 Task: In the Contact  Riya.Simon@Yandex.com, Create email and send with subject: 'Step into the Future: Discover Our Cutting-Edge Solution', and with mail content 'Hello,_x000D_
Unlock your full potential with our game-changing solution. Embrace the possibilities and embark on a journey of growth and success in your industry._x000D_
Regards', attach the document: Terms_and_conditions.doc and insert image: visitingcard.jpg. Below Regards, write Instagram and insert the URL: 'www.instagram.com'. Mark checkbox to create task to follow up : Tomorrow. Logged in from softage.3@softage.net
Action: Mouse moved to (85, 85)
Screenshot: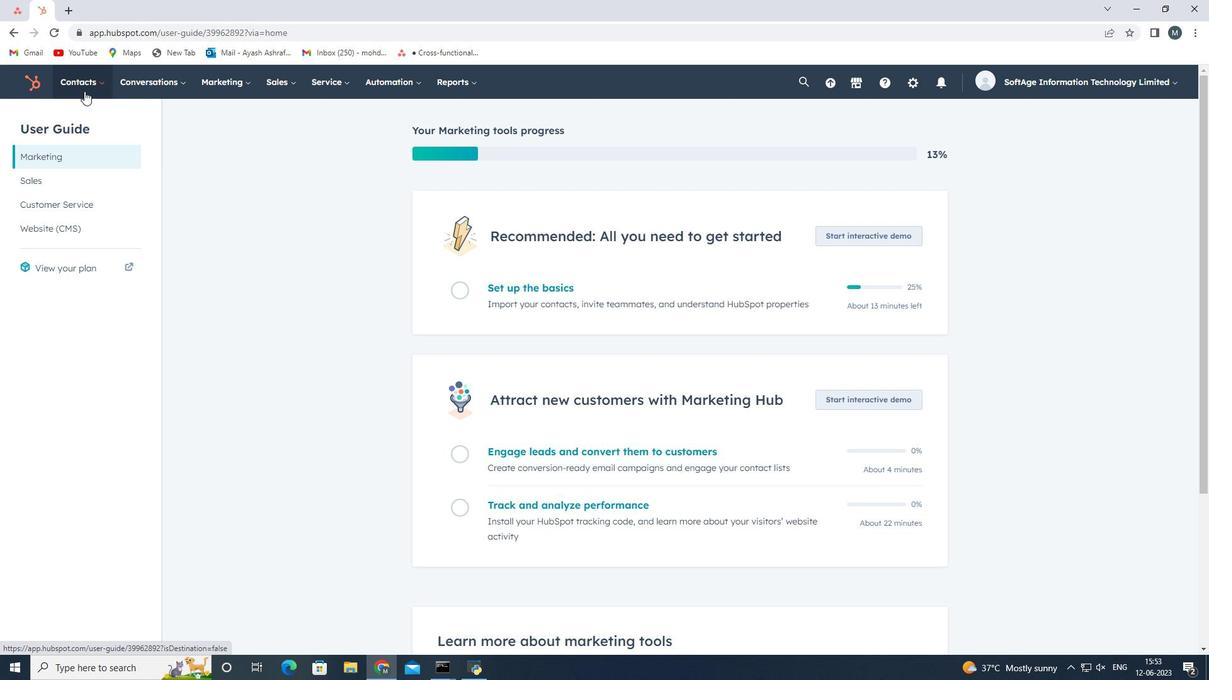 
Action: Mouse pressed left at (85, 85)
Screenshot: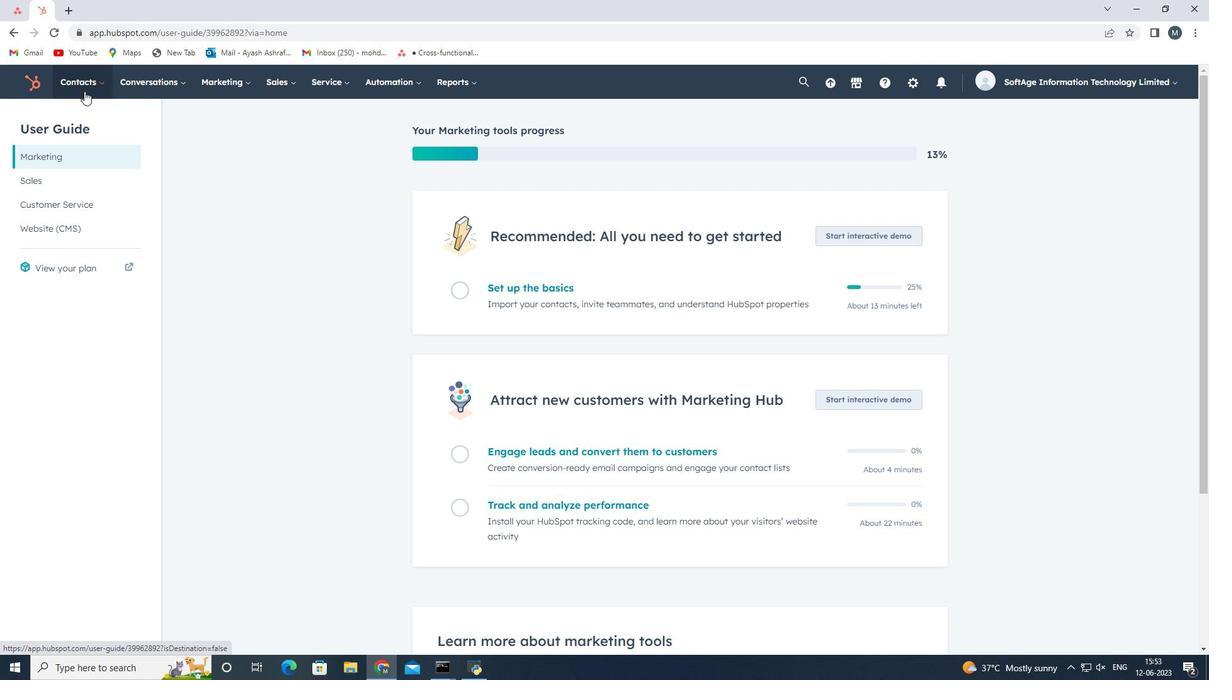 
Action: Mouse moved to (104, 123)
Screenshot: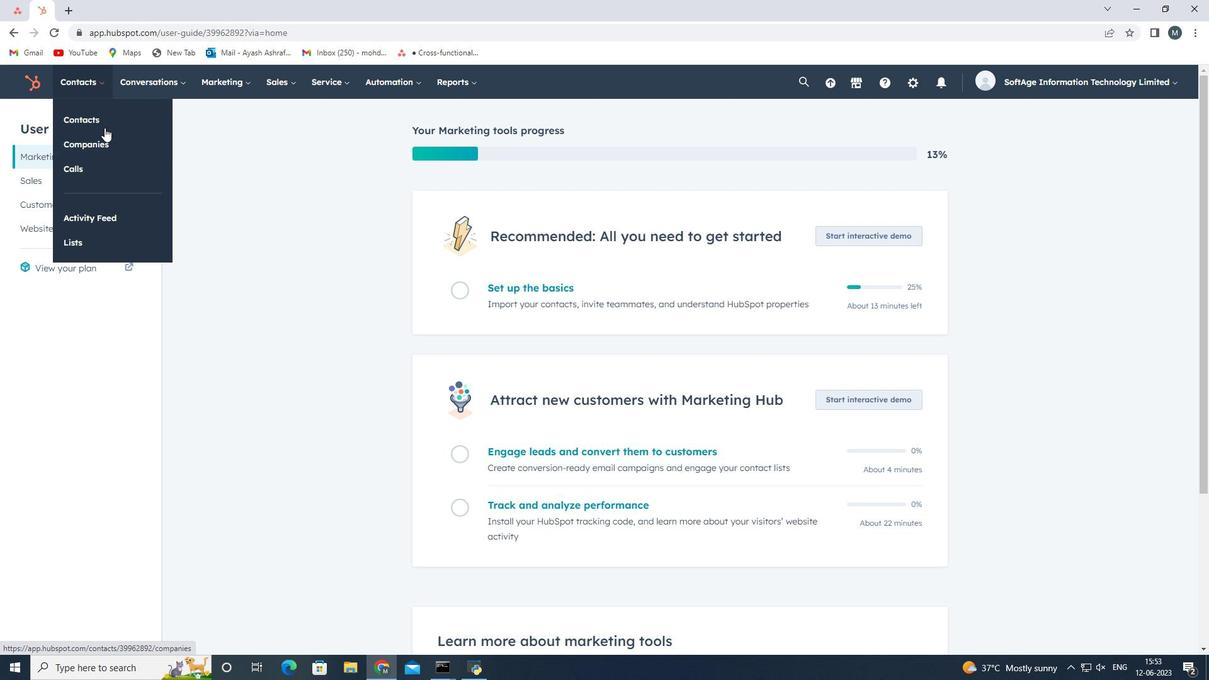 
Action: Mouse pressed left at (104, 123)
Screenshot: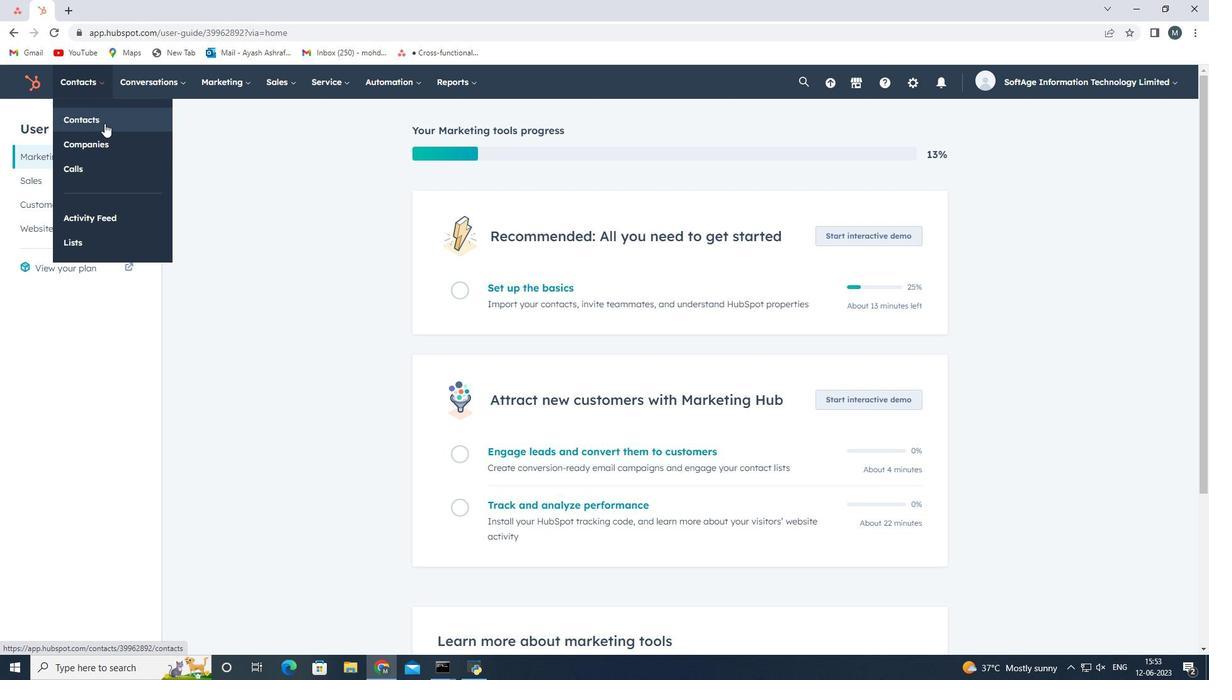 
Action: Mouse moved to (127, 221)
Screenshot: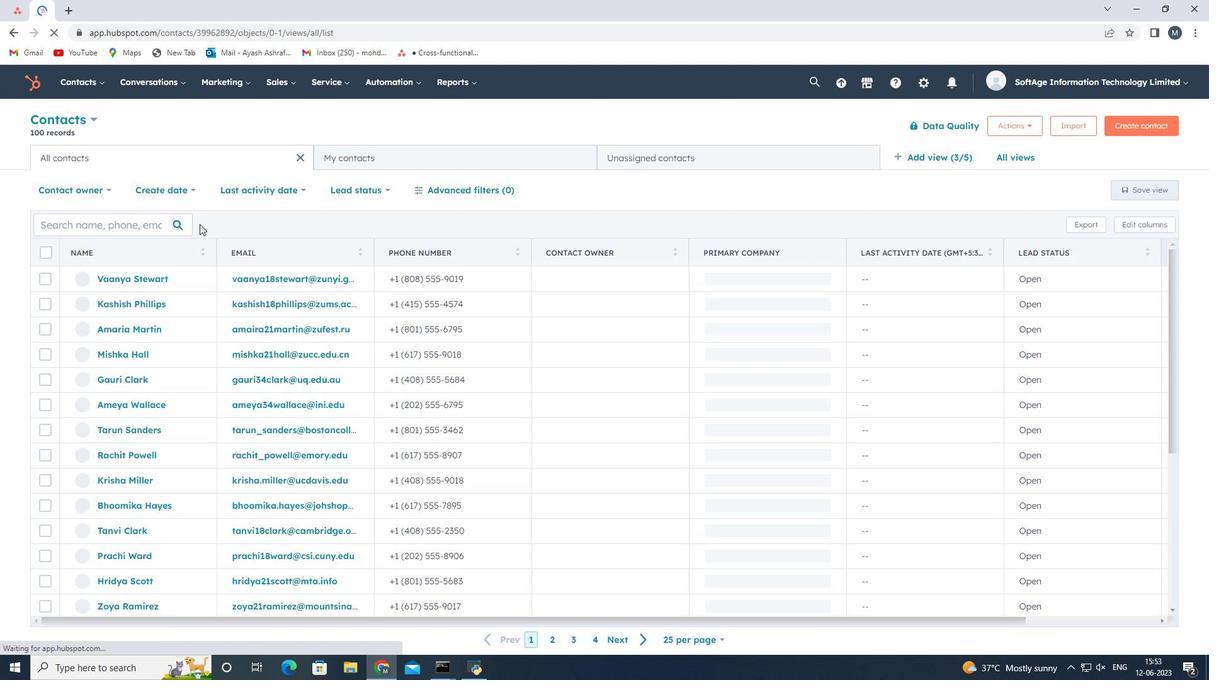 
Action: Mouse pressed left at (127, 221)
Screenshot: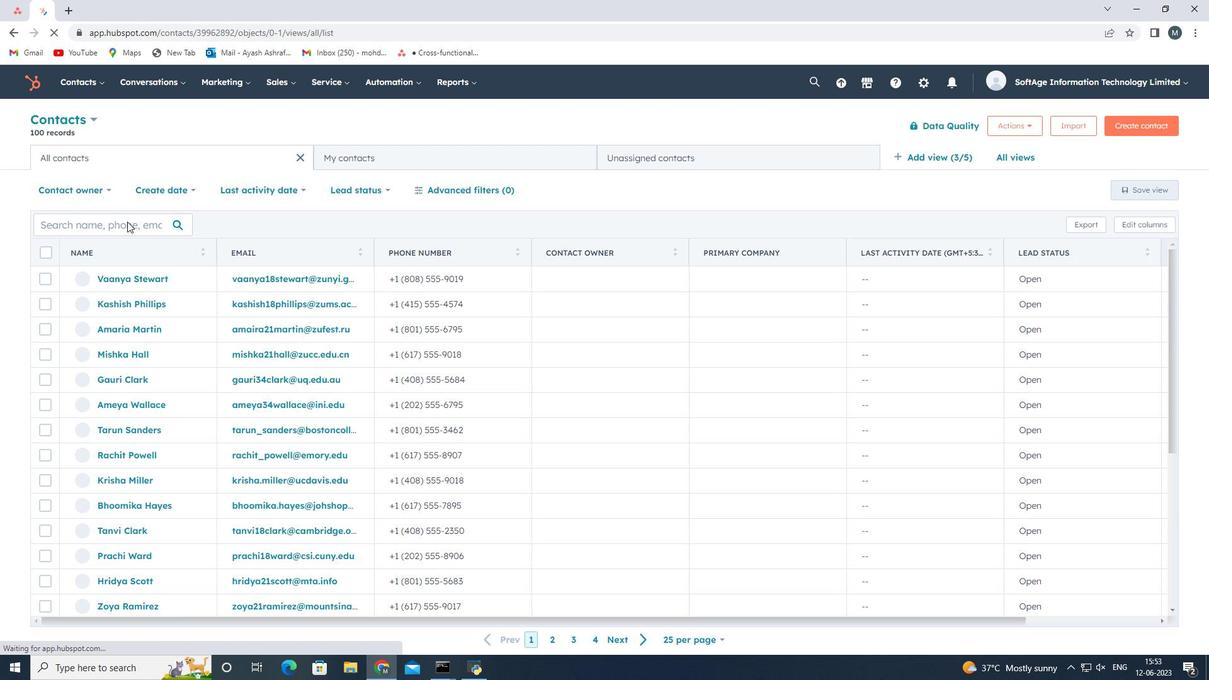 
Action: Key pressed <Key.shift>Riya.<Key.shift>Simon<Key.shift>@<Key.shift>Yandex.com
Screenshot: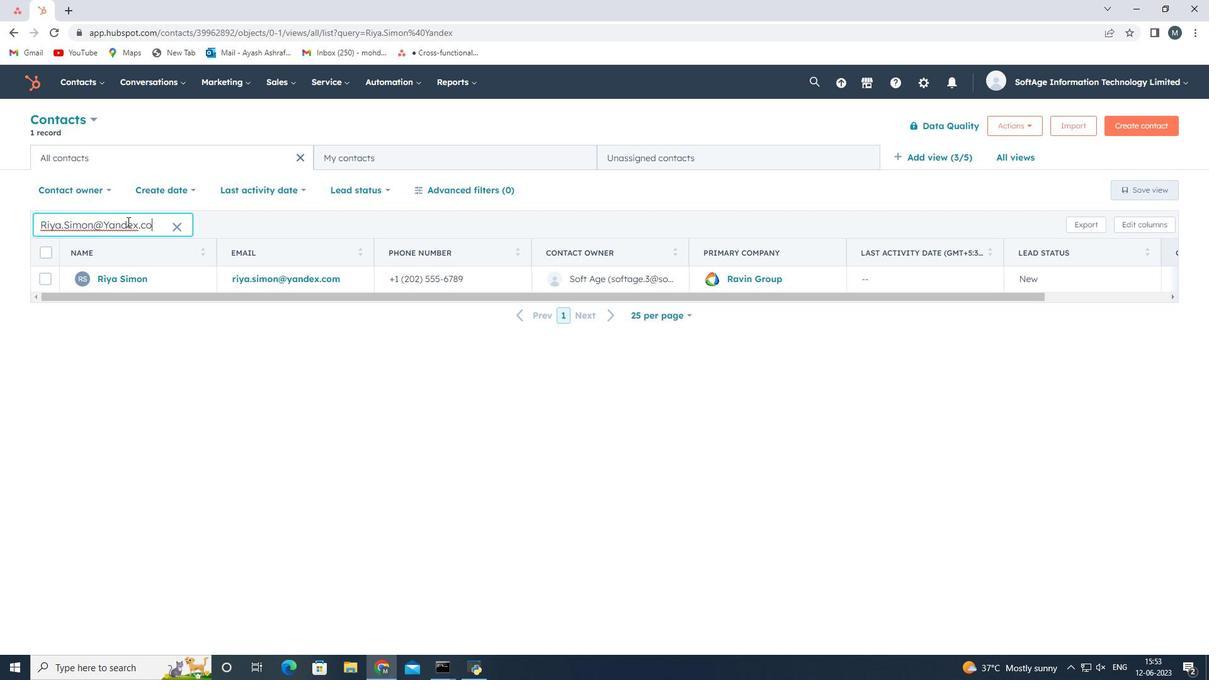 
Action: Mouse moved to (129, 275)
Screenshot: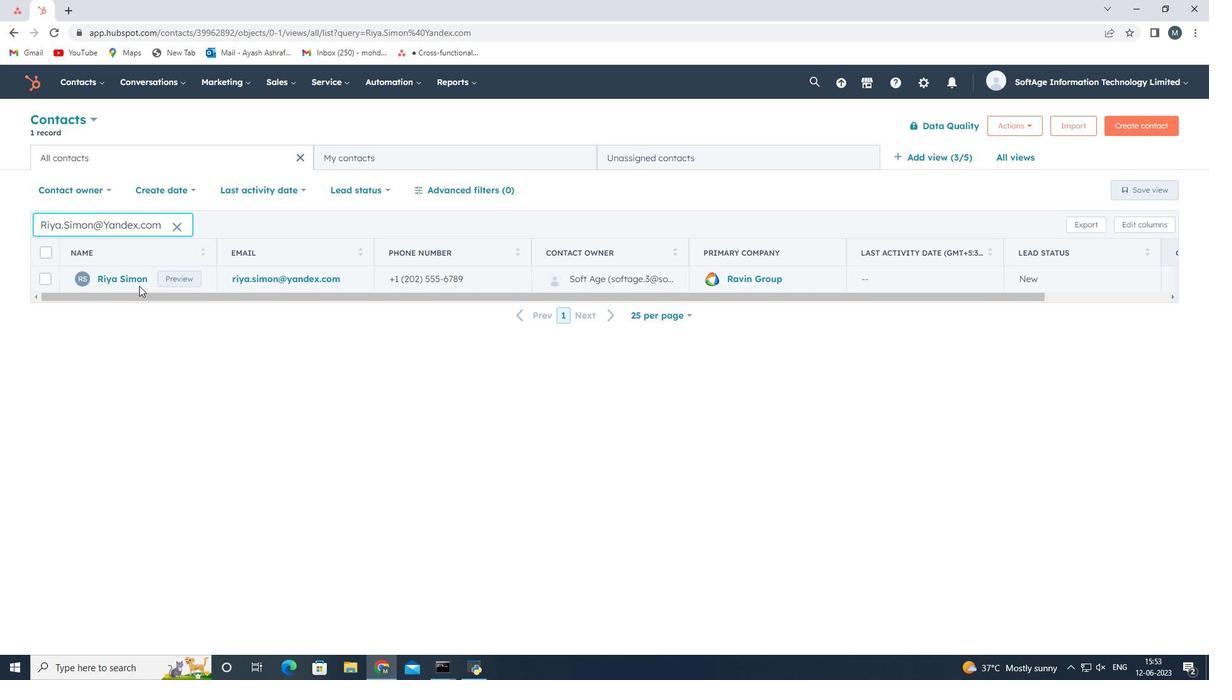 
Action: Mouse pressed left at (129, 275)
Screenshot: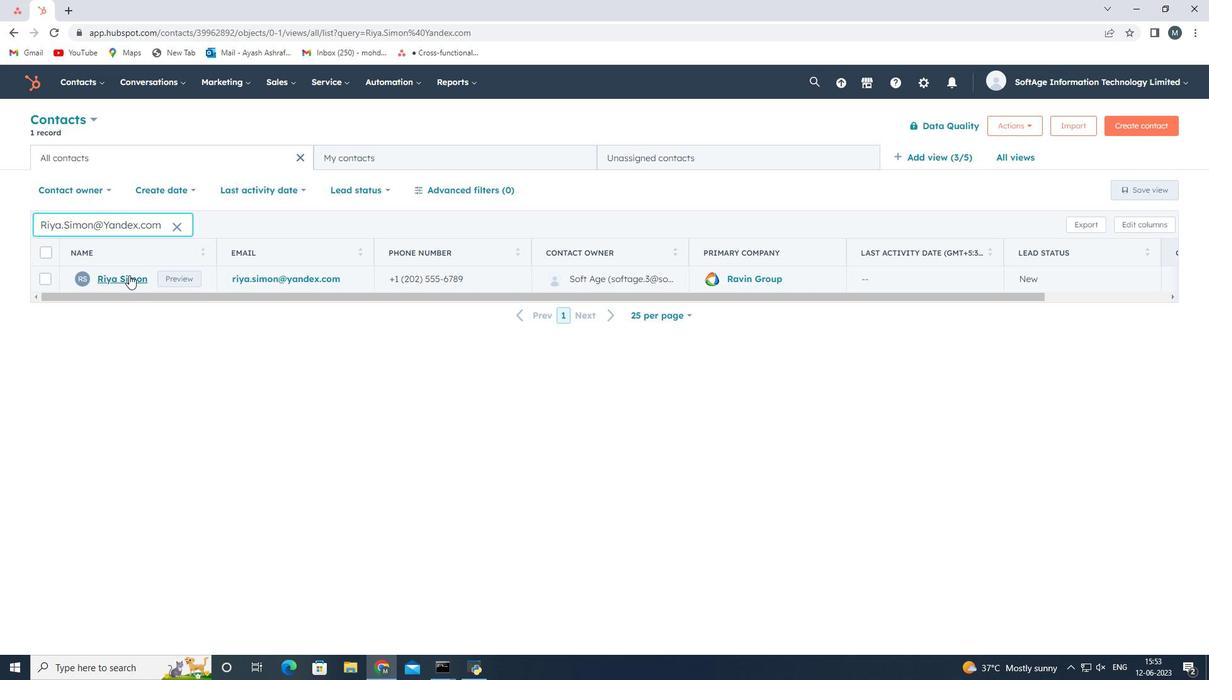 
Action: Mouse pressed left at (129, 275)
Screenshot: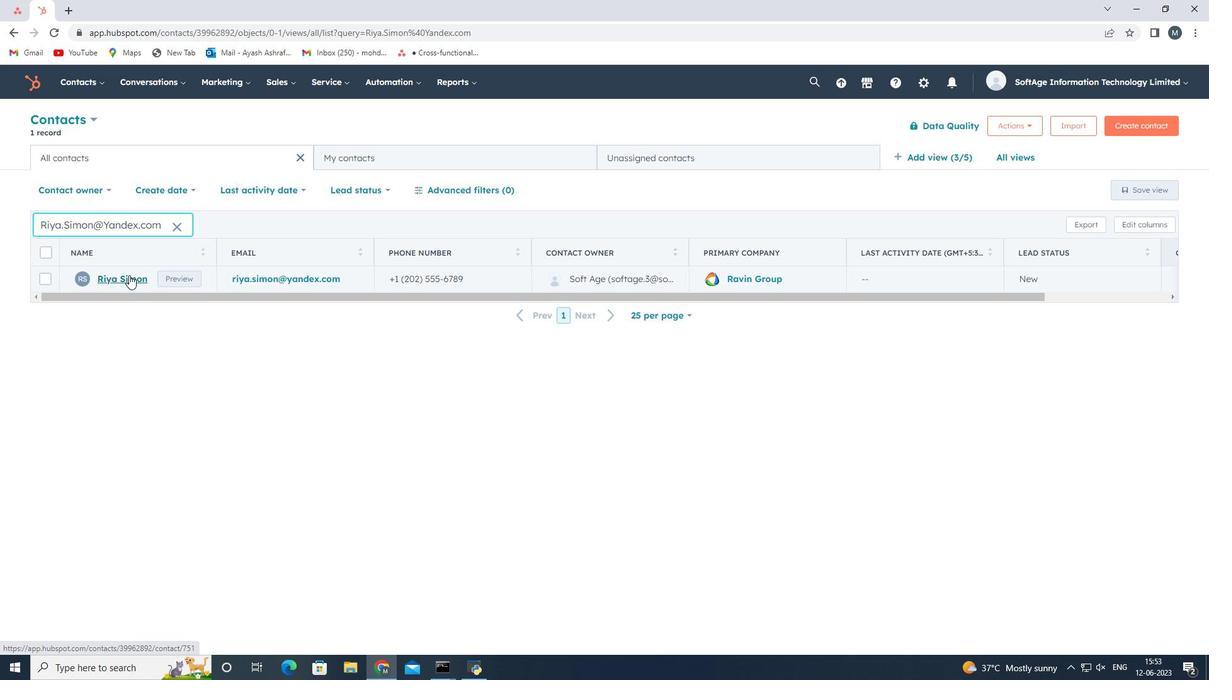 
Action: Mouse moved to (83, 226)
Screenshot: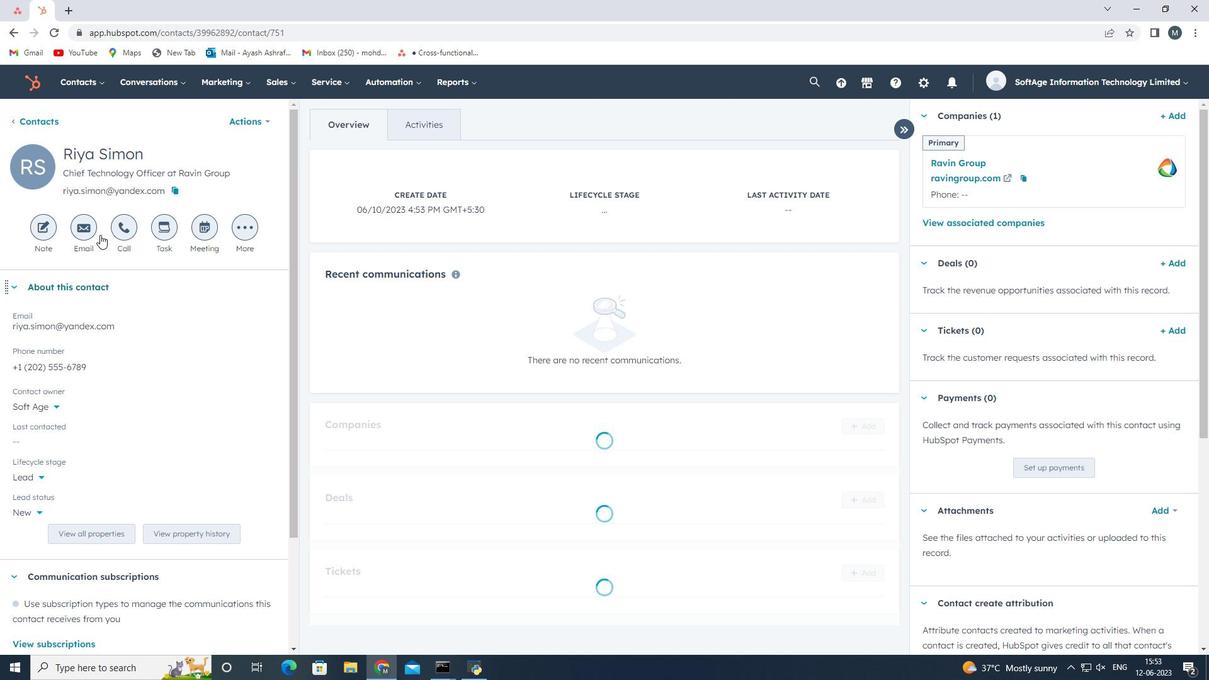
Action: Mouse pressed left at (83, 226)
Screenshot: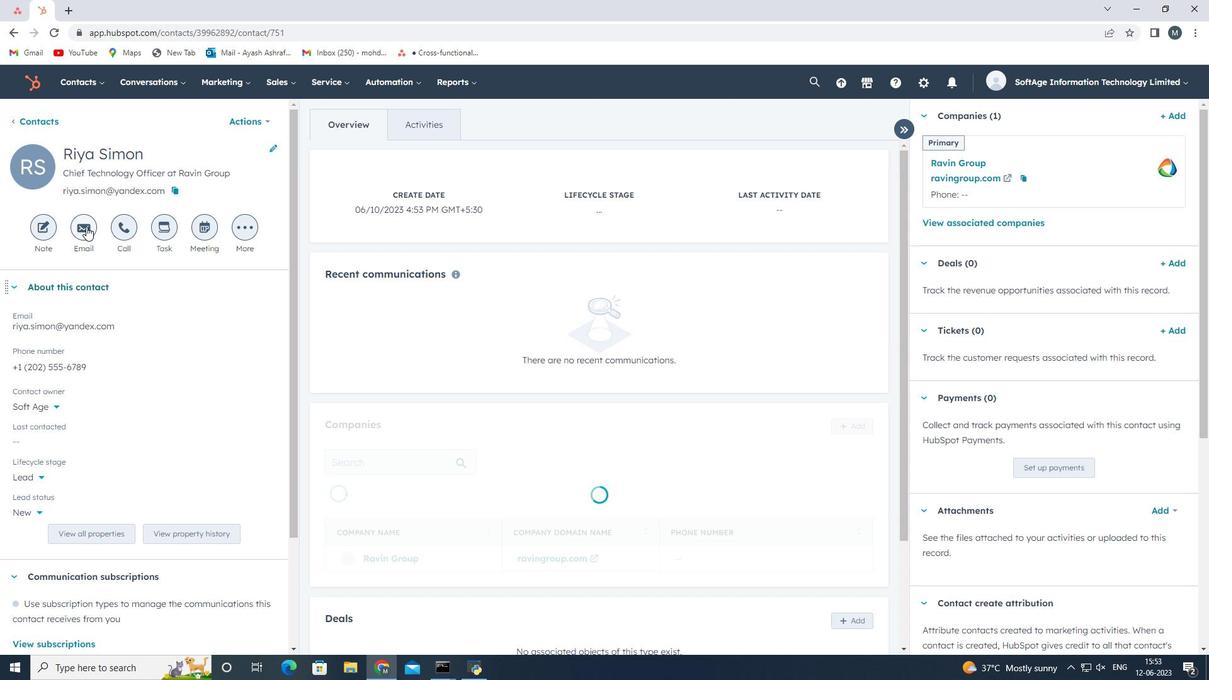 
Action: Mouse moved to (792, 442)
Screenshot: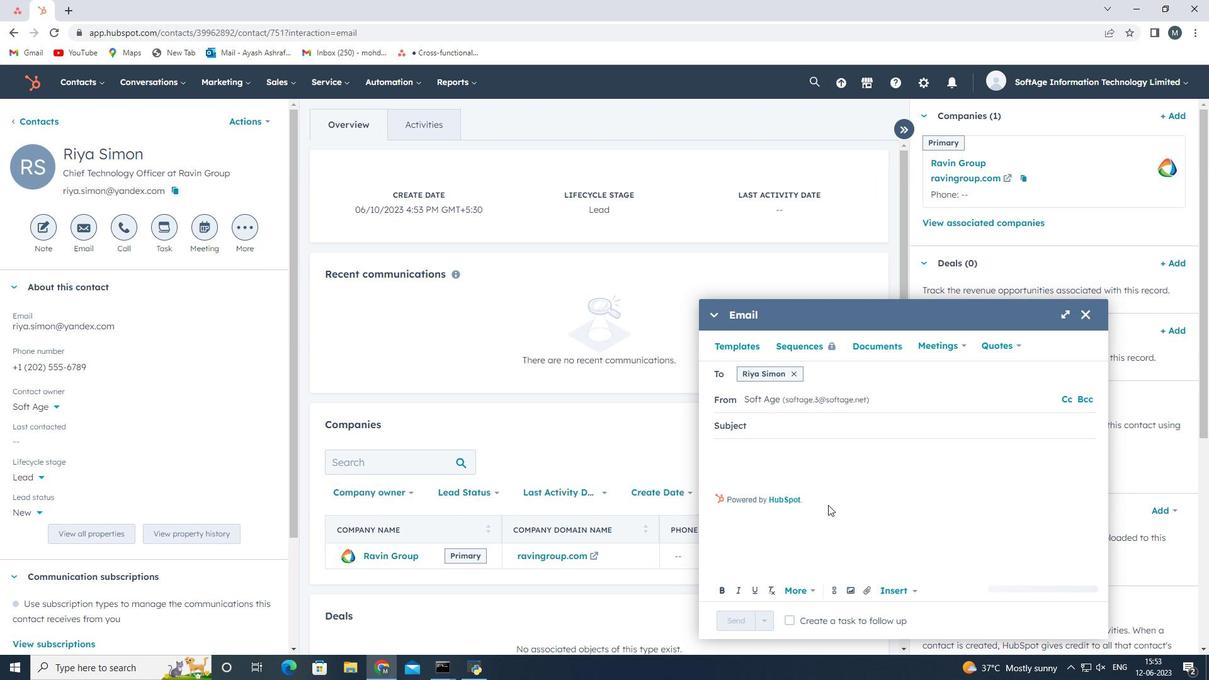 
Action: Key pressed <Key.shift>Step<Key.space>into<Key.space>the<Key.space><Key.shift>Future<Key.shift>:<Key.space><Key.shift>Discover<Key.space><Key.shift>Our<Key.space><Key.shift>Cutting<Key.space>-<Key.shift>Edge<Key.space><Key.shift>Solution
Screenshot: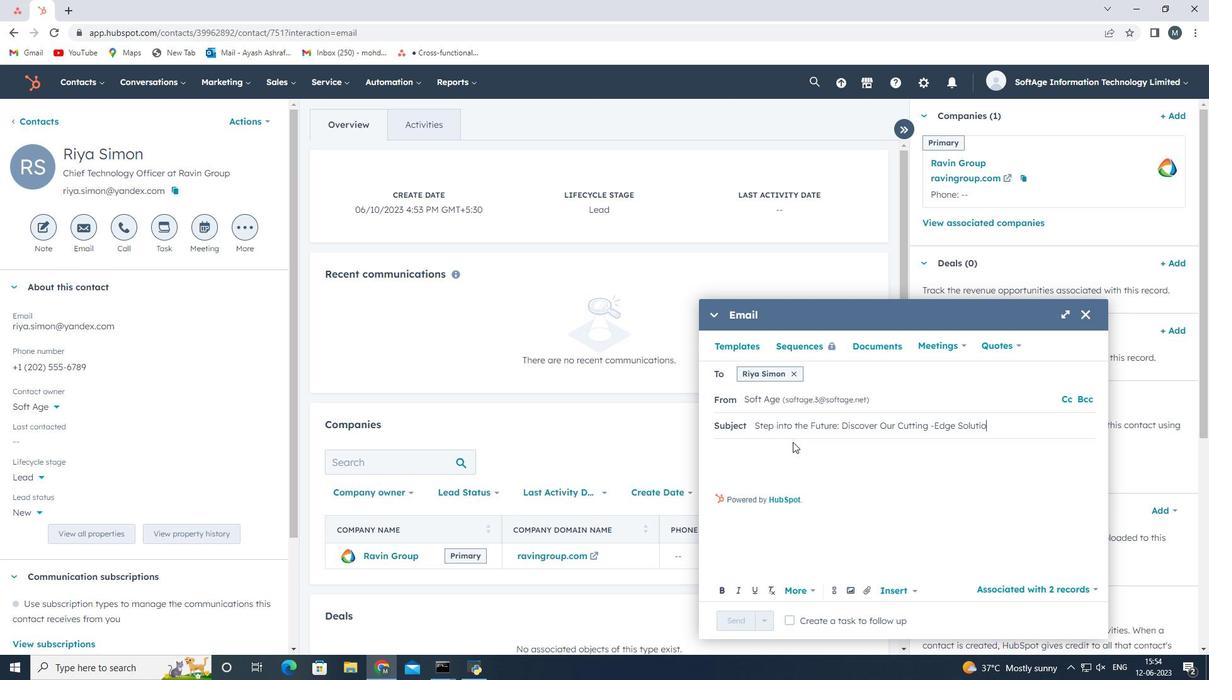 
Action: Mouse moved to (756, 453)
Screenshot: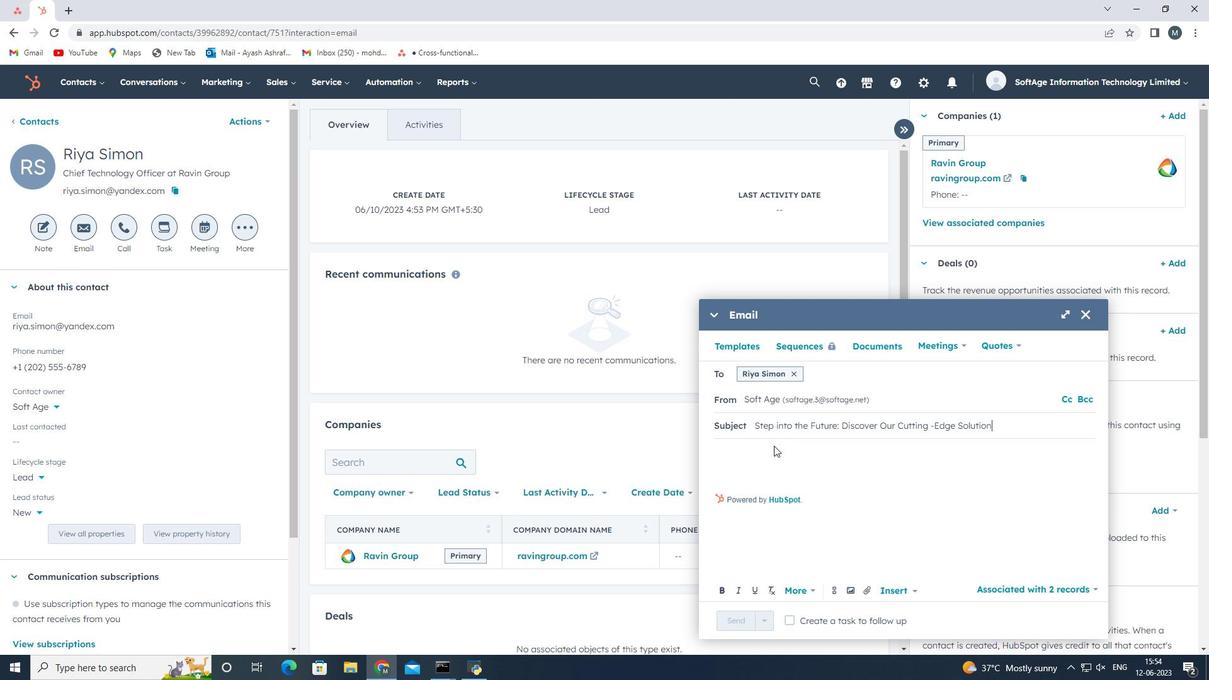 
Action: Mouse pressed left at (756, 453)
Screenshot: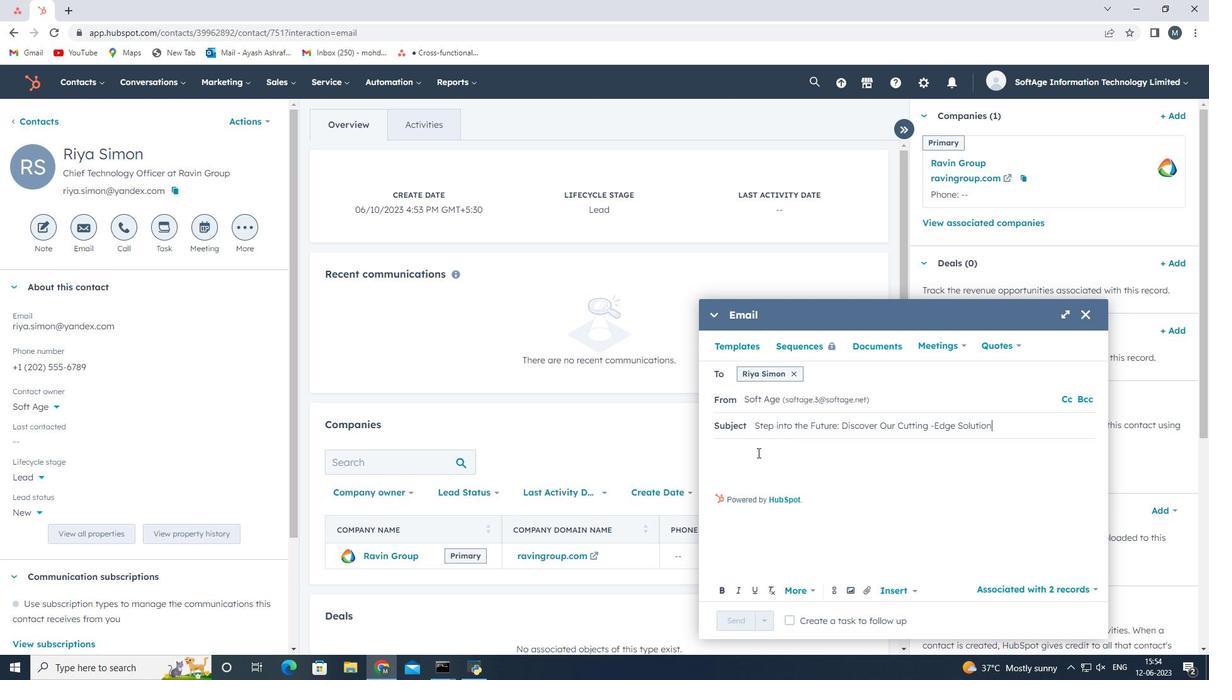 
Action: Key pressed <Key.shift><Key.shift><Key.shift><Key.shift><Key.shift><Key.shift><Key.shift><Key.shift><Key.shift><Key.shift><Key.shift><Key.shift><Key.shift><Key.shift><Key.shift>Hello,<Key.enter><Key.shift><Key.shift><Key.shift><Key.shift><Key.shift><Key.shift><Key.shift><Key.shift><Key.shift><Key.shift><Key.shift><Key.shift><Key.shift><Key.shift><Key.shift><Key.shift><Key.shift><Key.shift><Key.shift><Key.shift><Key.shift><Key.shift><Key.shift><Key.shift>unlock<Key.space>your<Key.space>full<Key.space>potential<Key.space>with<Key.space>our<Key.space>game-changing<Key.space>solution.<Key.space><Key.shift>Embrance<Key.space>the<Key.space>possibilities<Key.space>
Screenshot: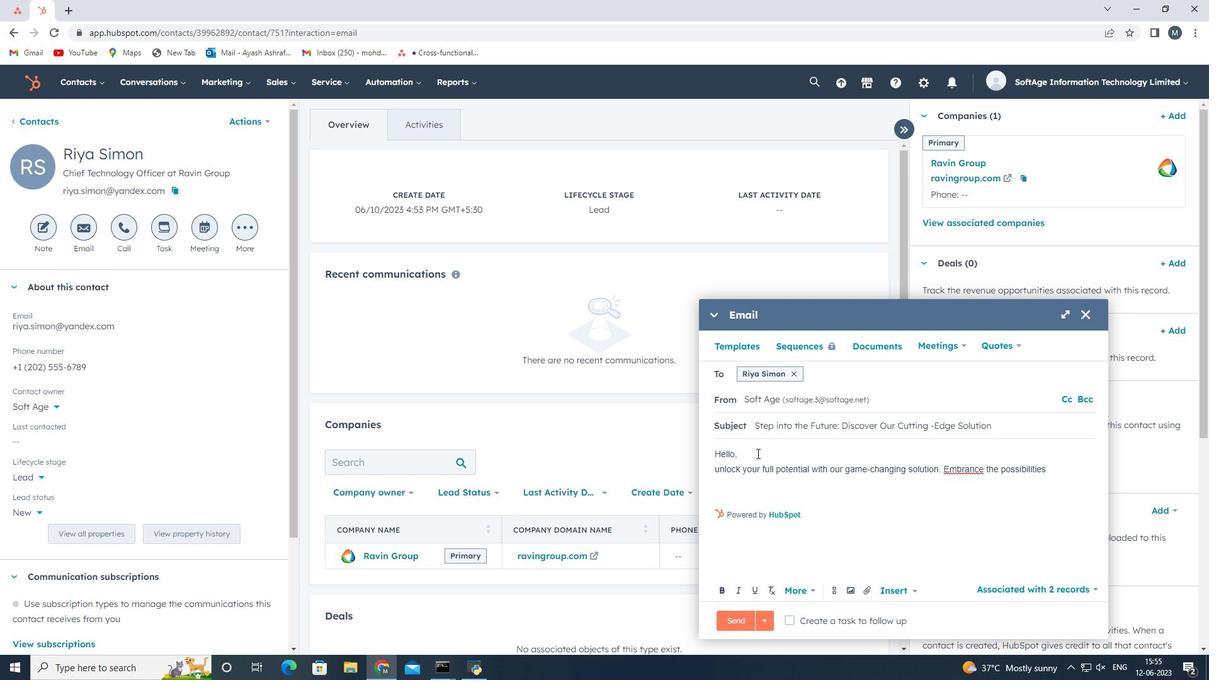 
Action: Mouse moved to (974, 466)
Screenshot: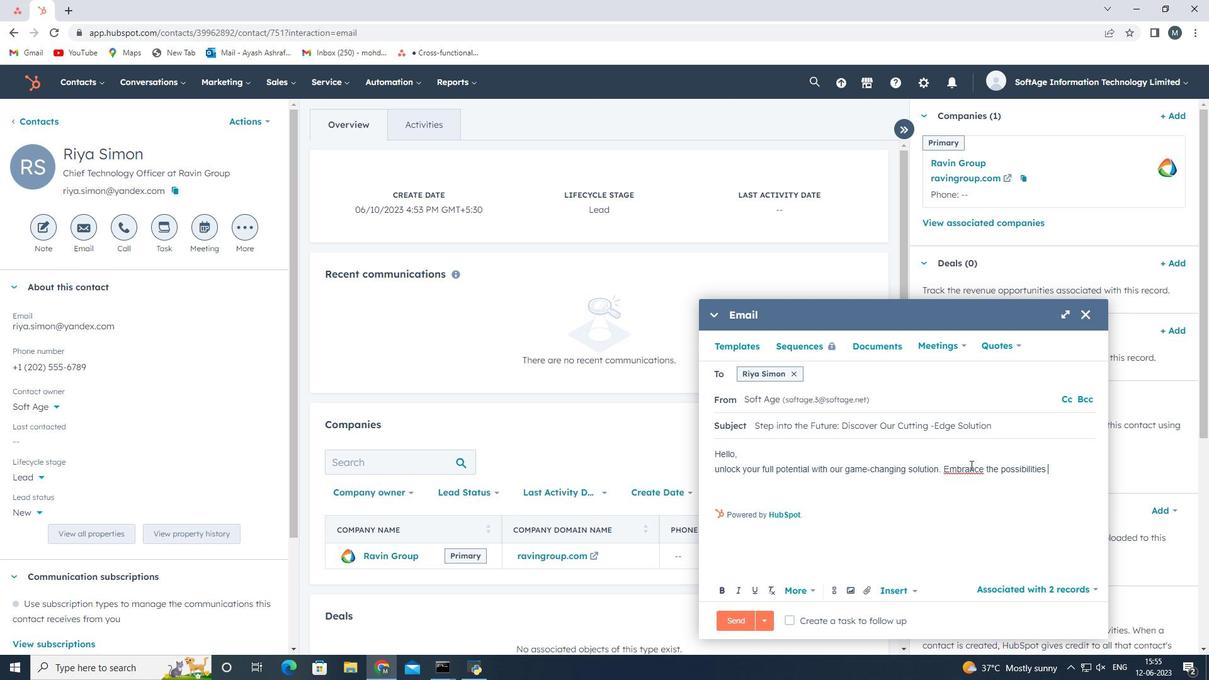 
Action: Mouse pressed left at (974, 466)
Screenshot: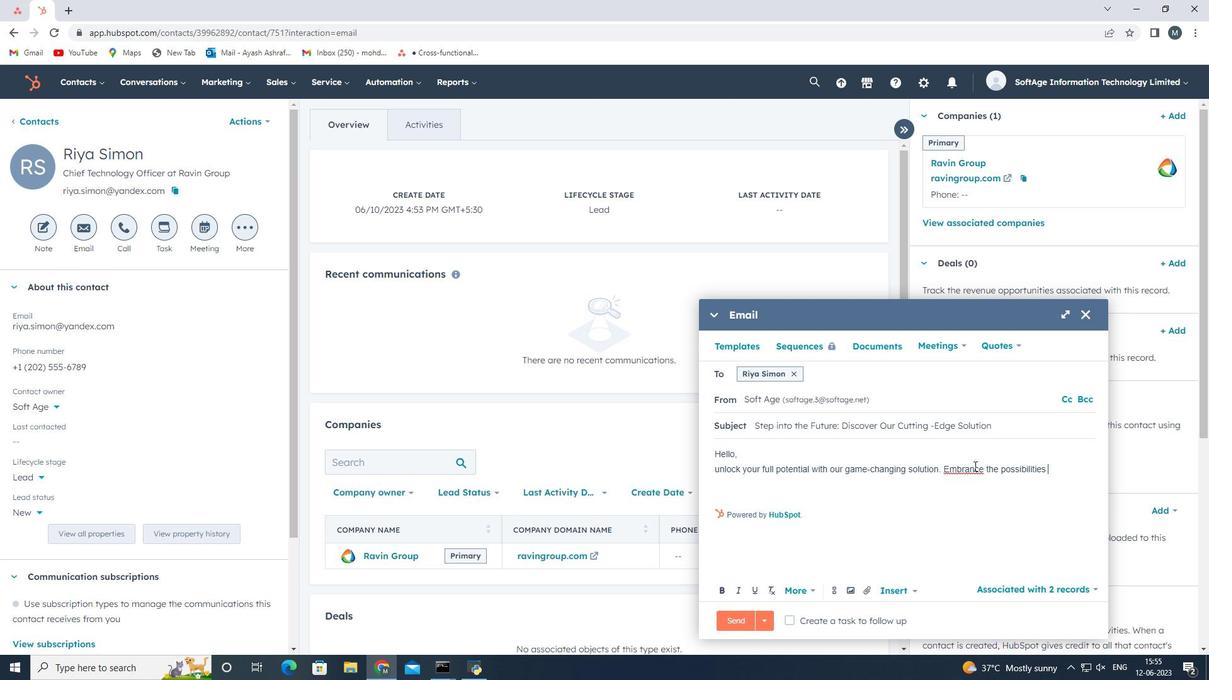 
Action: Mouse moved to (981, 483)
Screenshot: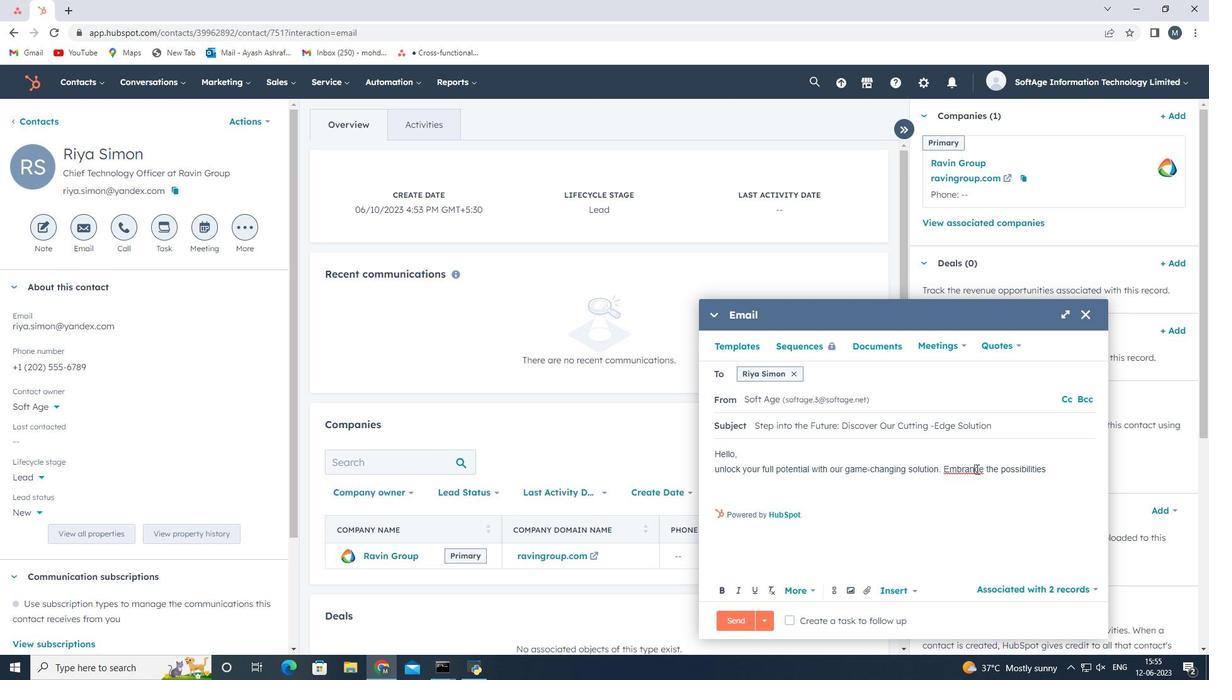 
Action: Key pressed <Key.backspace>
Screenshot: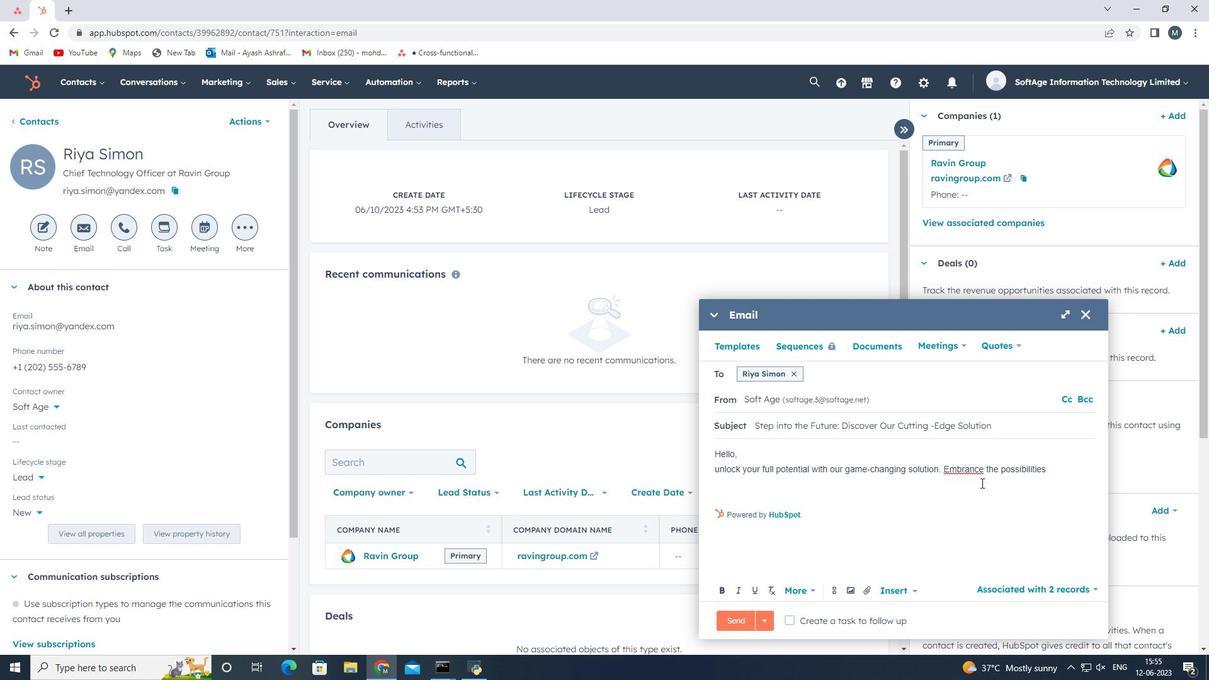 
Action: Mouse moved to (1059, 467)
Screenshot: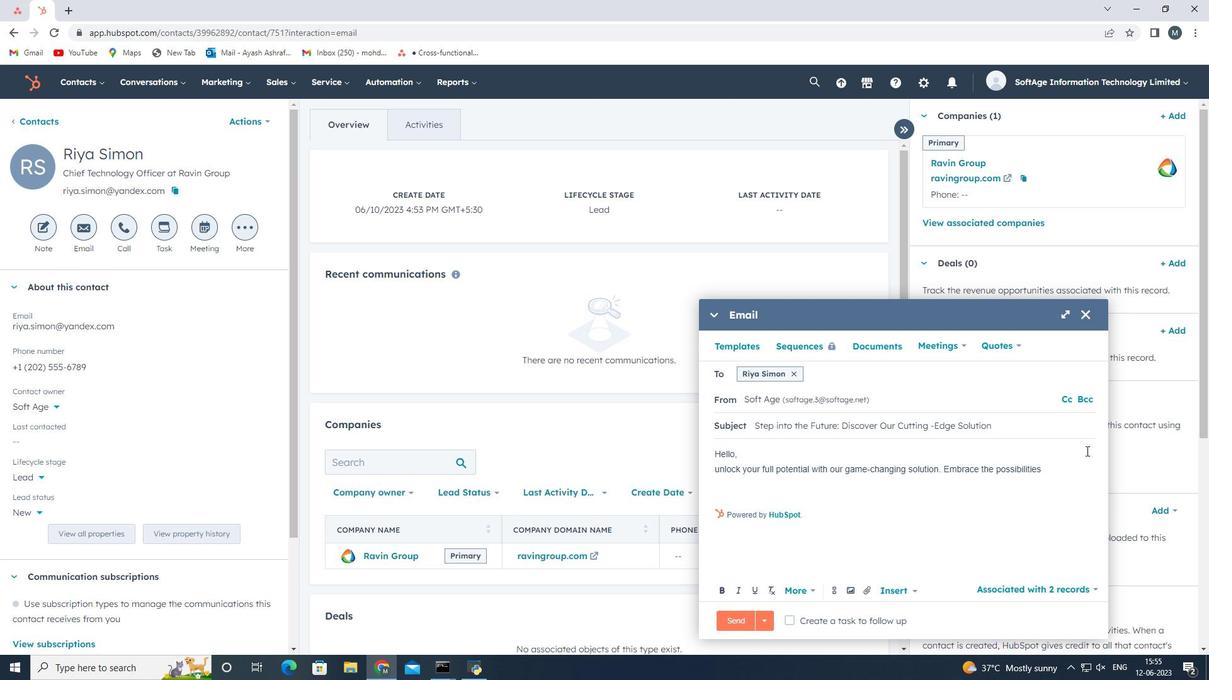 
Action: Mouse pressed left at (1059, 467)
Screenshot: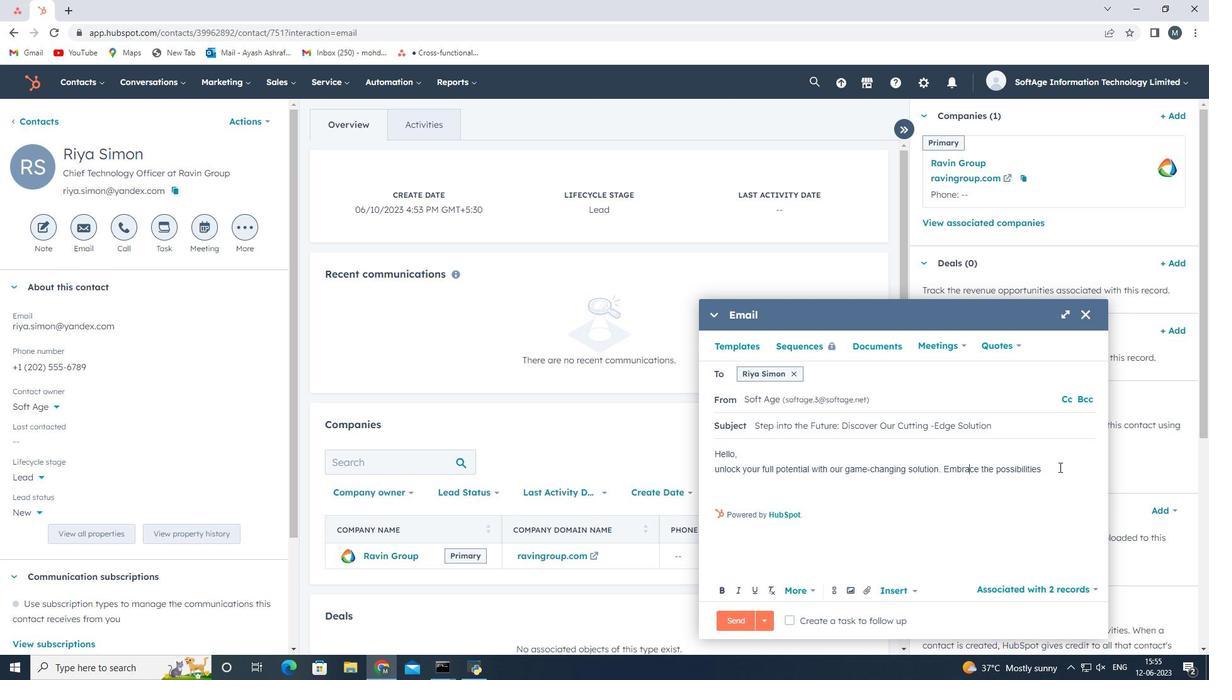 
Action: Key pressed <Key.space><Key.backspace>and<Key.space>embark<Key.space>on<Key.space>ajourney<Key.space>of<Key.space>growth<Key.space>and<Key.space>success<Key.space>in<Key.space>your<Key.space>industry.
Screenshot: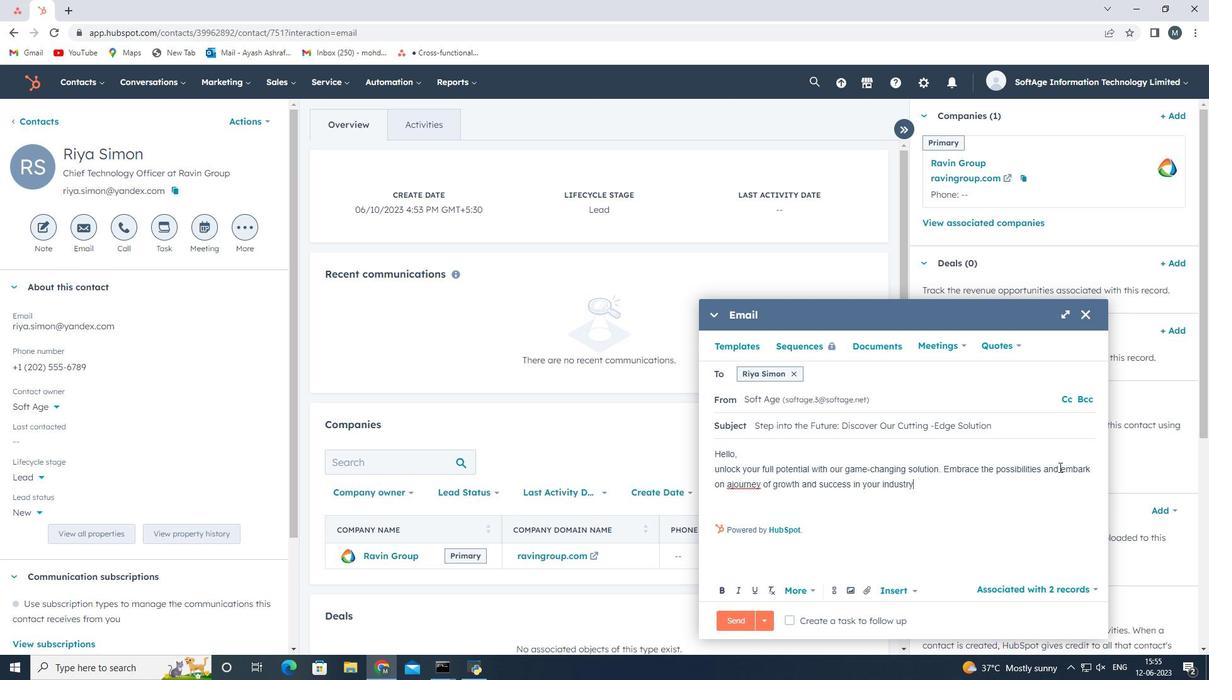 
Action: Mouse moved to (729, 483)
Screenshot: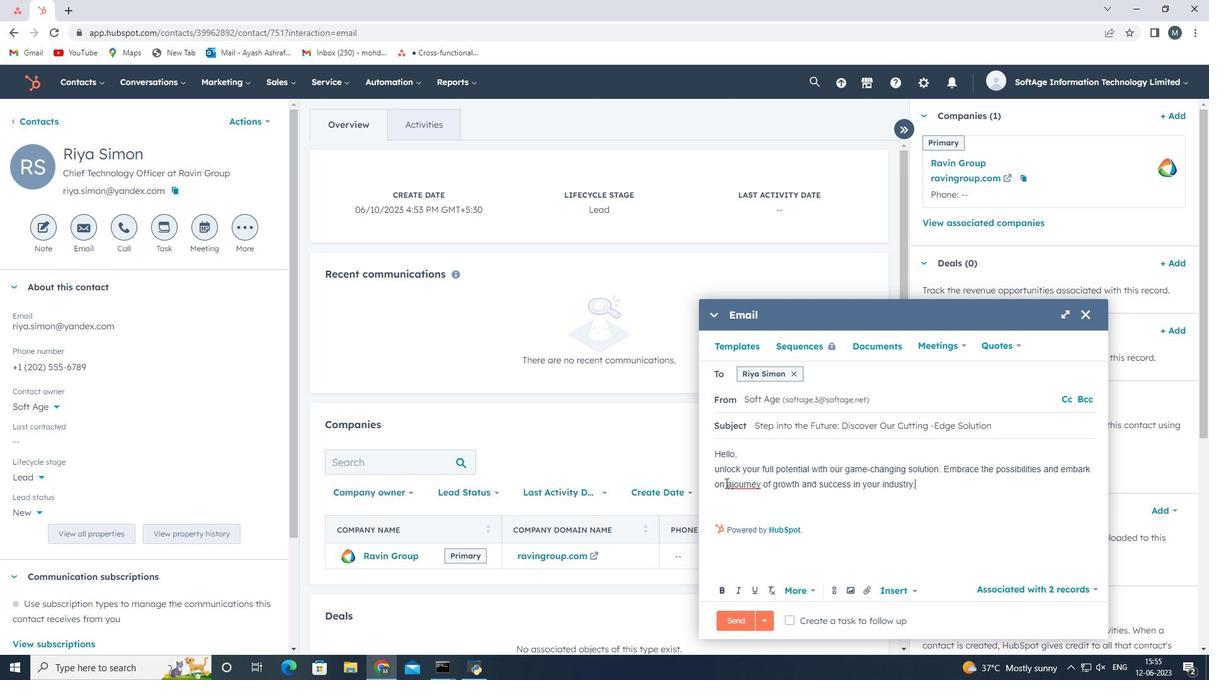 
Action: Mouse pressed left at (729, 483)
Screenshot: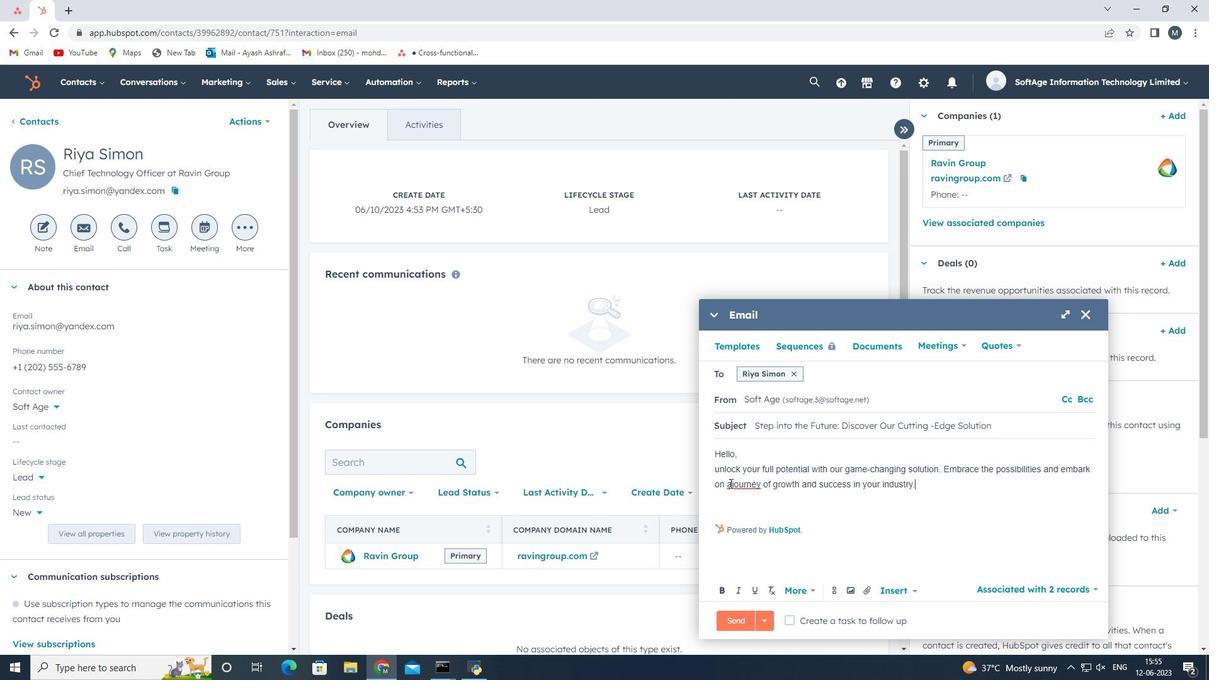 
Action: Mouse moved to (729, 483)
Screenshot: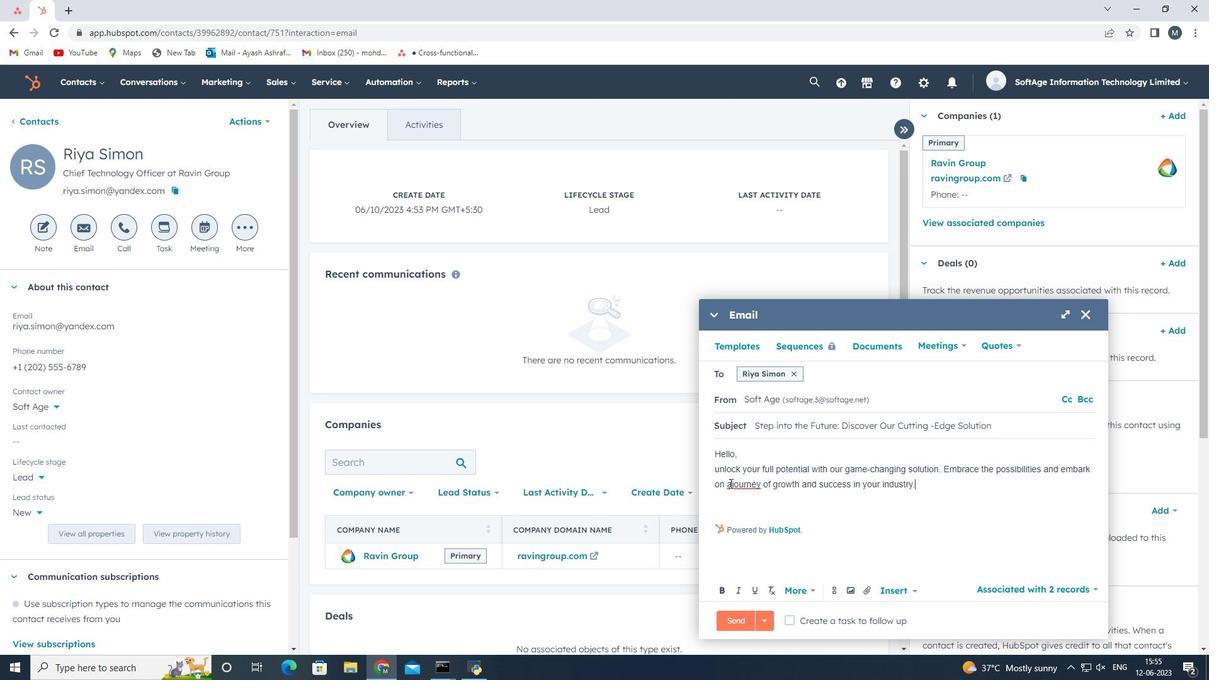 
Action: Key pressed <Key.space>
Screenshot: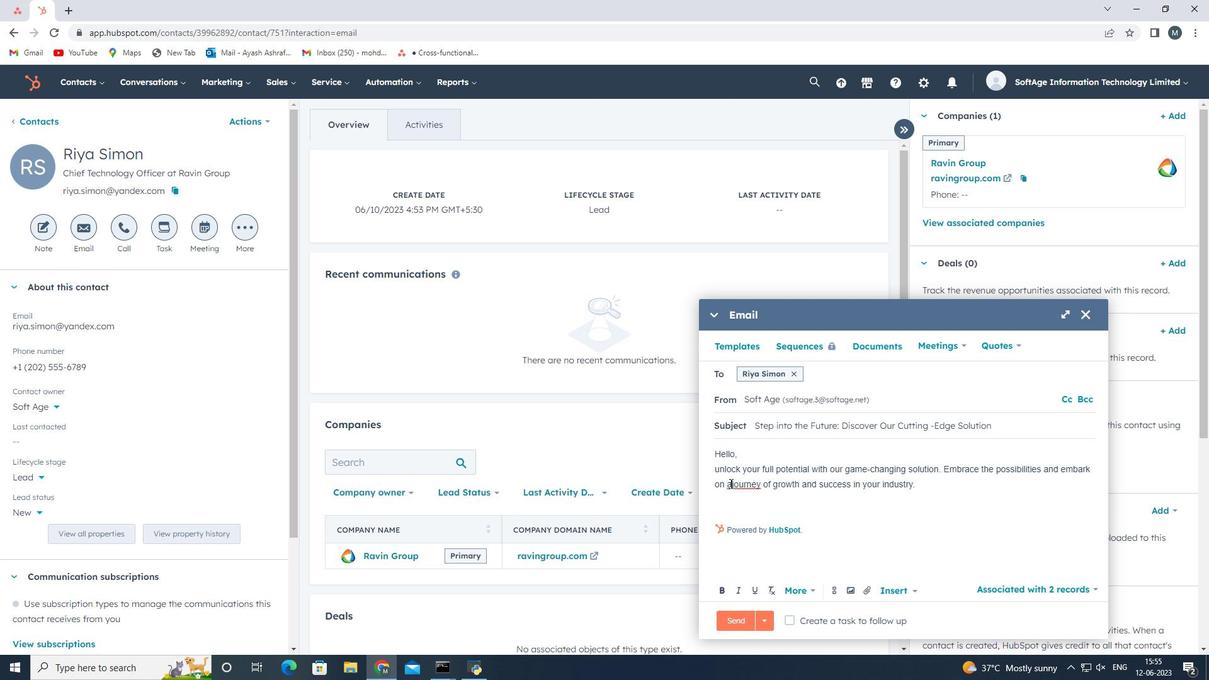 
Action: Mouse moved to (933, 485)
Screenshot: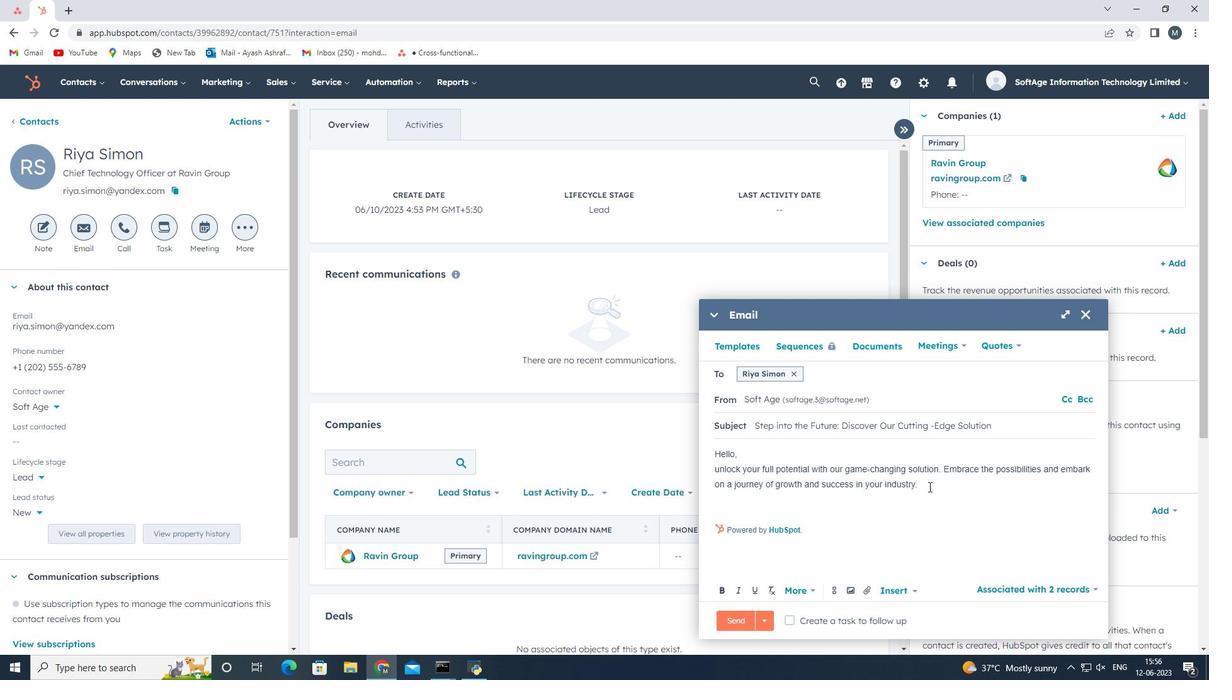 
Action: Mouse pressed left at (933, 485)
Screenshot: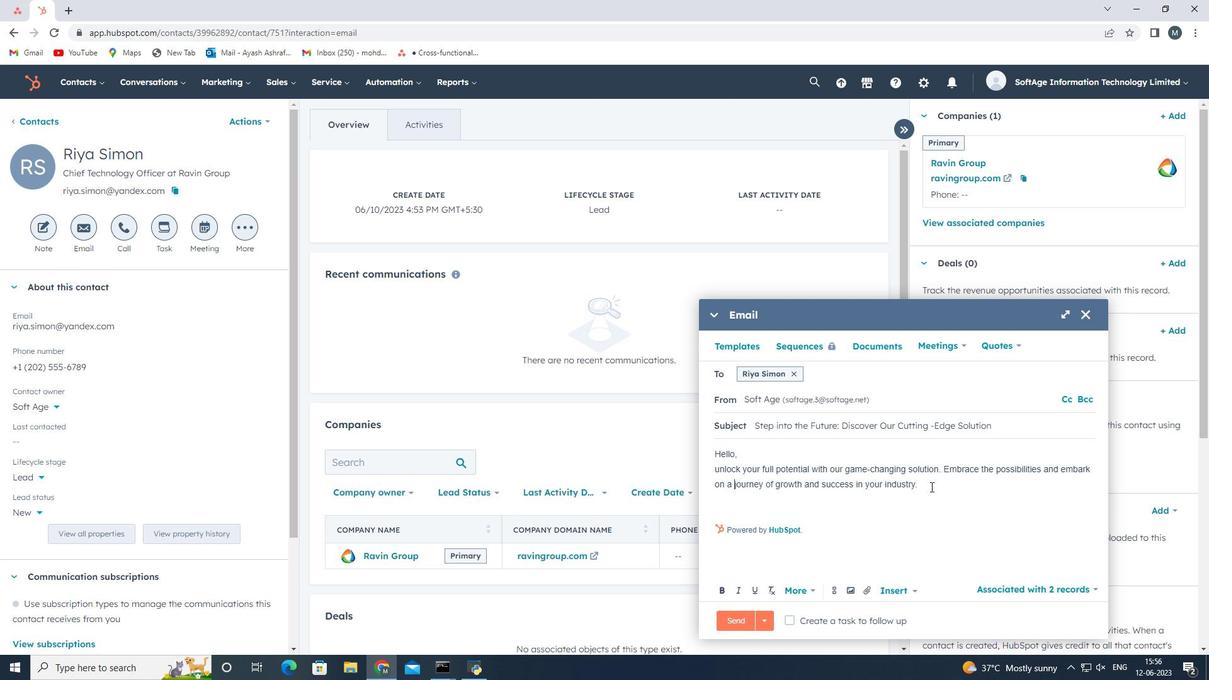 
Action: Key pressed <Key.enter><Key.shift><Key.shift><Key.shift><Key.shift><Key.shift><Key.shift><Key.shift><Key.shift><Key.shift><Key.shift><Key.shift><Key.shift><Key.shift><Key.shift><Key.shift><Key.shift><Key.shift>regards<Key.enter>
Screenshot: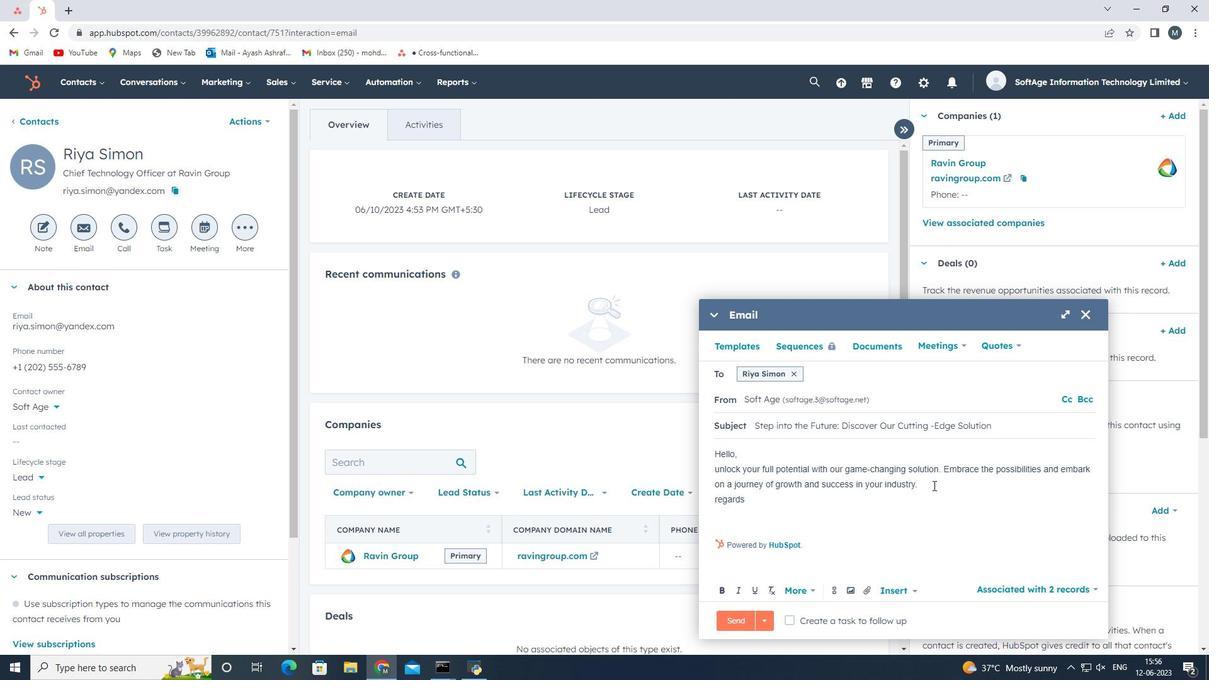 
Action: Mouse moved to (719, 490)
Screenshot: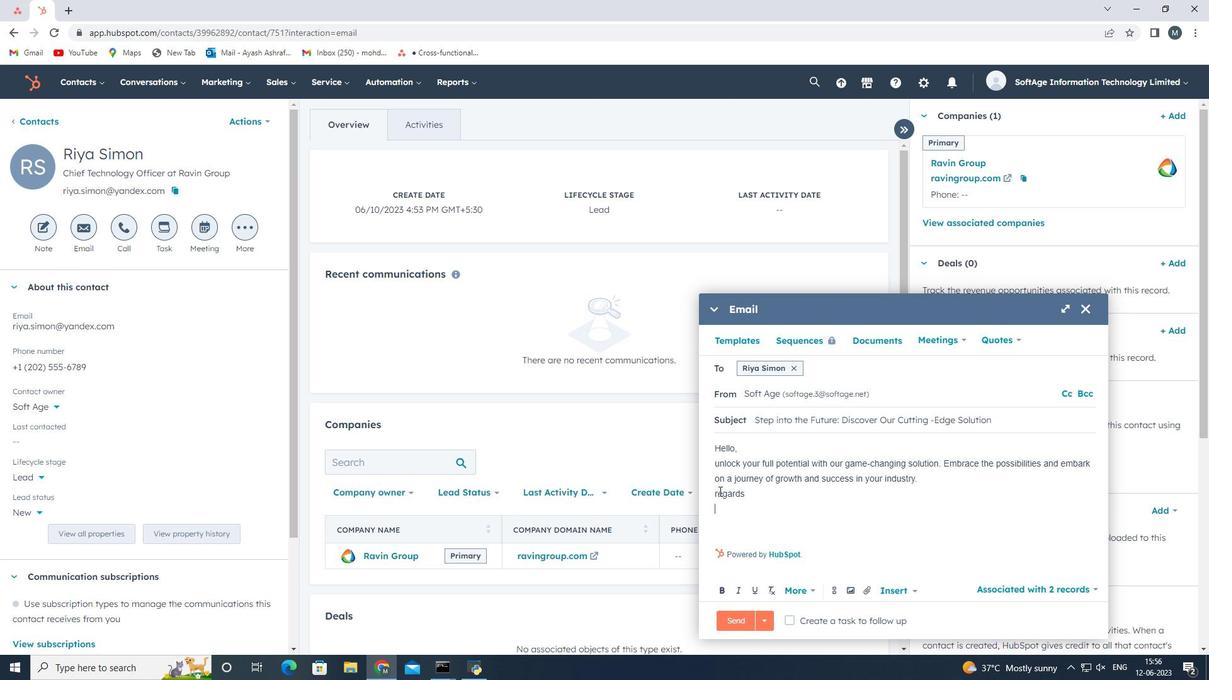 
Action: Mouse pressed left at (719, 490)
Screenshot: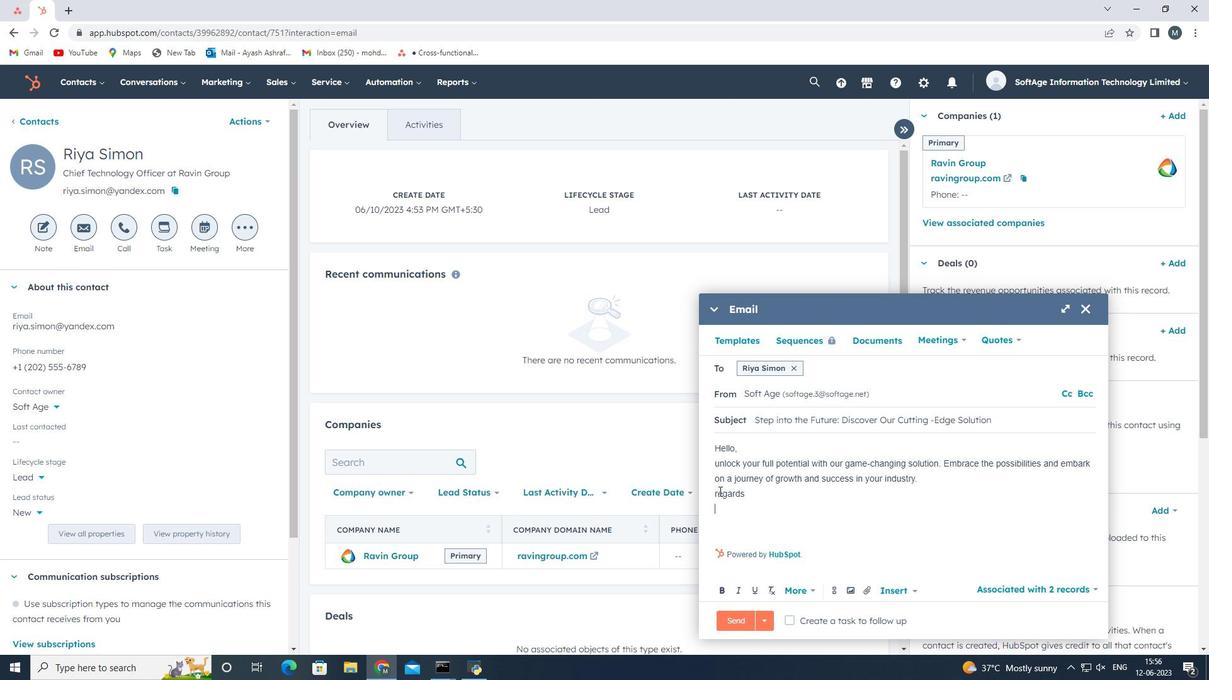 
Action: Key pressed <Key.backspace><Key.shift>R
Screenshot: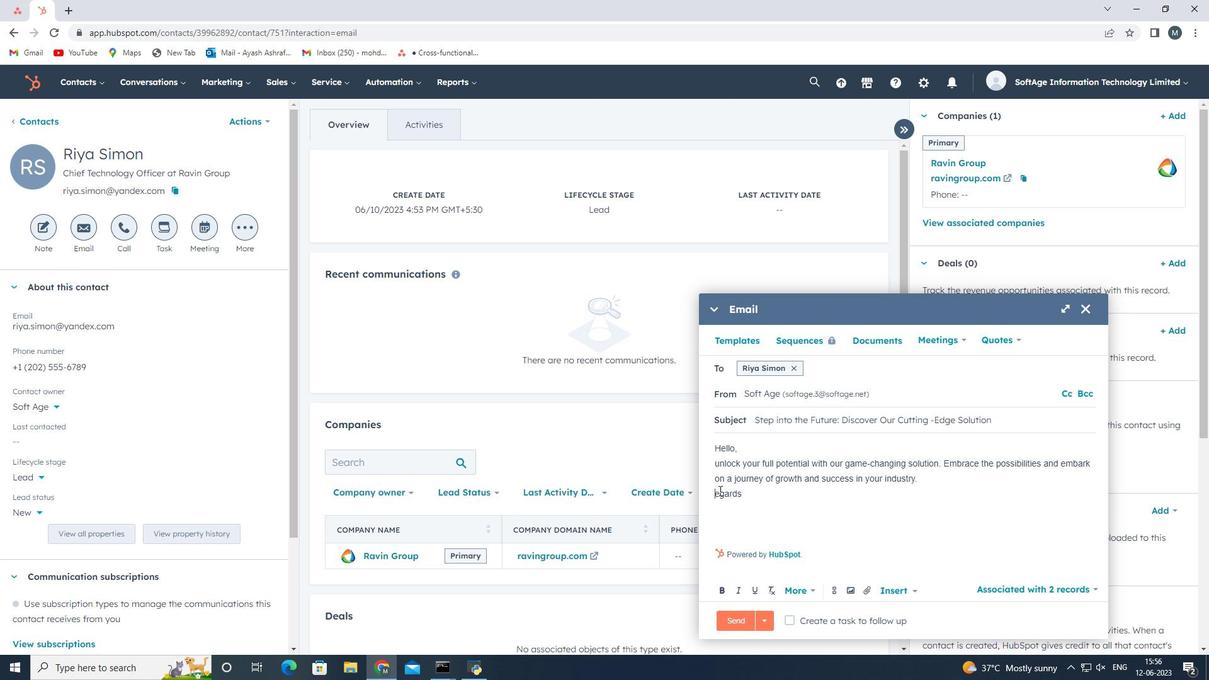 
Action: Mouse moved to (868, 587)
Screenshot: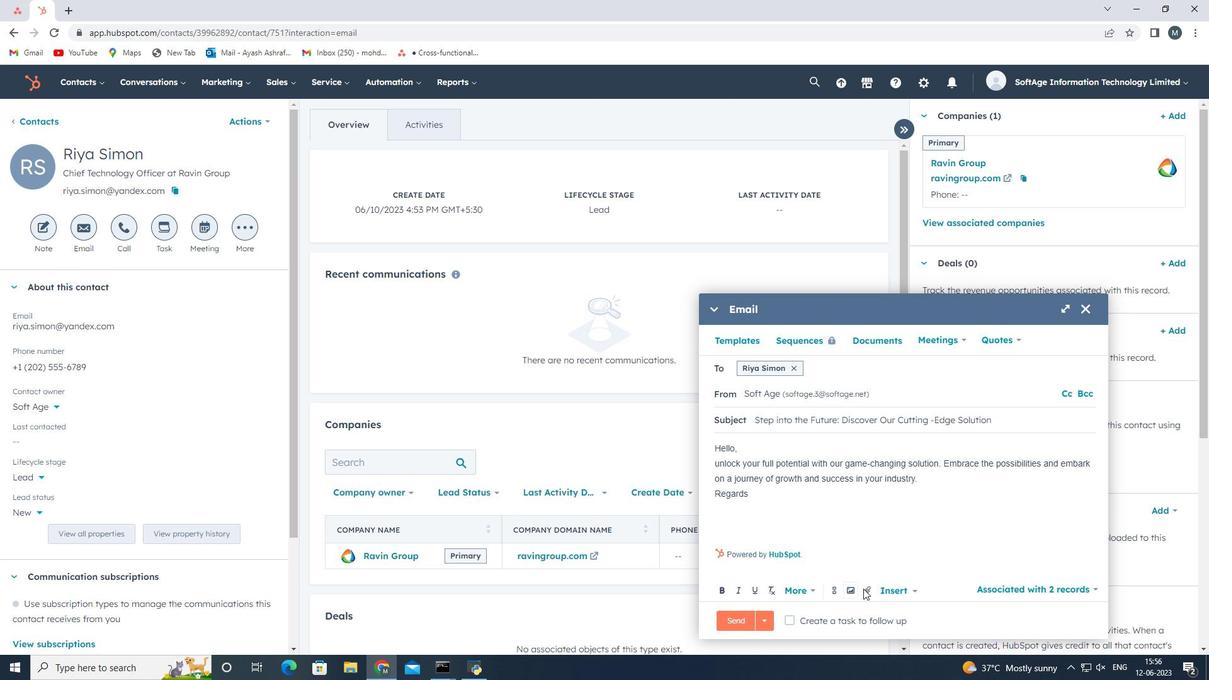 
Action: Mouse pressed left at (868, 587)
Screenshot: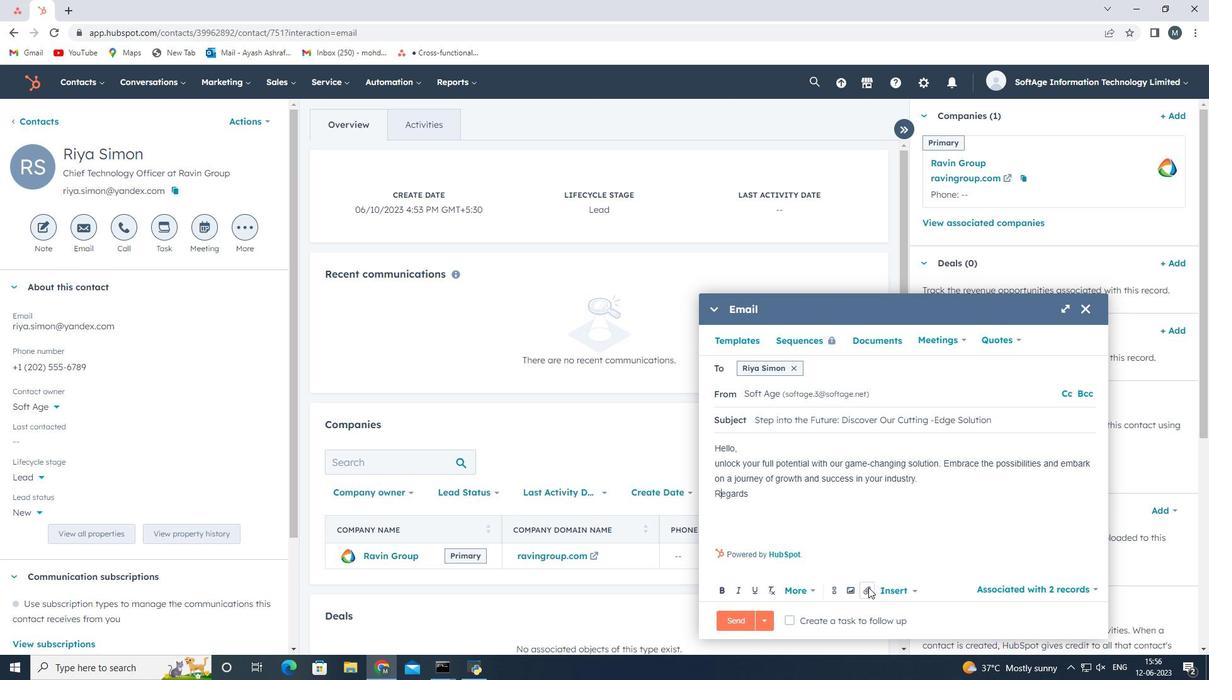 
Action: Mouse moved to (877, 552)
Screenshot: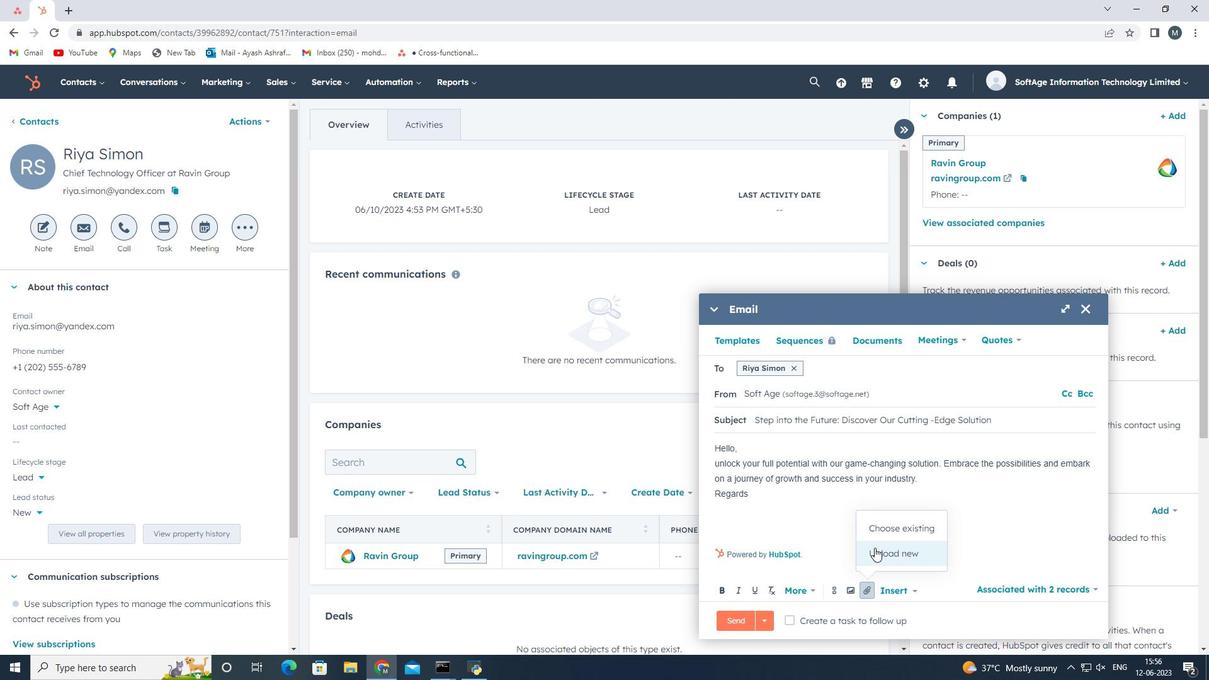 
Action: Mouse pressed left at (877, 552)
Screenshot: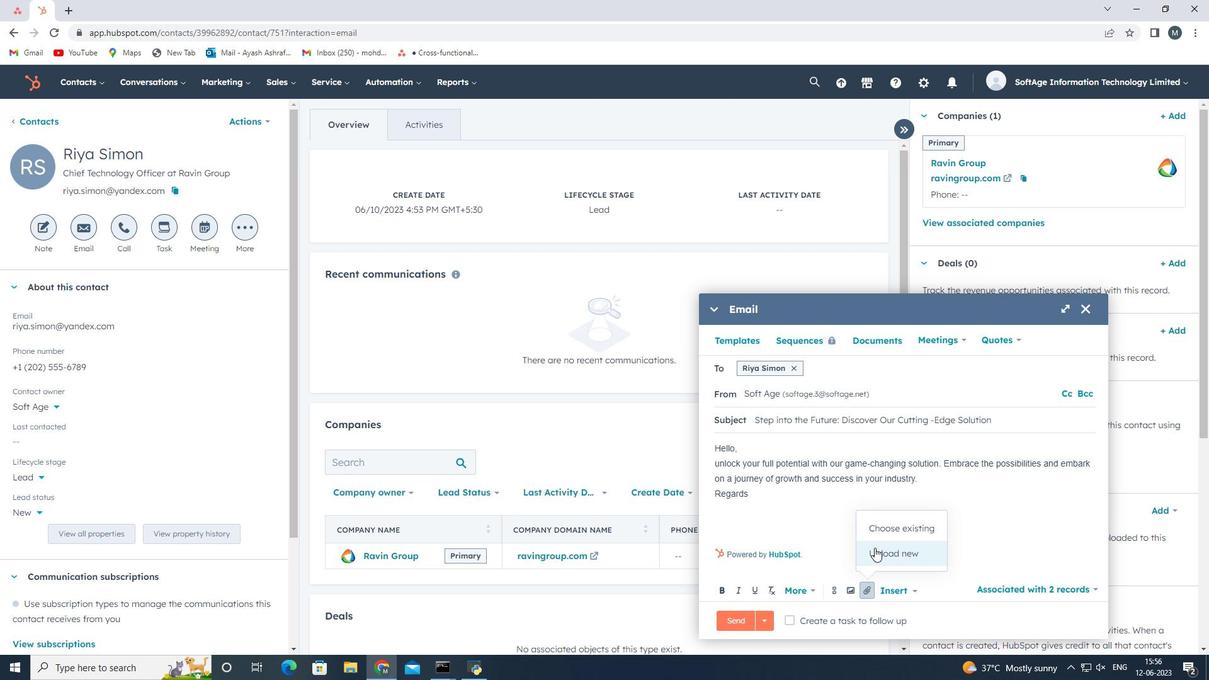 
Action: Mouse moved to (219, 140)
Screenshot: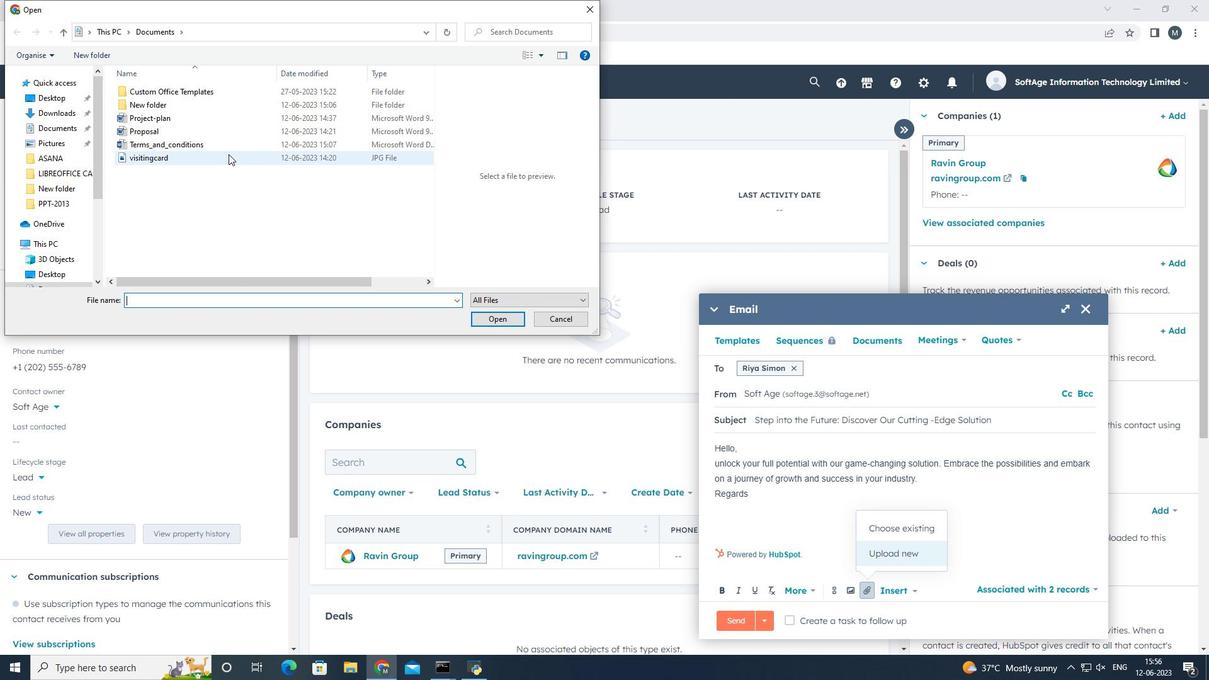 
Action: Mouse pressed left at (219, 140)
Screenshot: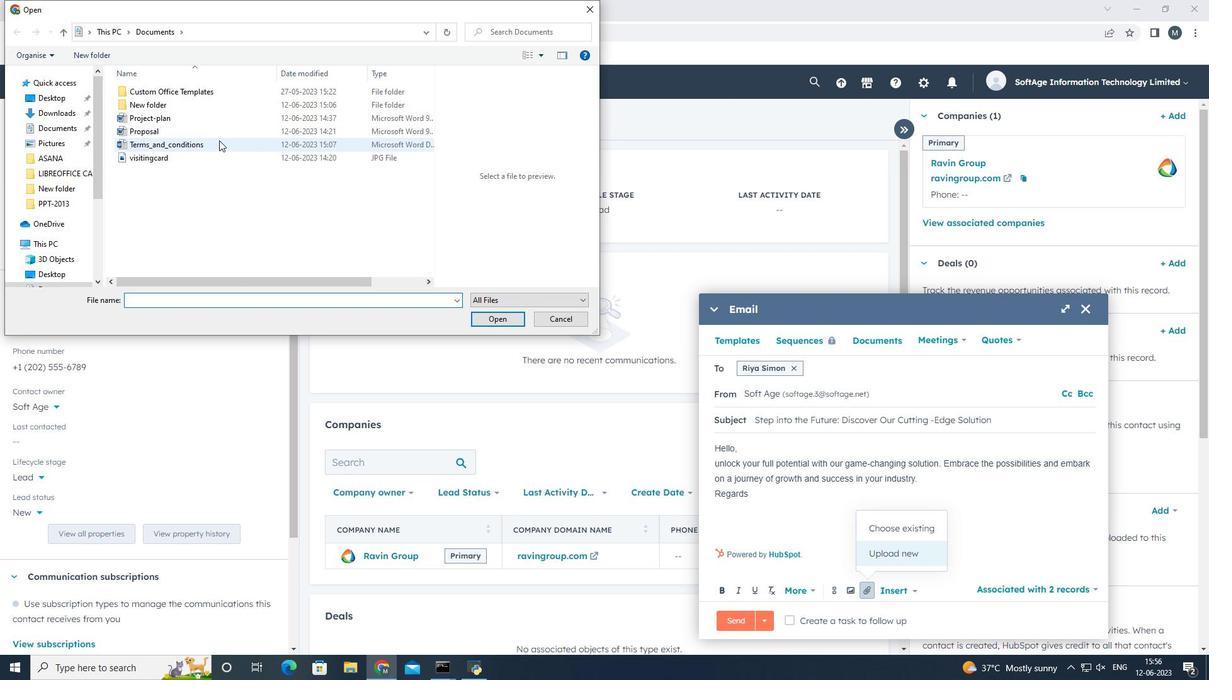 
Action: Mouse moved to (487, 315)
Screenshot: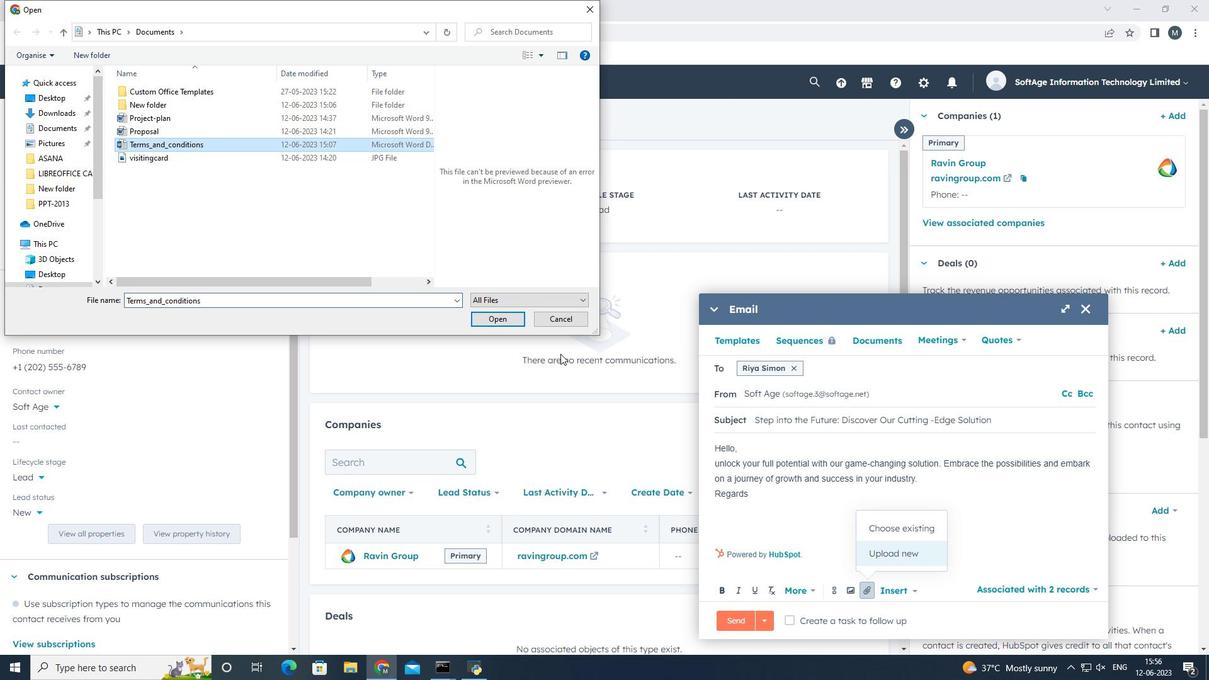 
Action: Mouse pressed left at (487, 315)
Screenshot: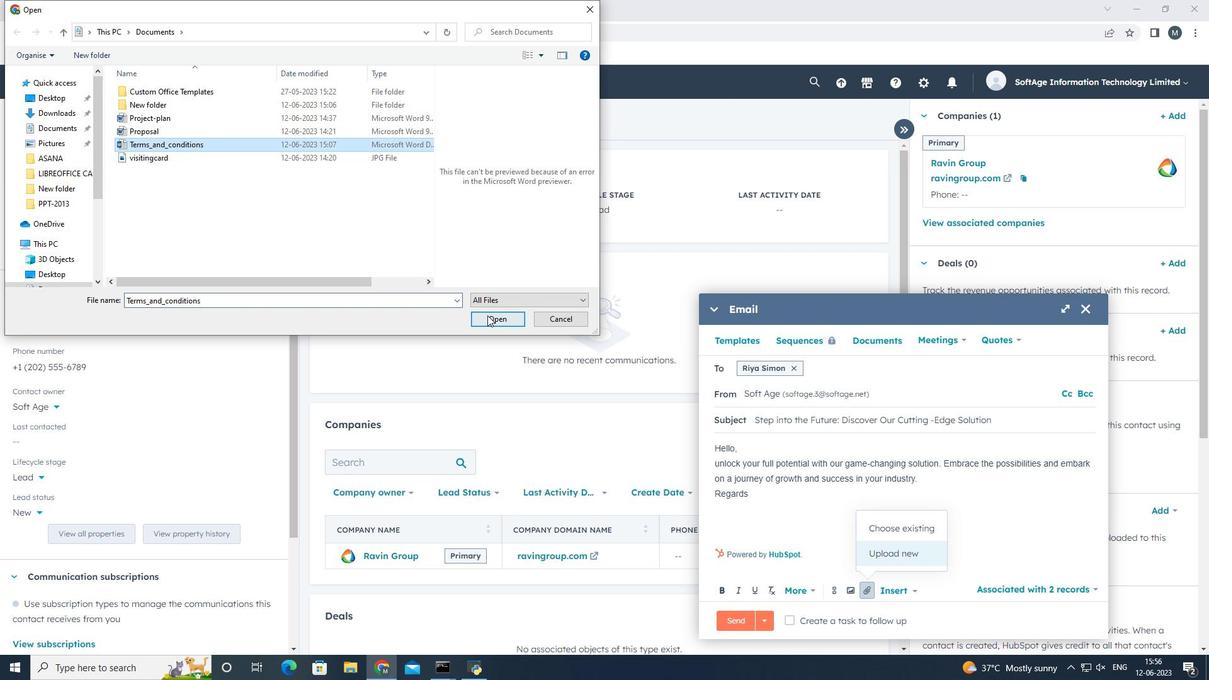 
Action: Mouse moved to (850, 554)
Screenshot: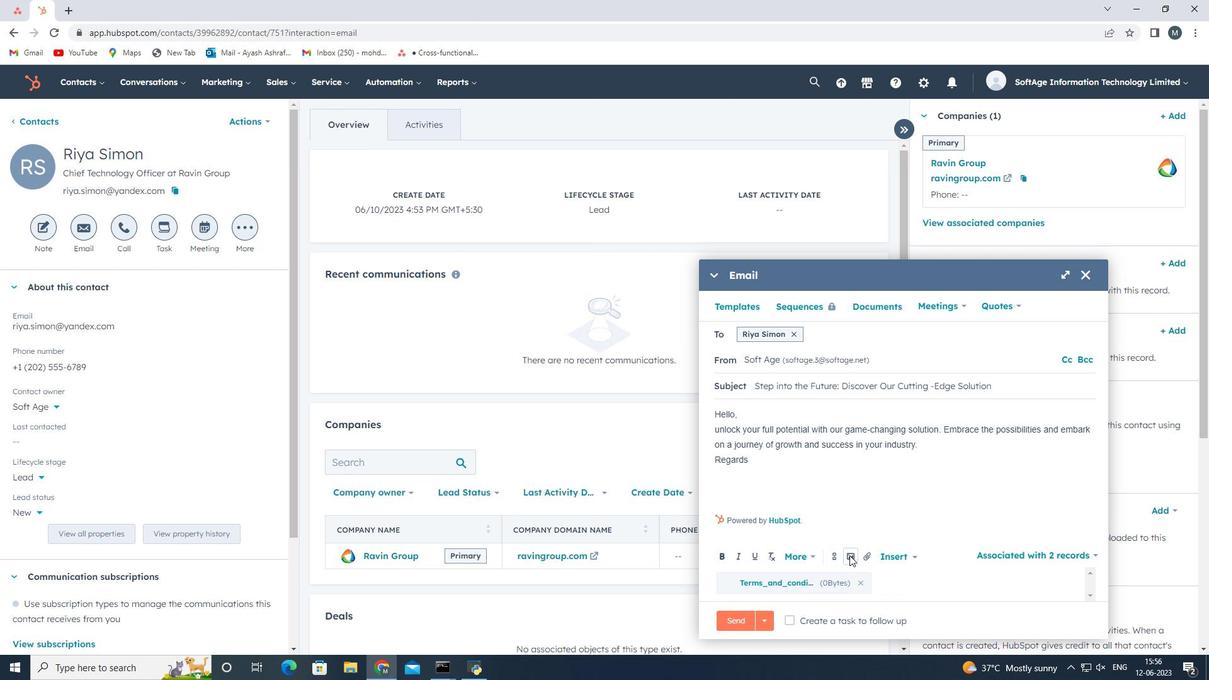 
Action: Mouse pressed left at (850, 554)
Screenshot: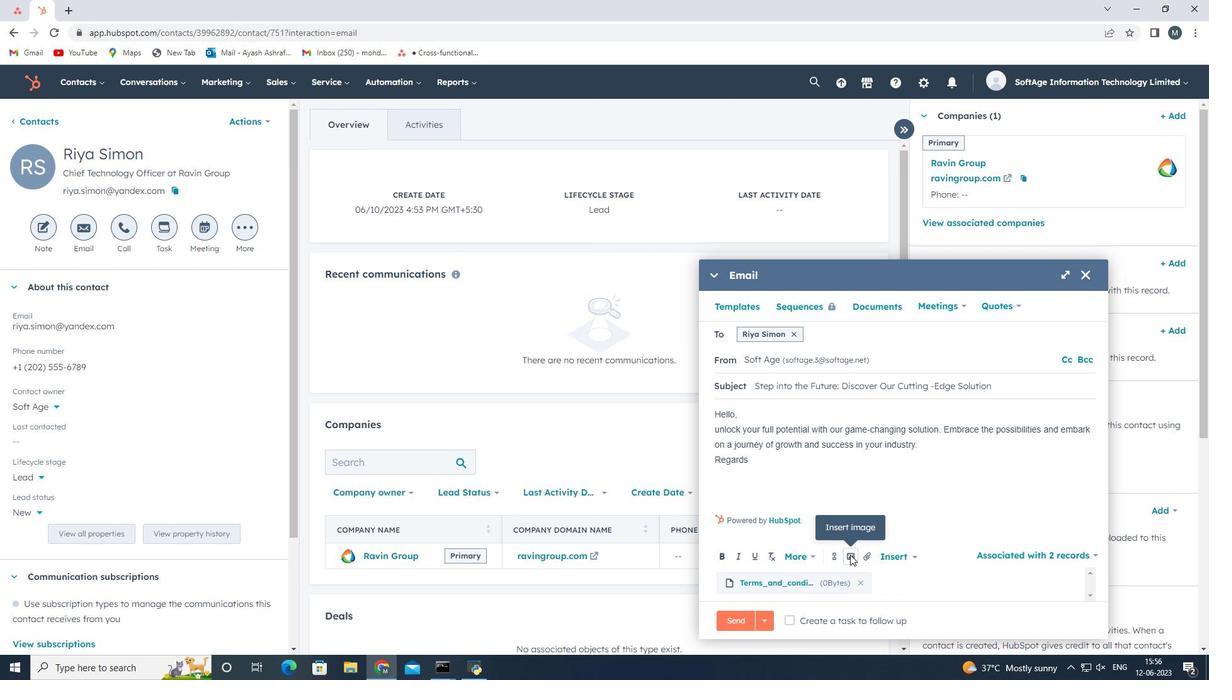 
Action: Mouse moved to (842, 519)
Screenshot: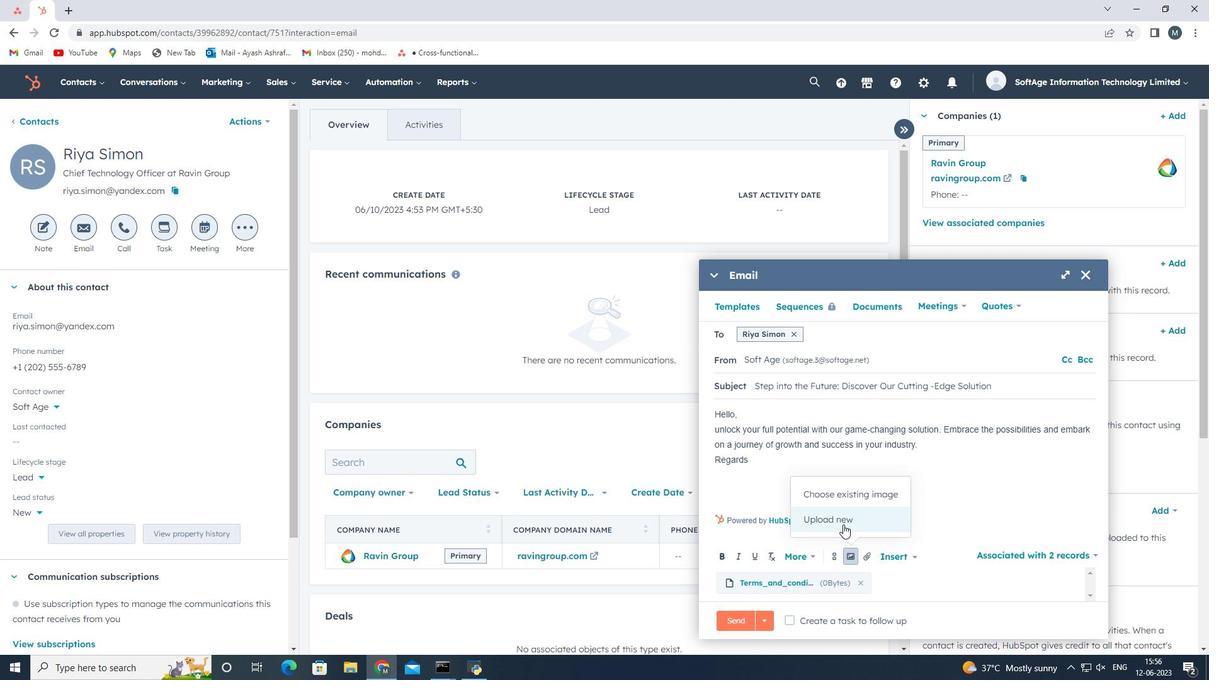 
Action: Mouse pressed left at (842, 519)
Screenshot: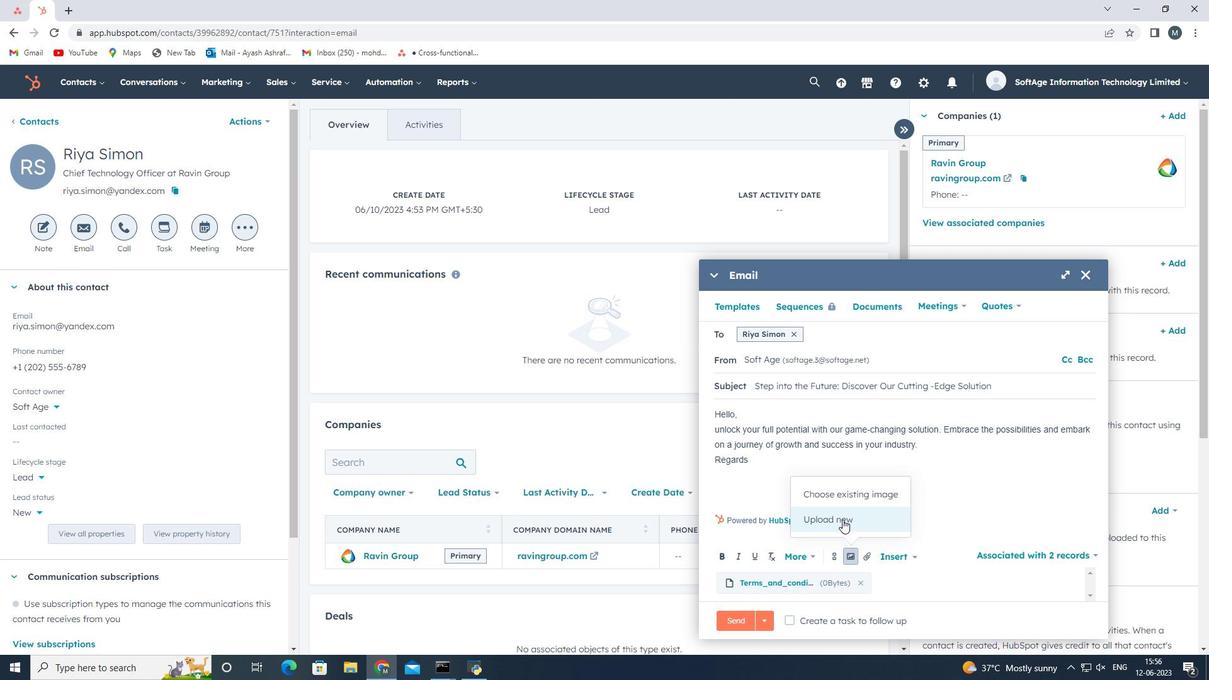 
Action: Mouse moved to (153, 113)
Screenshot: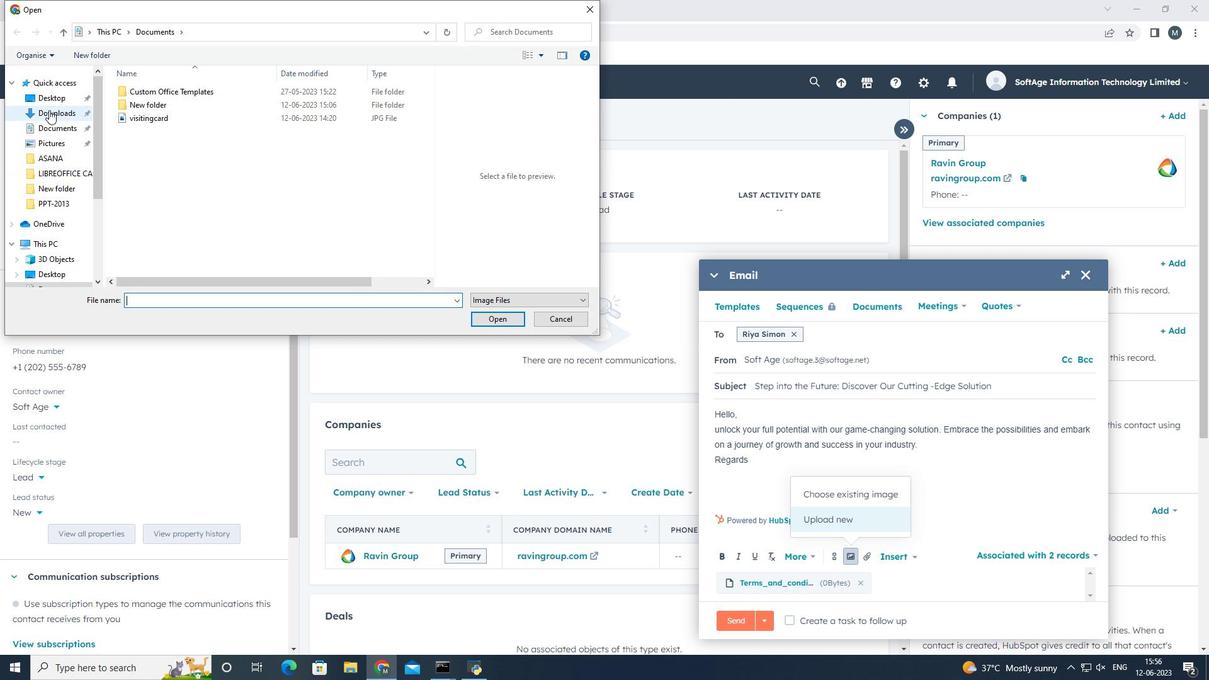 
Action: Mouse pressed left at (153, 113)
Screenshot: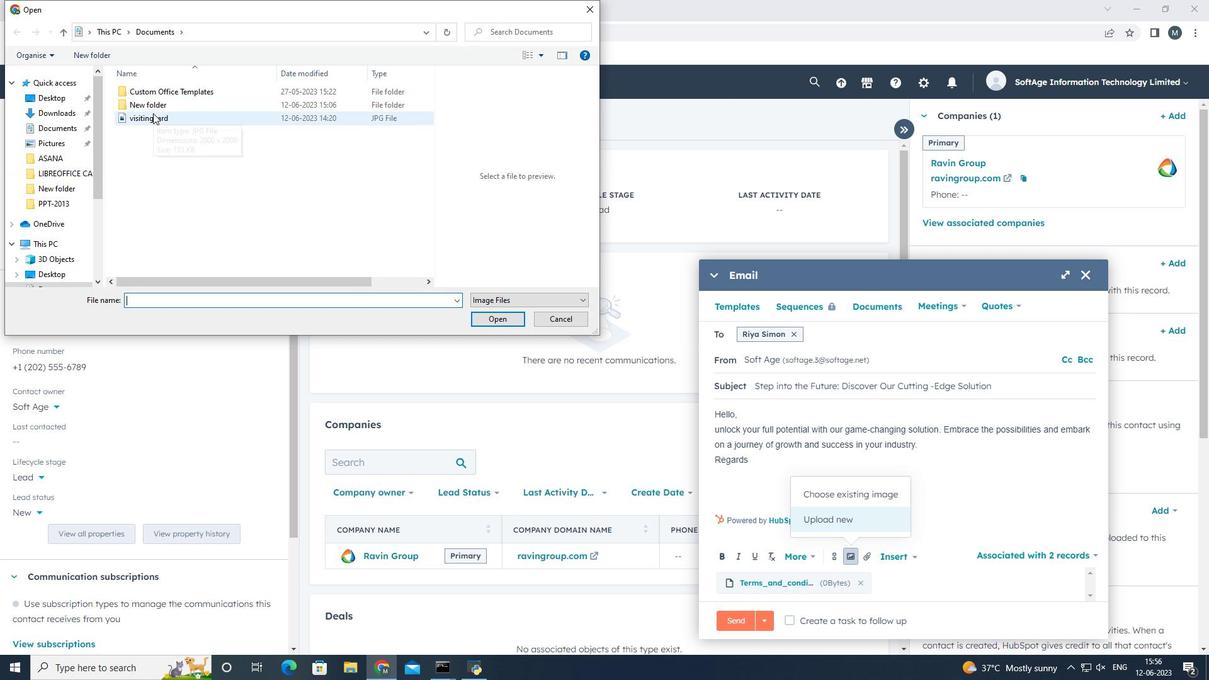 
Action: Mouse moved to (506, 318)
Screenshot: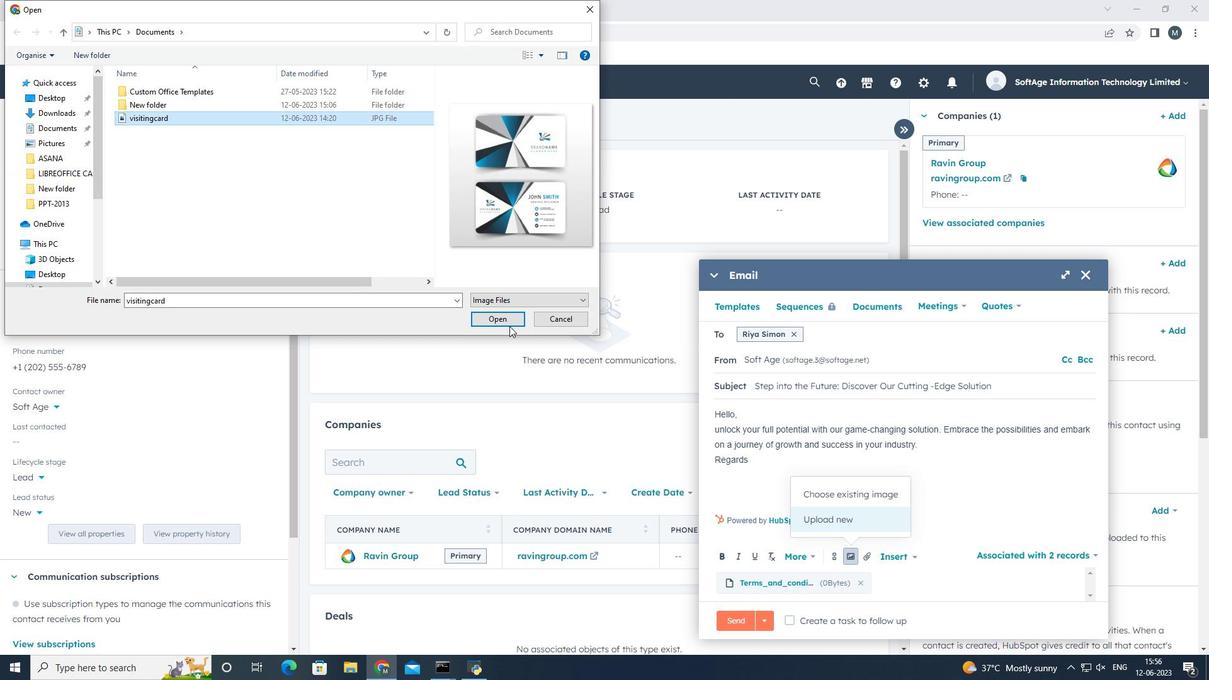 
Action: Mouse pressed left at (506, 318)
Screenshot: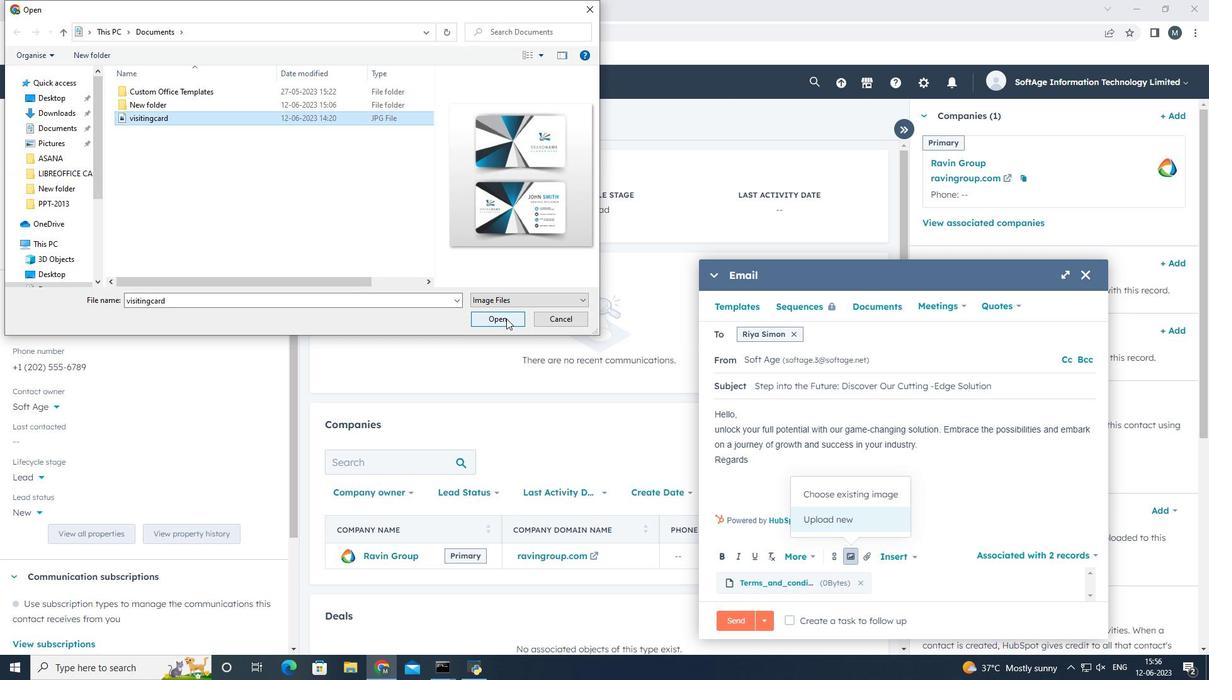 
Action: Mouse moved to (831, 553)
Screenshot: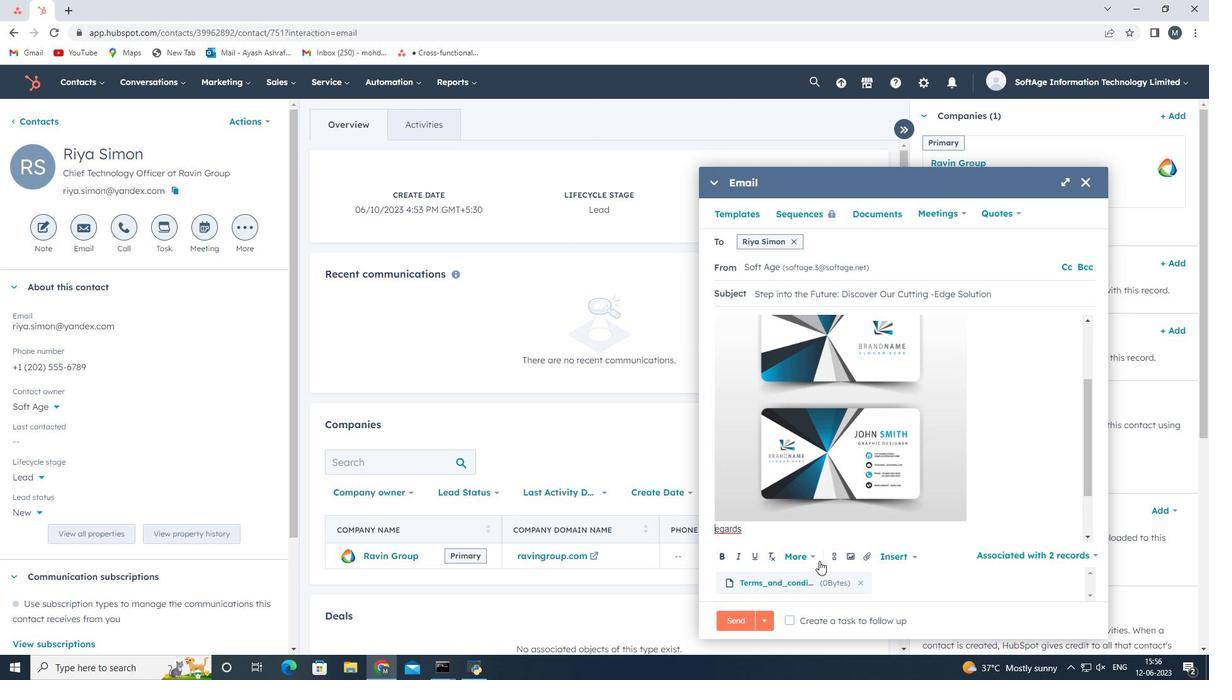 
Action: Mouse pressed left at (831, 553)
Screenshot: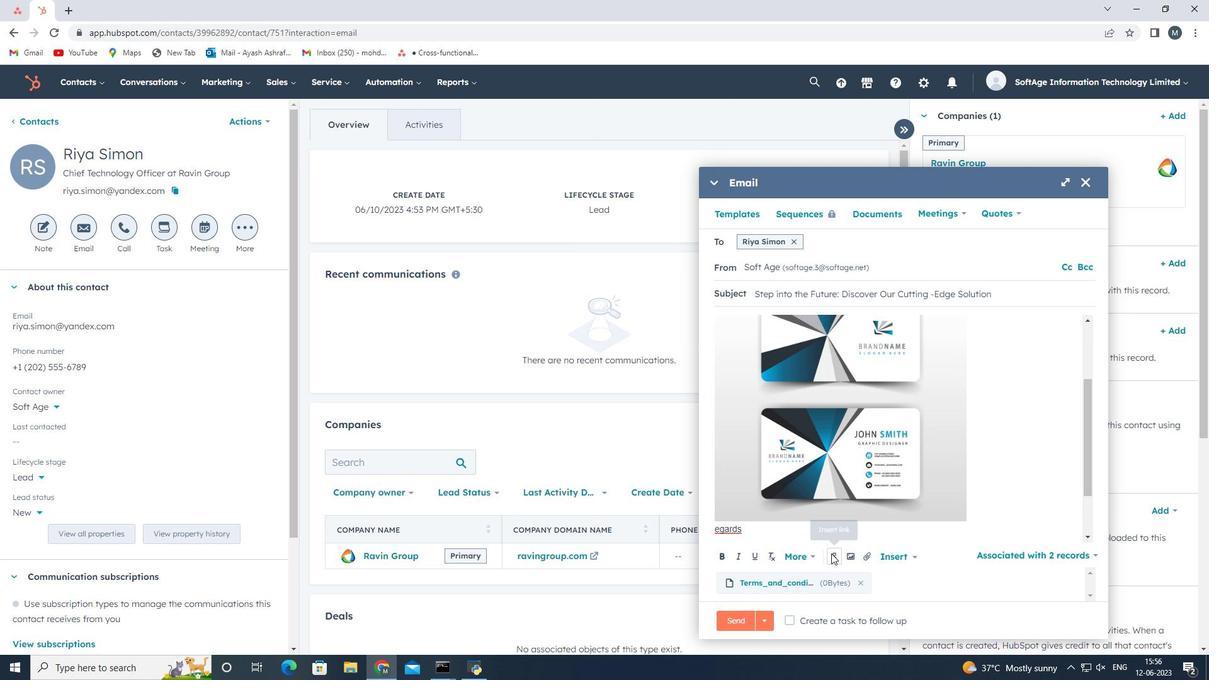 
Action: Mouse moved to (854, 421)
Screenshot: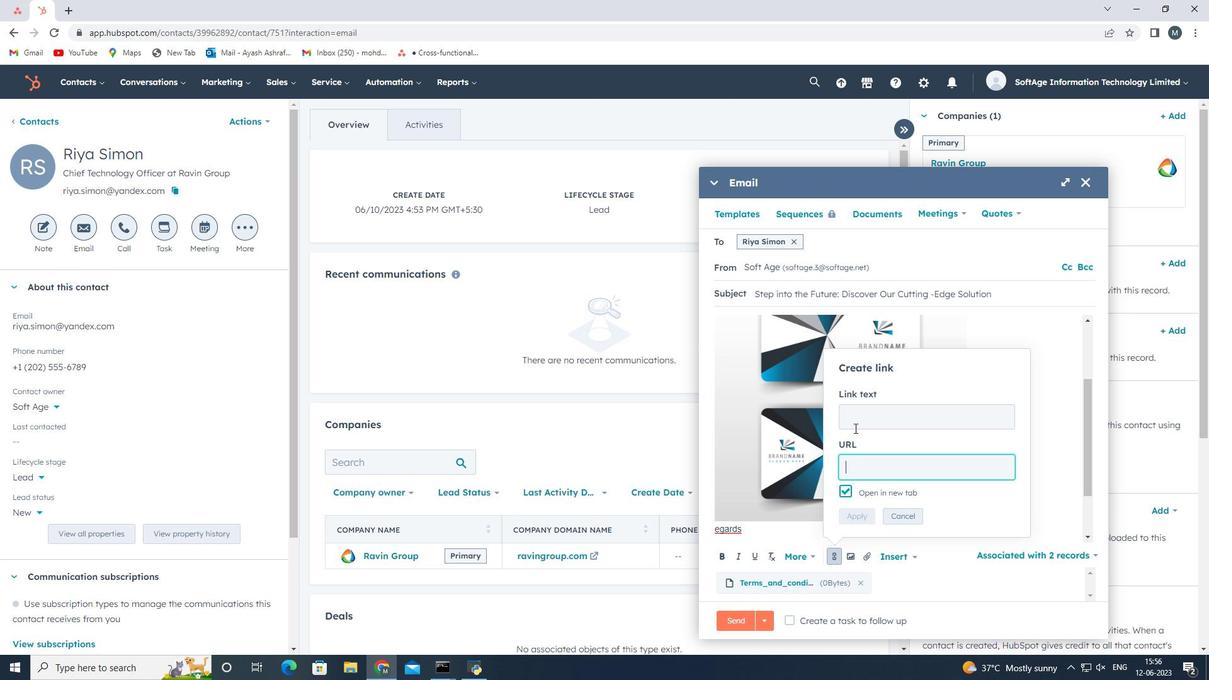 
Action: Mouse pressed left at (854, 421)
Screenshot: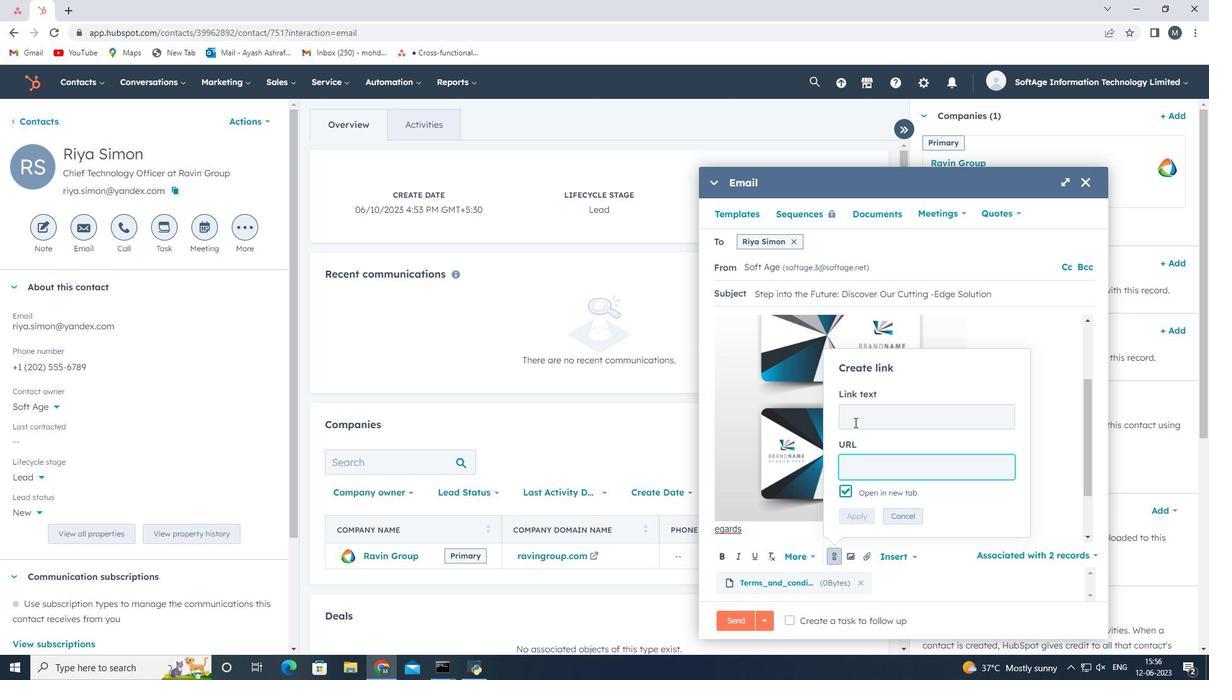 
Action: Key pressed <Key.shift>i<Key.backspace>Instagram
Screenshot: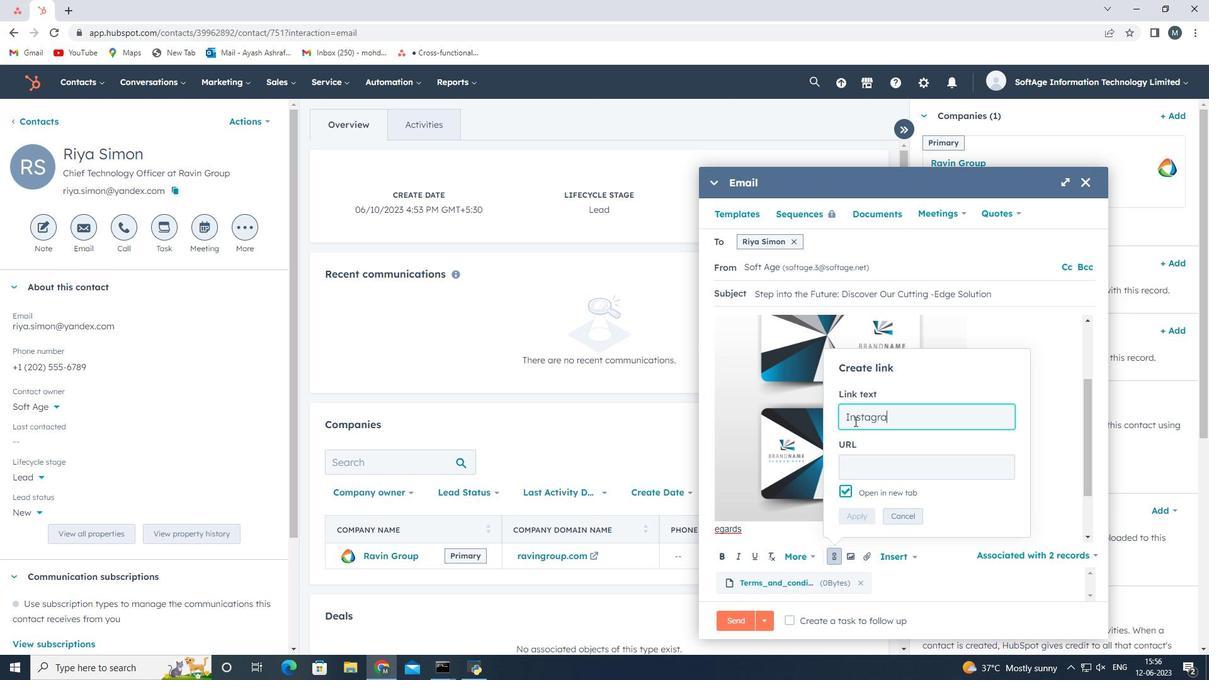 
Action: Mouse moved to (856, 466)
Screenshot: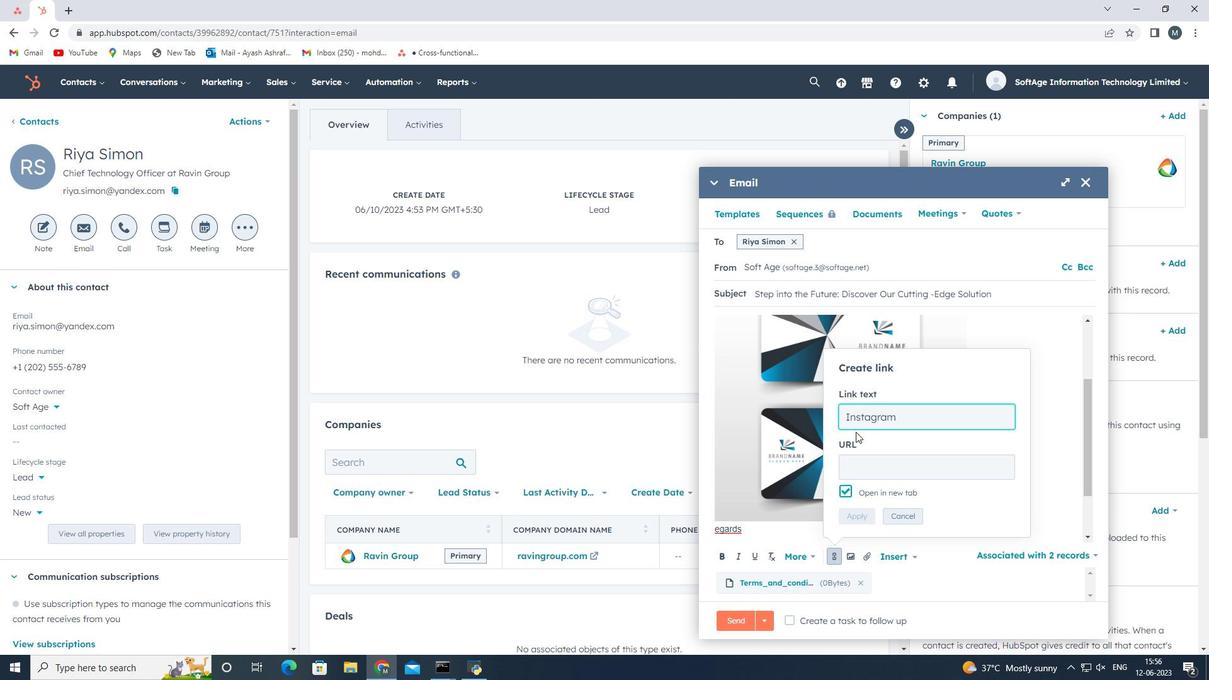 
Action: Mouse pressed left at (856, 466)
Screenshot: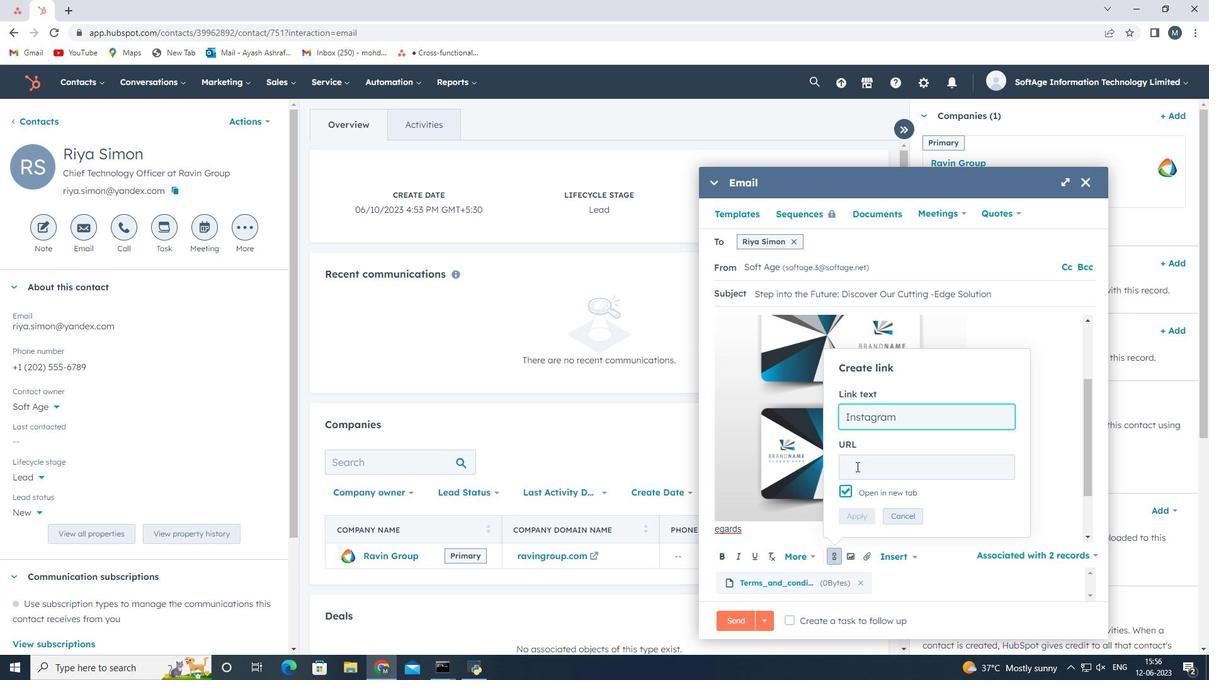 
Action: Key pressed www.insagram.com
Screenshot: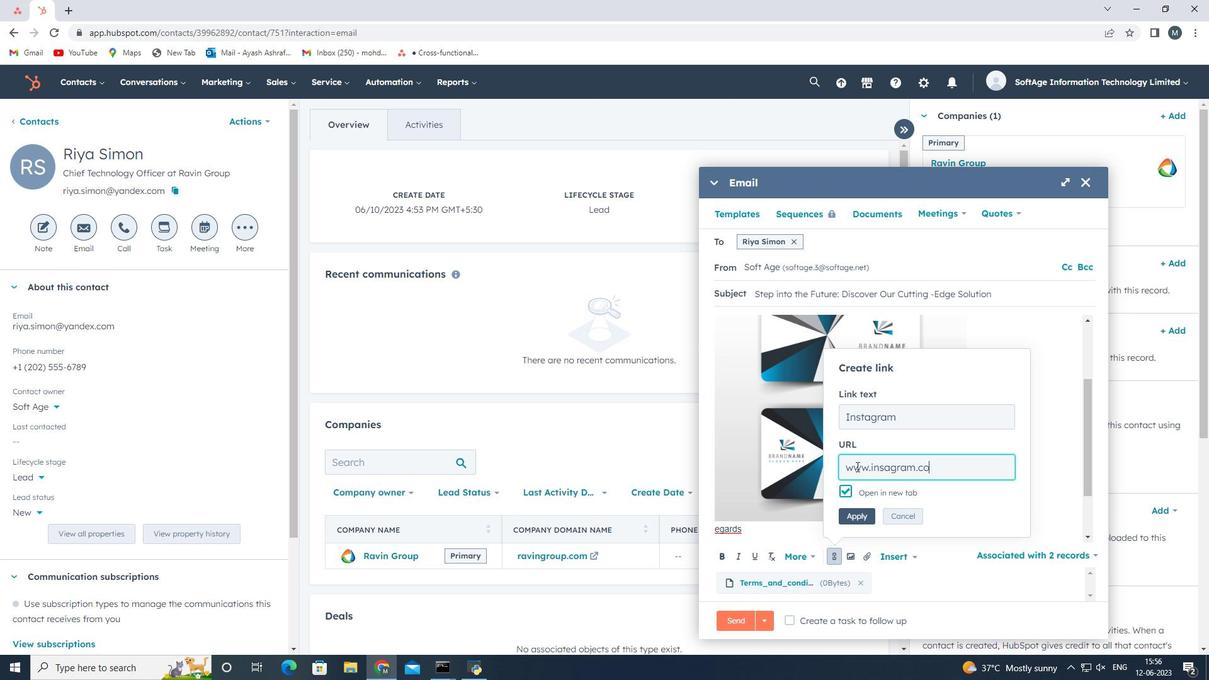 
Action: Mouse moved to (777, 535)
Screenshot: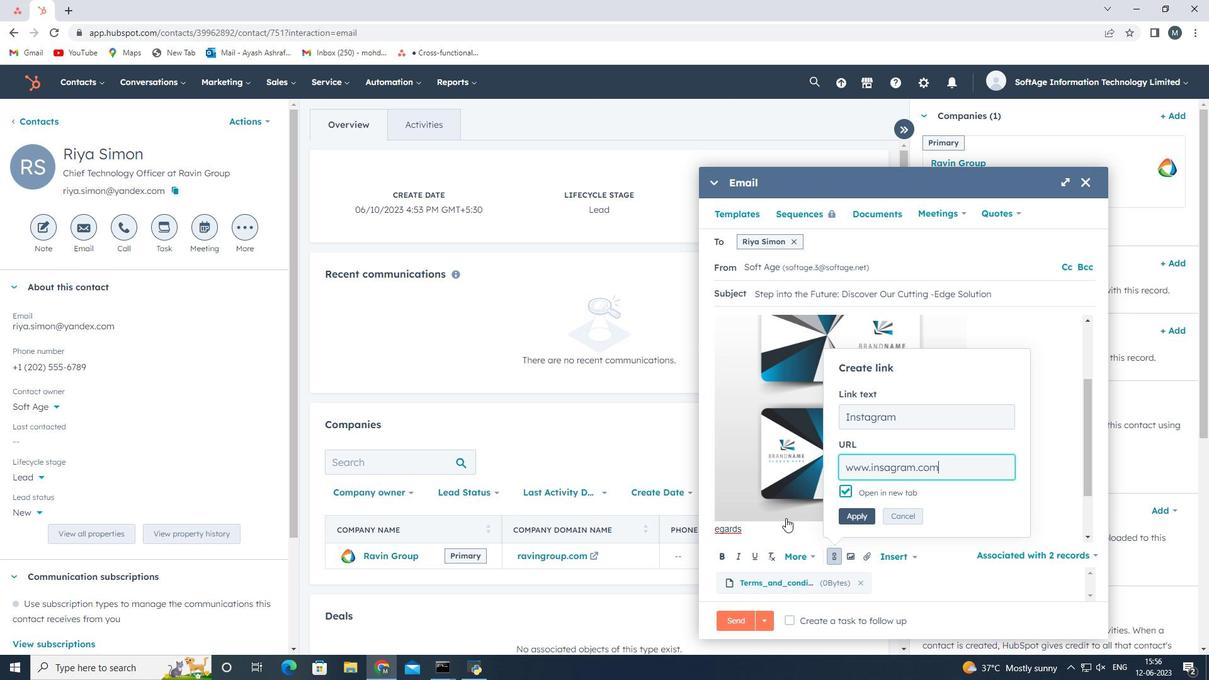 
Action: Mouse pressed left at (777, 535)
Screenshot: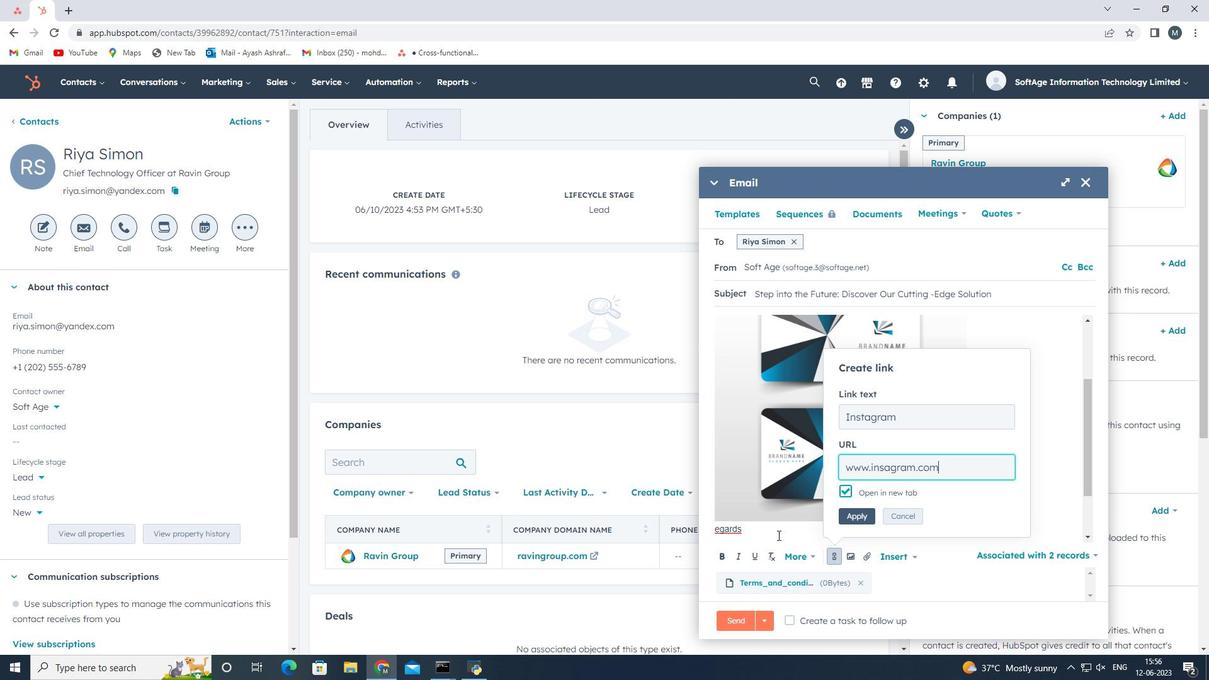 
Action: Mouse moved to (777, 539)
Screenshot: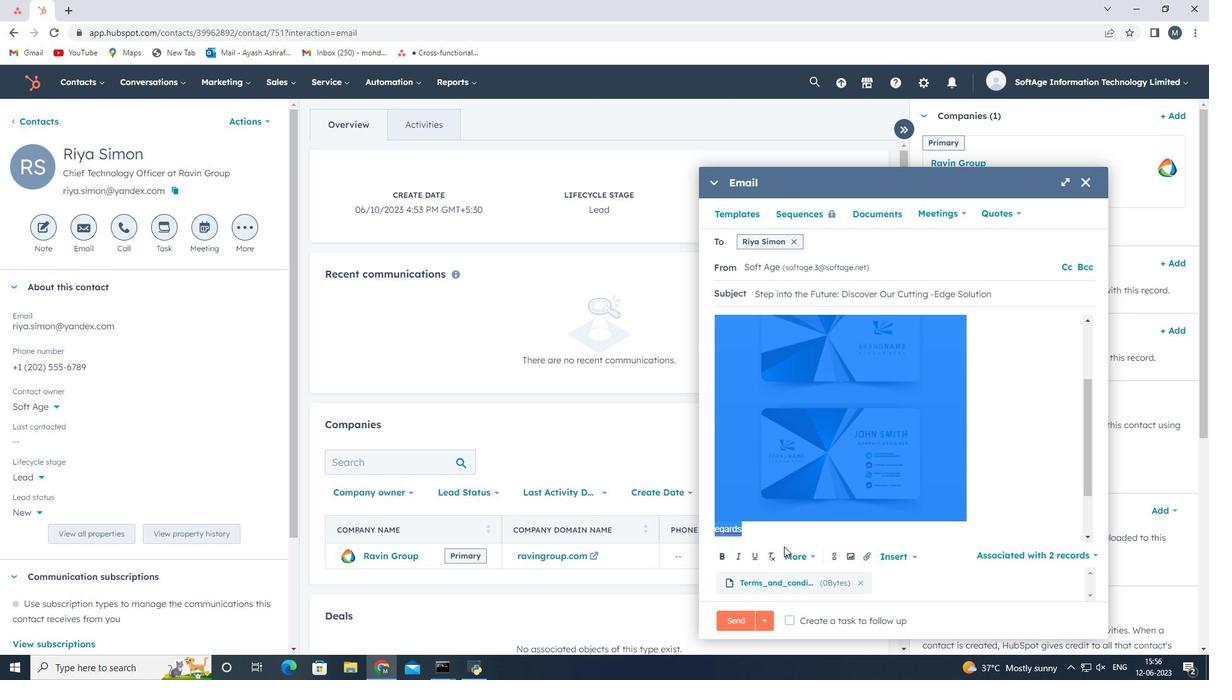 
Action: Mouse pressed left at (777, 539)
Screenshot: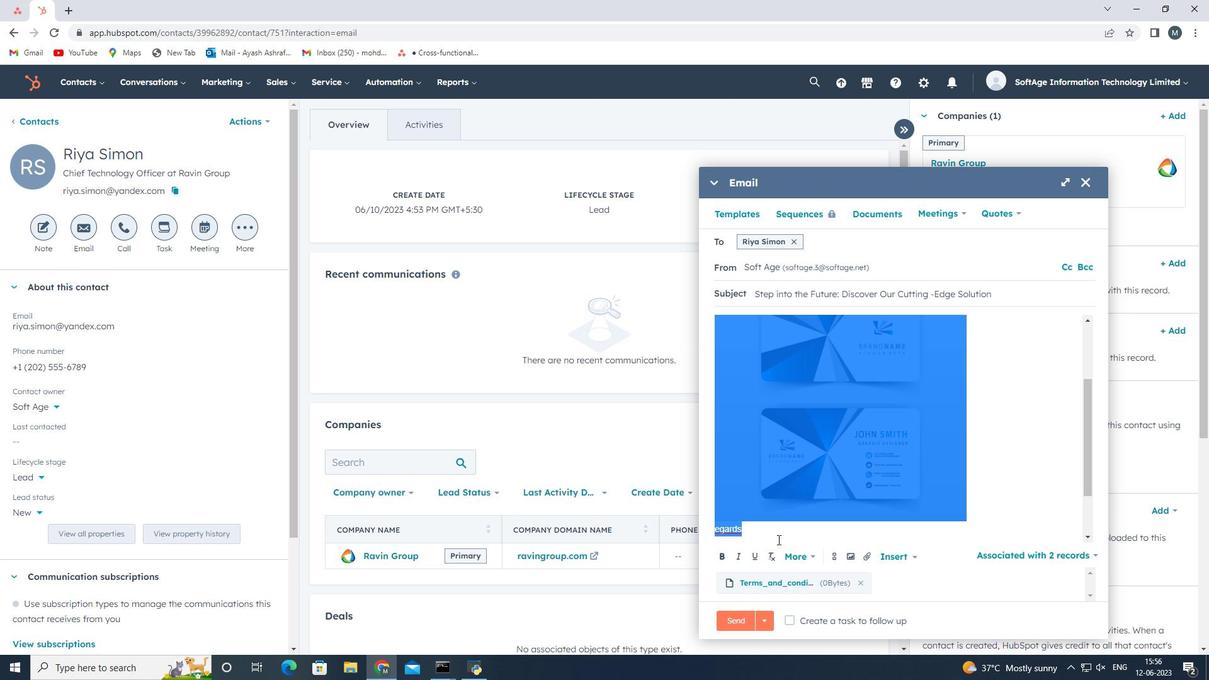 
Action: Mouse moved to (754, 534)
Screenshot: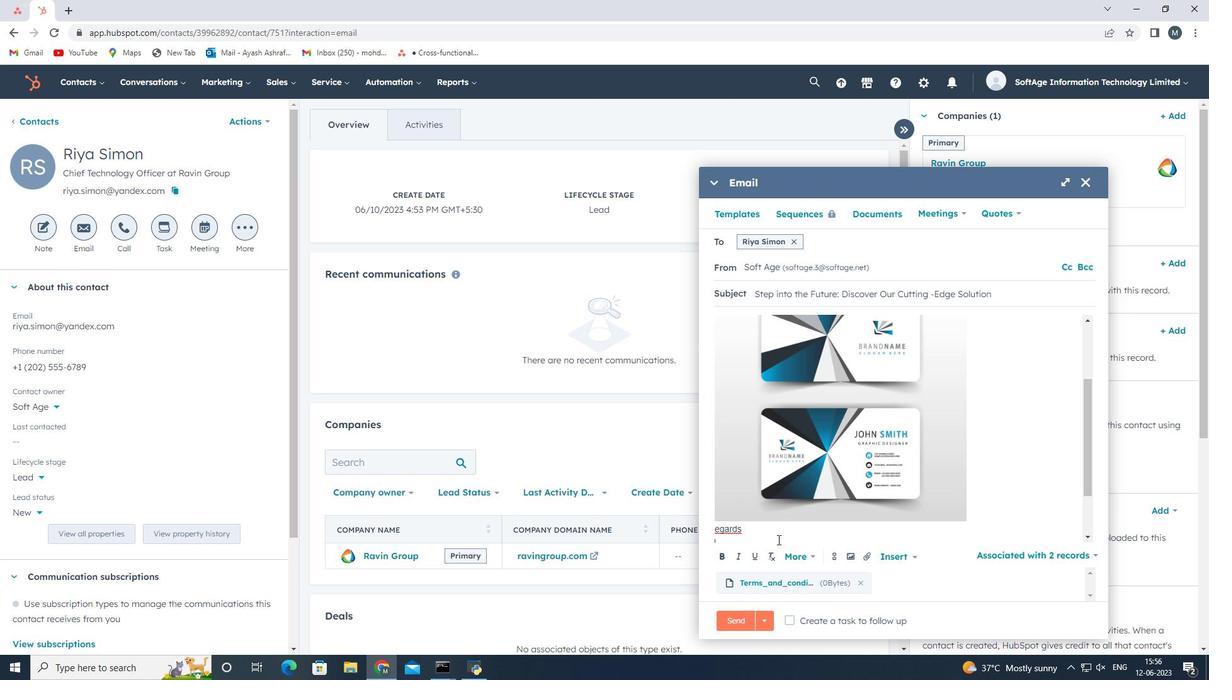 
Action: Mouse pressed left at (754, 534)
Screenshot: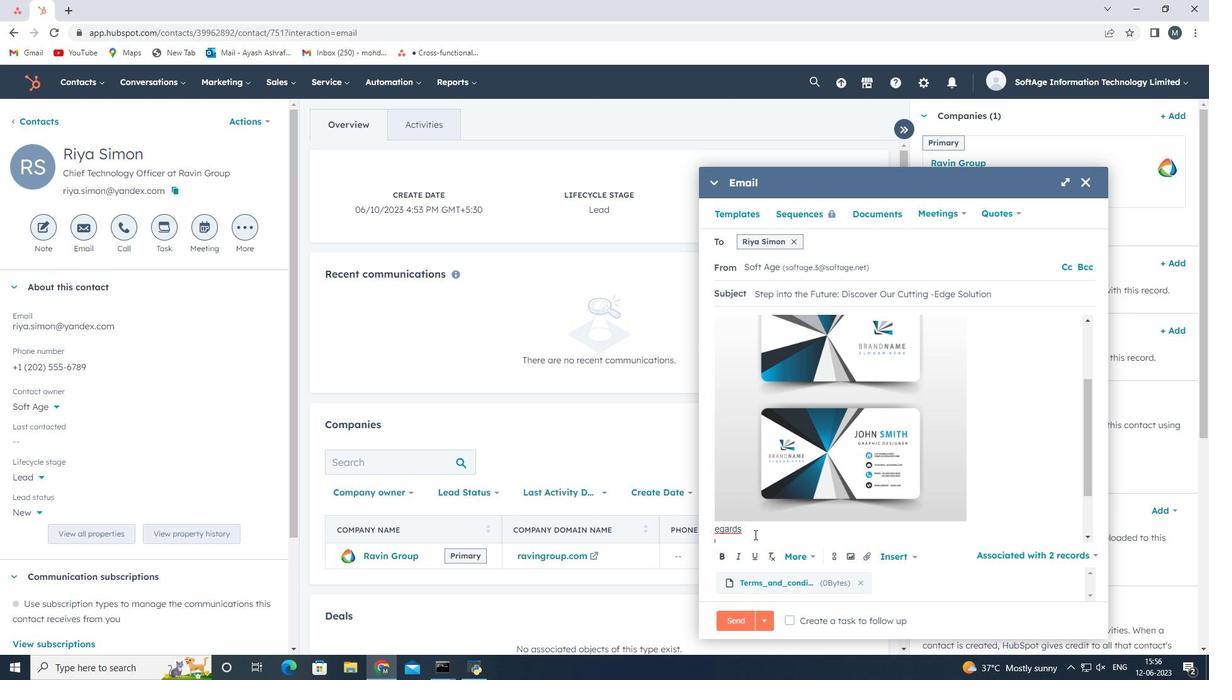 
Action: Mouse moved to (709, 519)
Screenshot: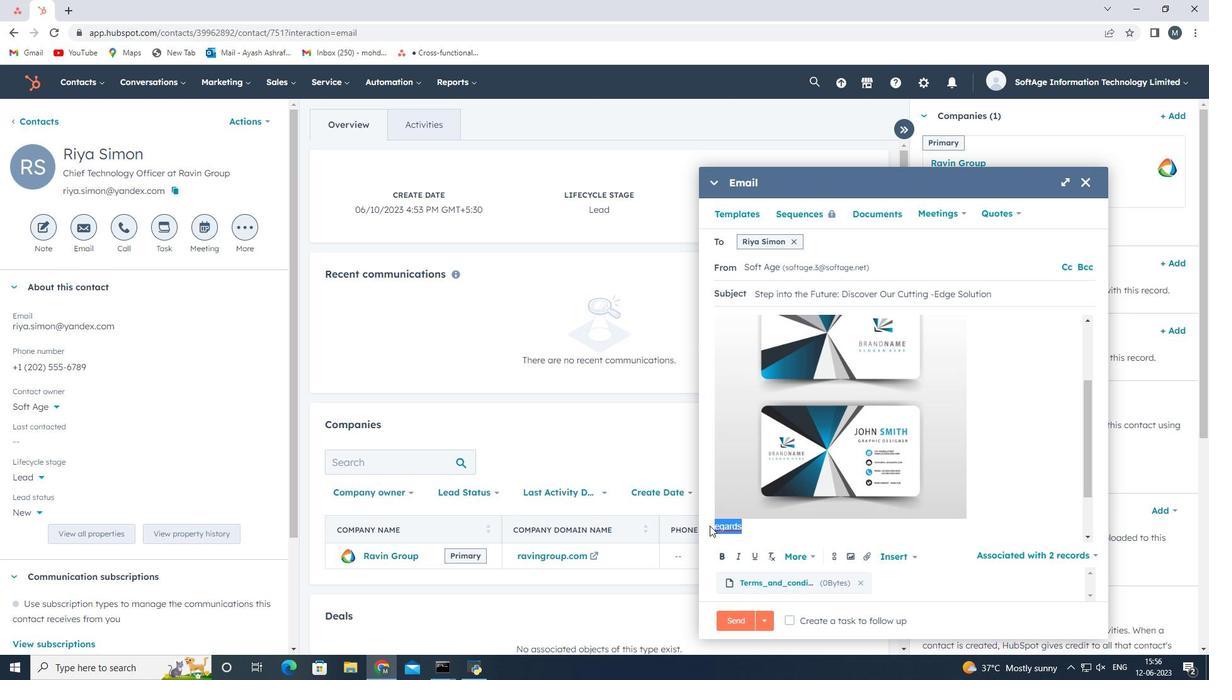 
Action: Key pressed <Key.backspace>
Screenshot: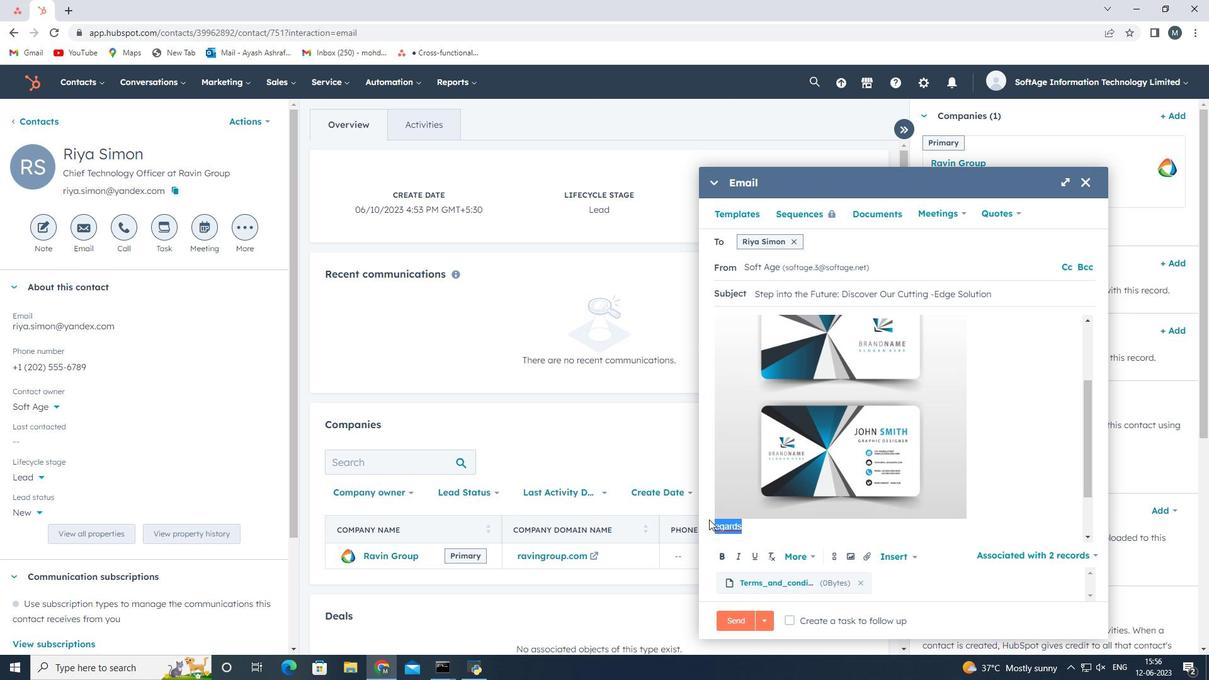
Action: Mouse moved to (867, 521)
Screenshot: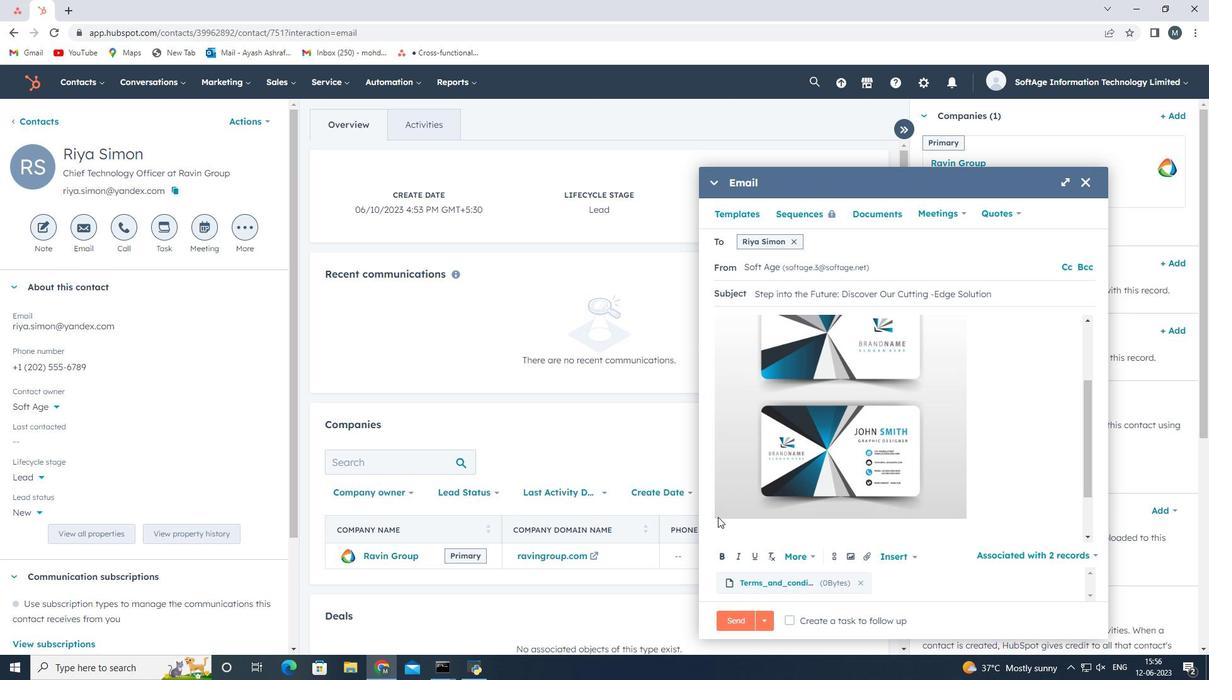 
Action: Mouse scrolled (867, 522) with delta (0, 0)
Screenshot: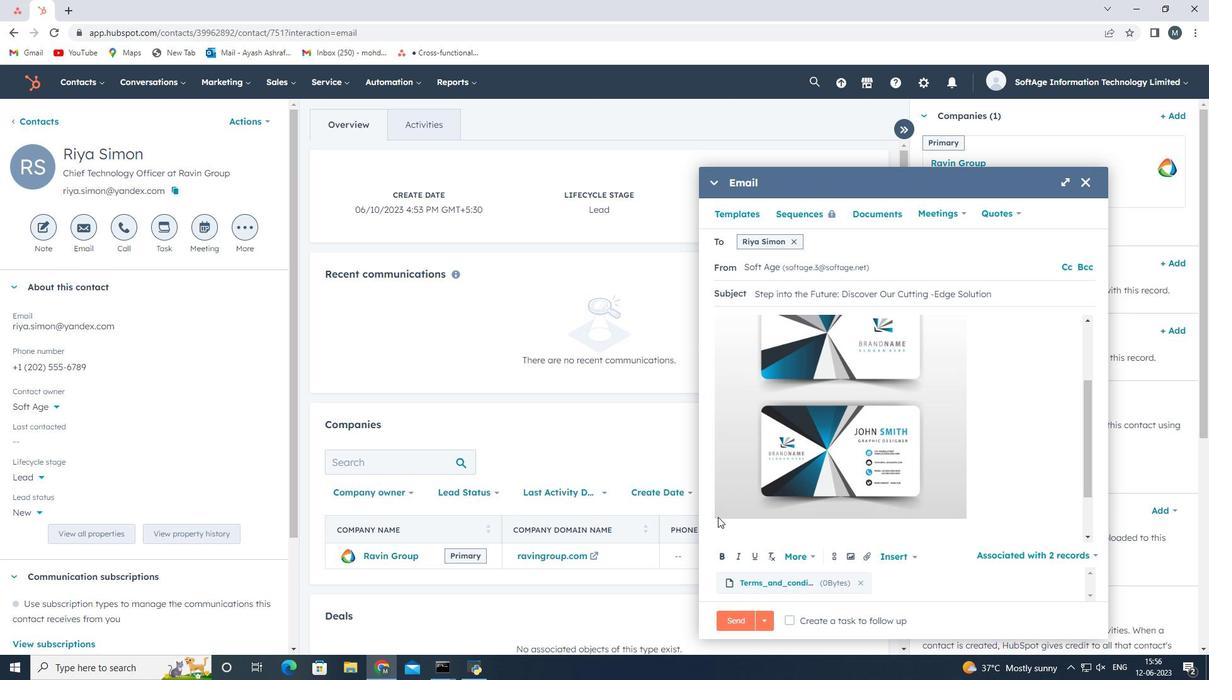 
Action: Mouse moved to (867, 522)
Screenshot: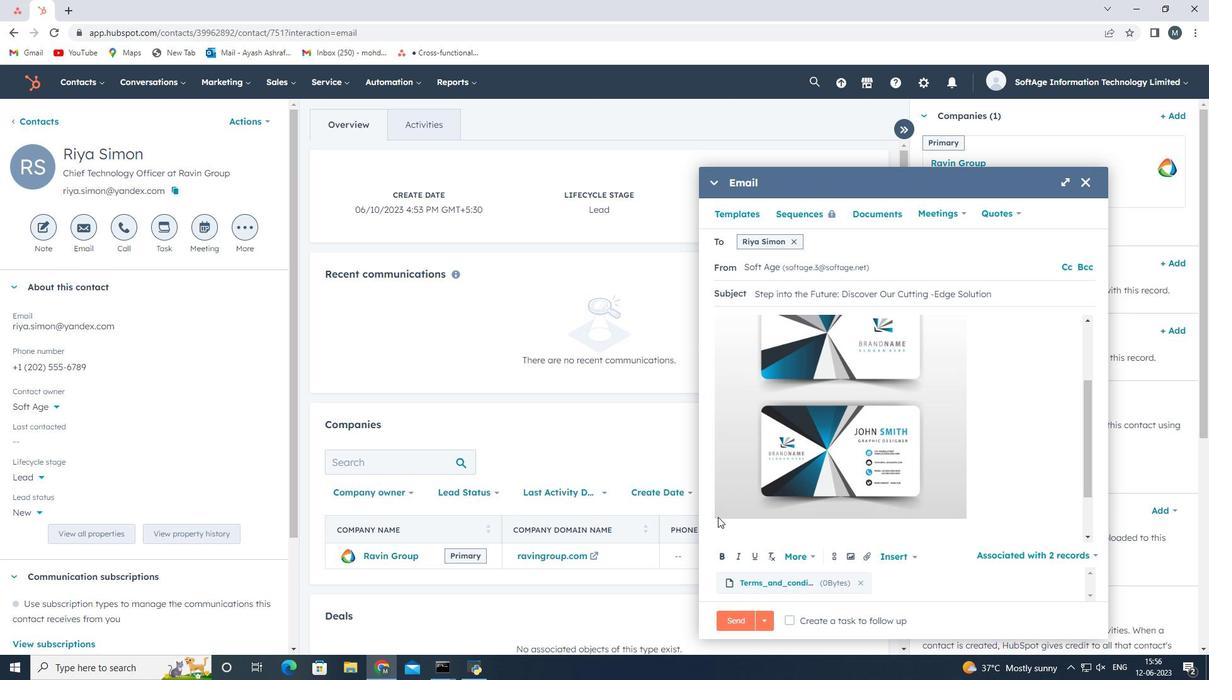 
Action: Mouse scrolled (867, 522) with delta (0, 0)
Screenshot: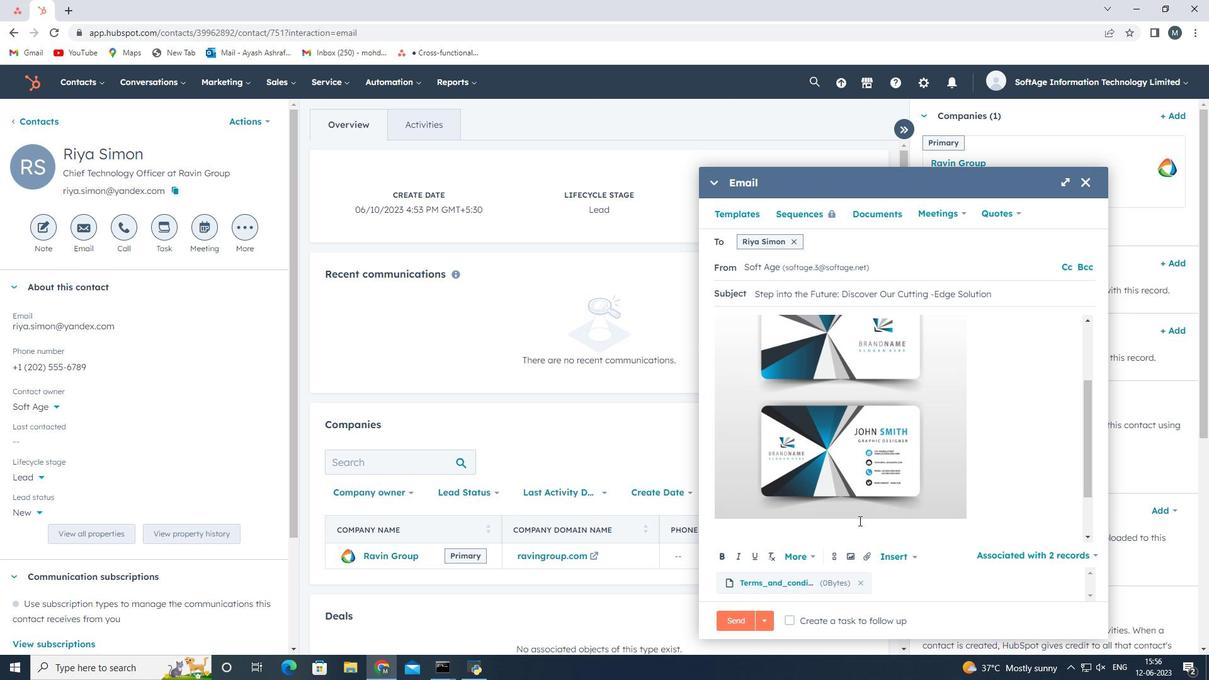 
Action: Mouse scrolled (867, 522) with delta (0, 0)
Screenshot: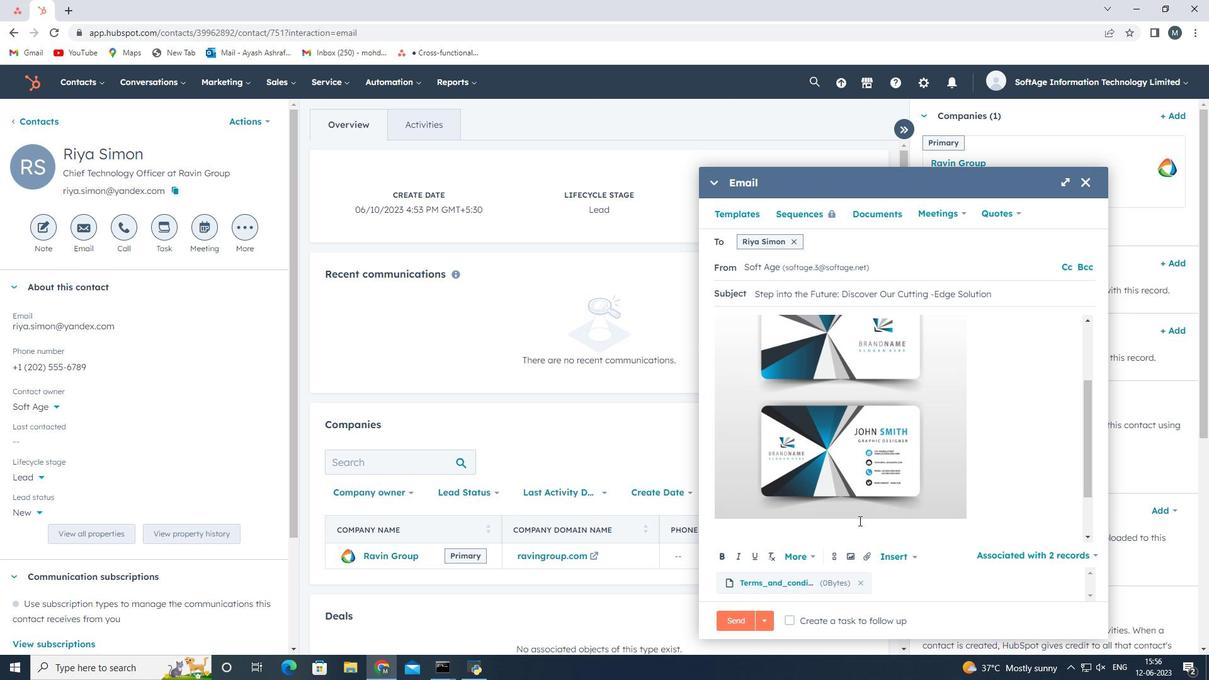 
Action: Mouse moved to (723, 369)
Screenshot: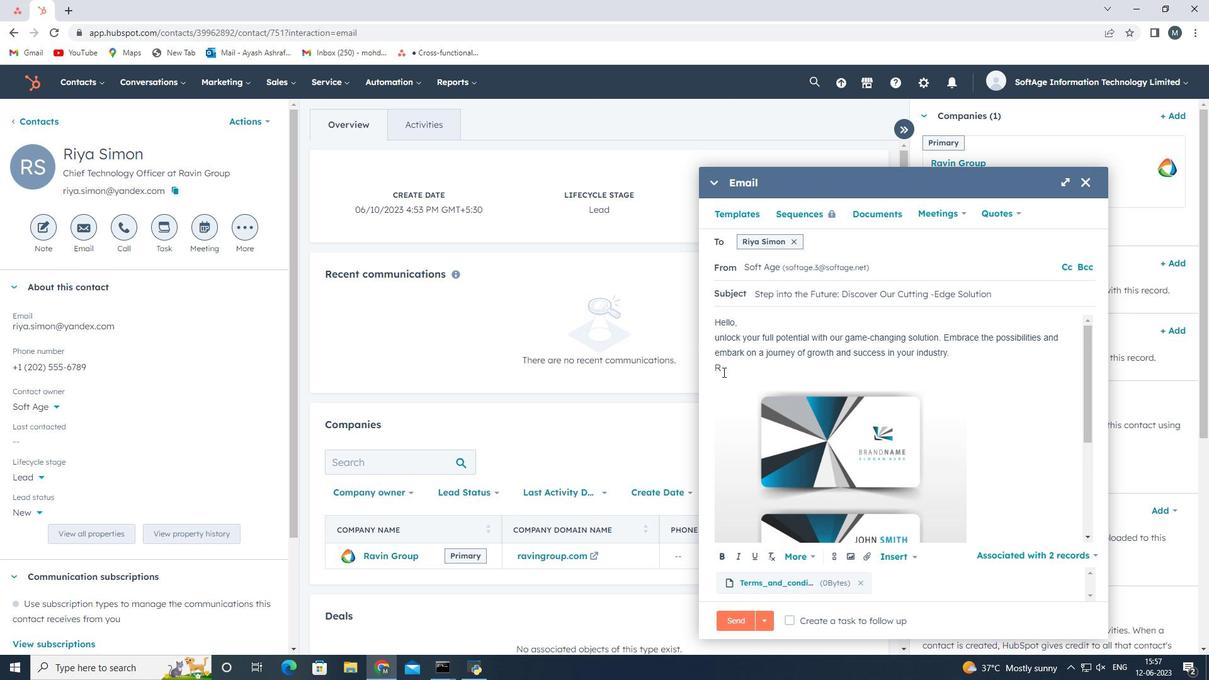 
Action: Mouse pressed left at (723, 369)
Screenshot: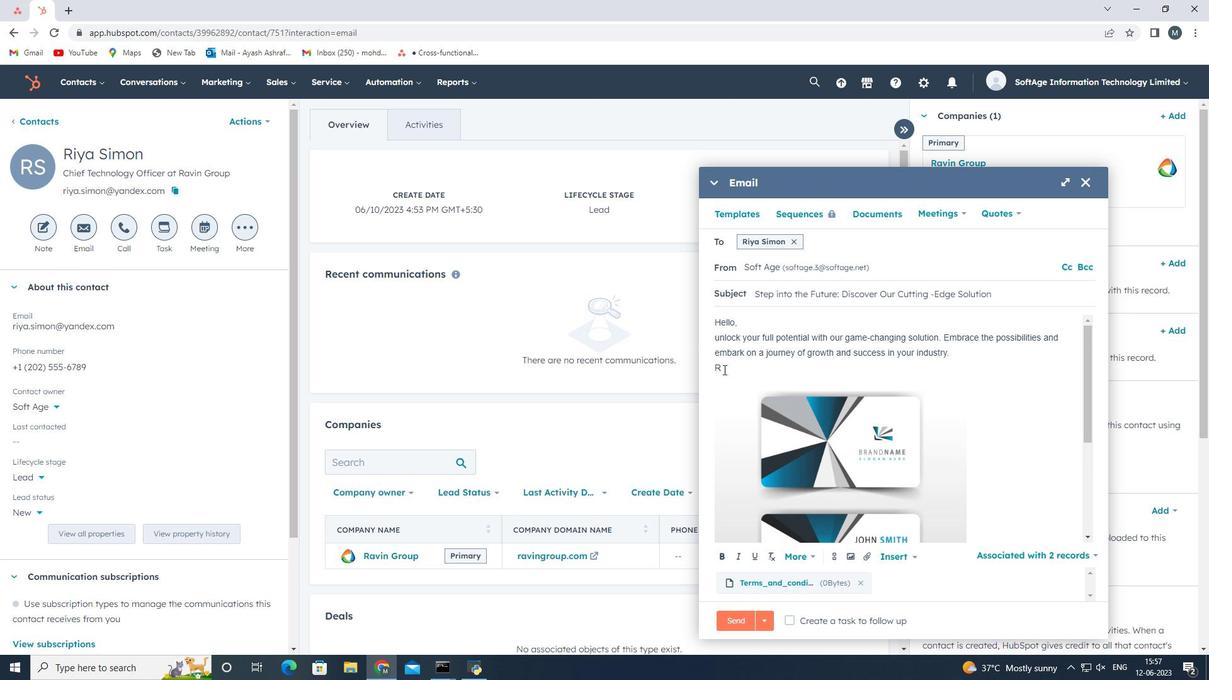 
Action: Mouse moved to (723, 369)
Screenshot: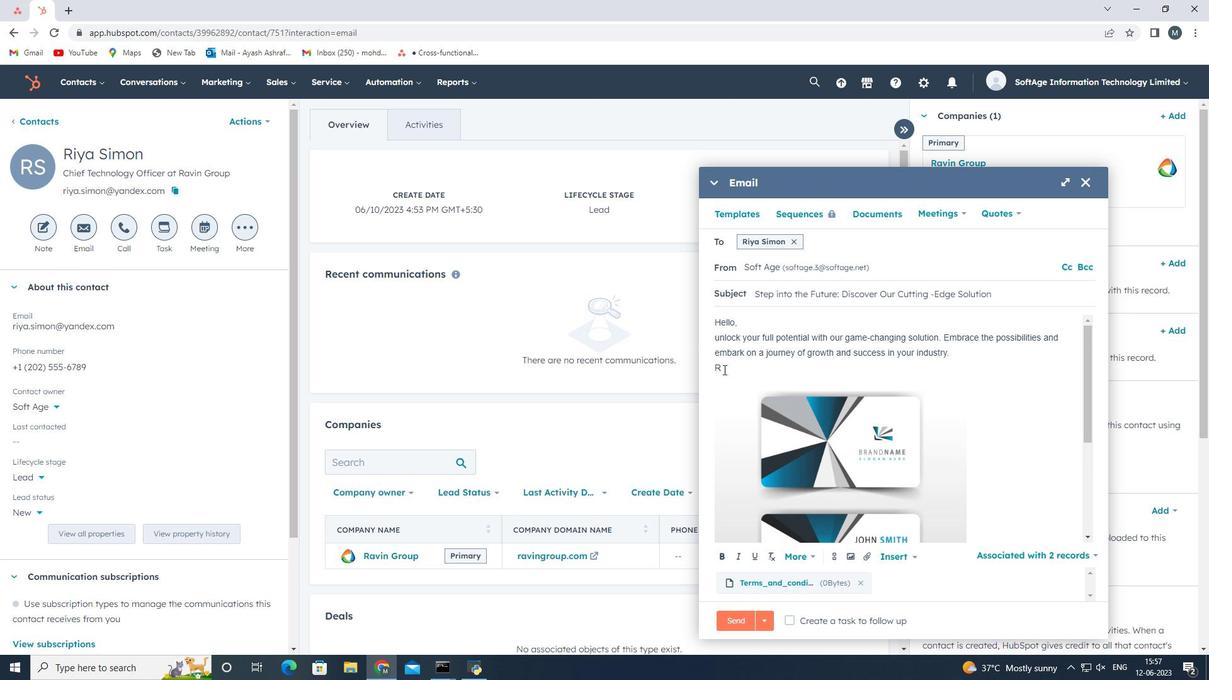 
Action: Key pressed egards
Screenshot: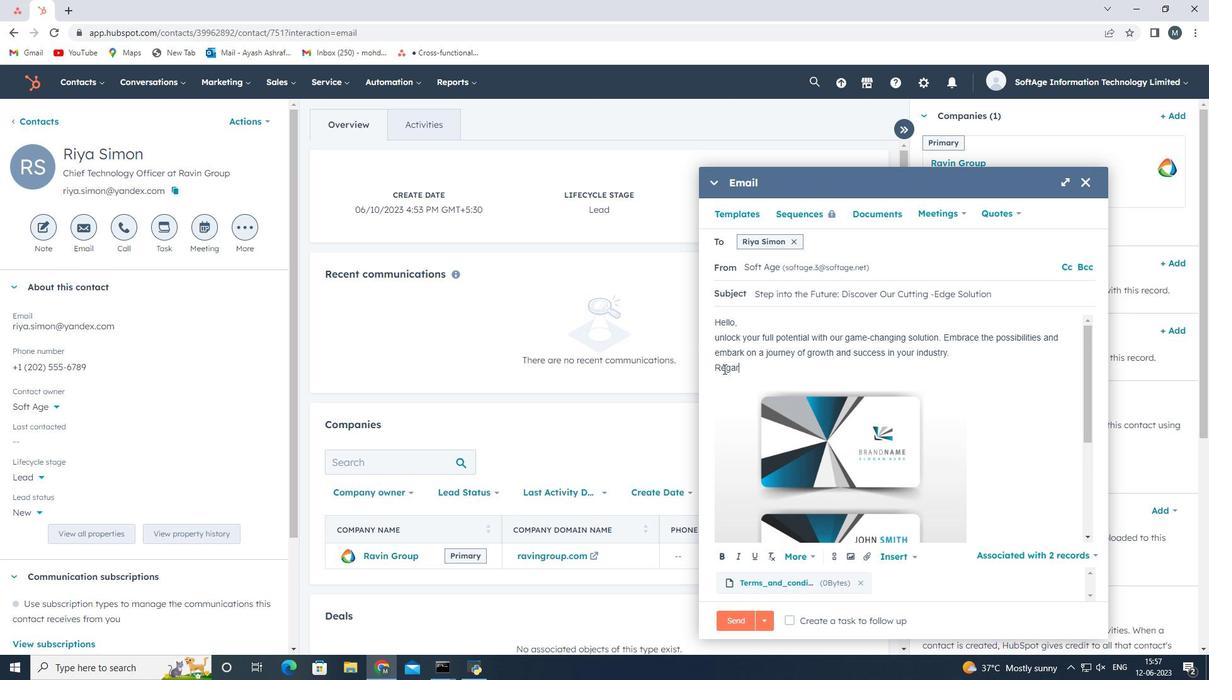 
Action: Mouse moved to (944, 425)
Screenshot: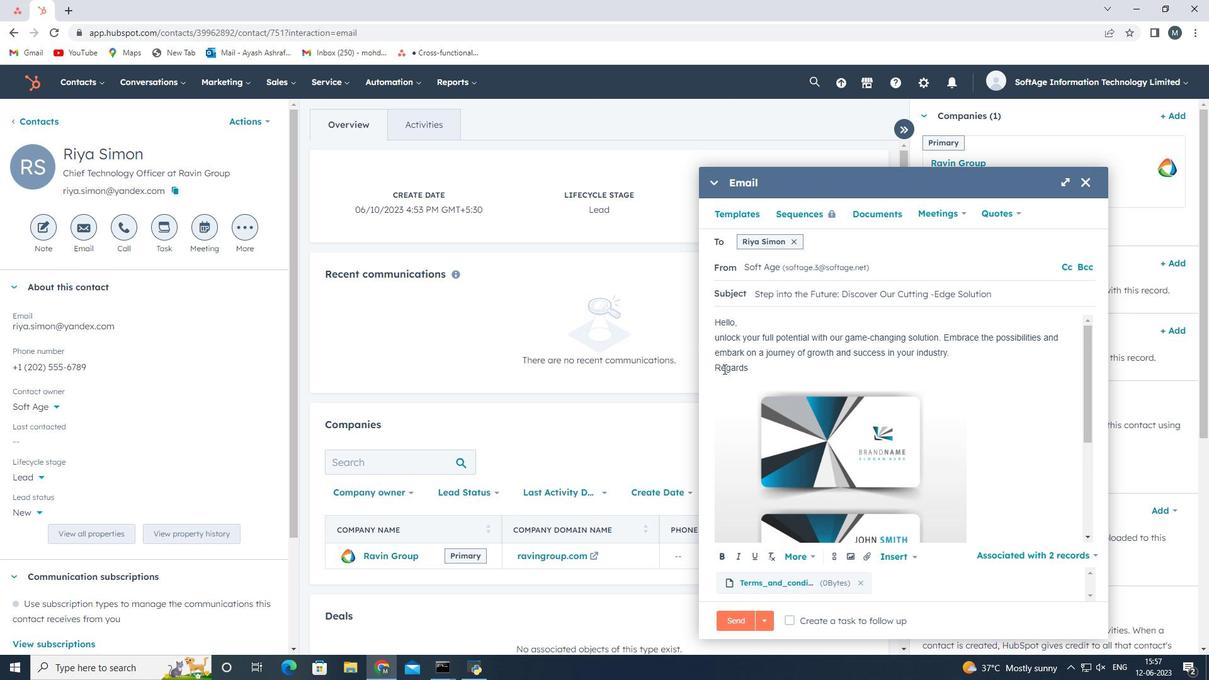 
Action: Mouse scrolled (944, 425) with delta (0, 0)
Screenshot: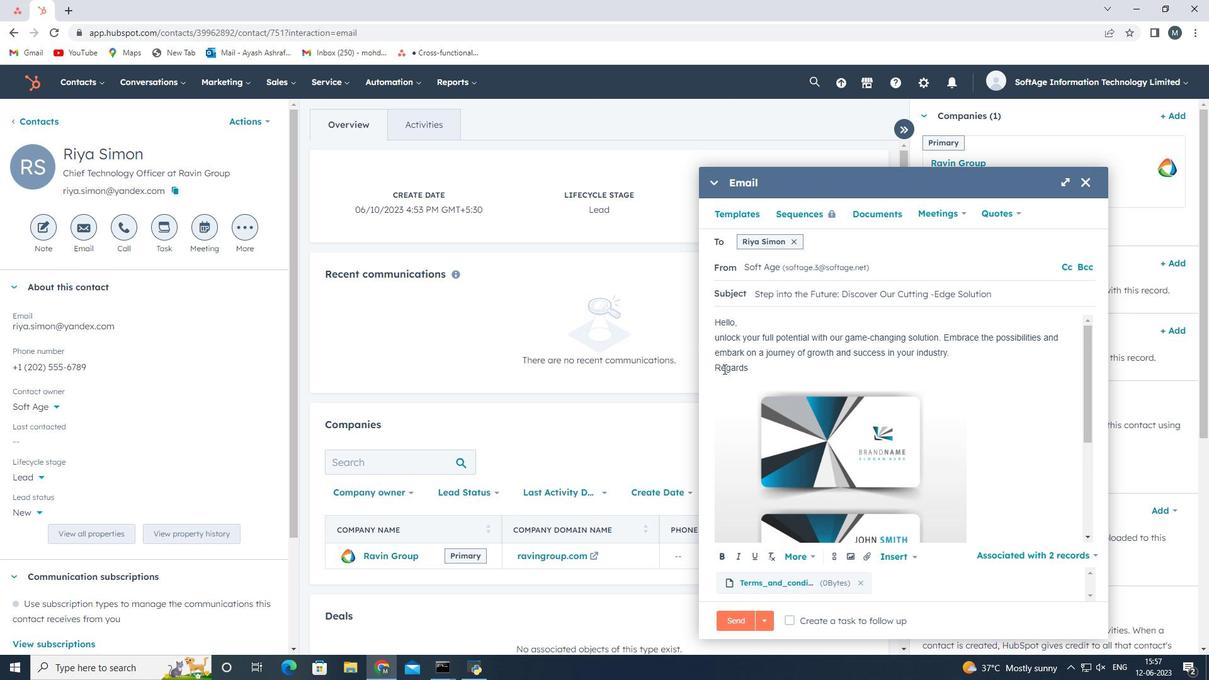 
Action: Mouse moved to (943, 428)
Screenshot: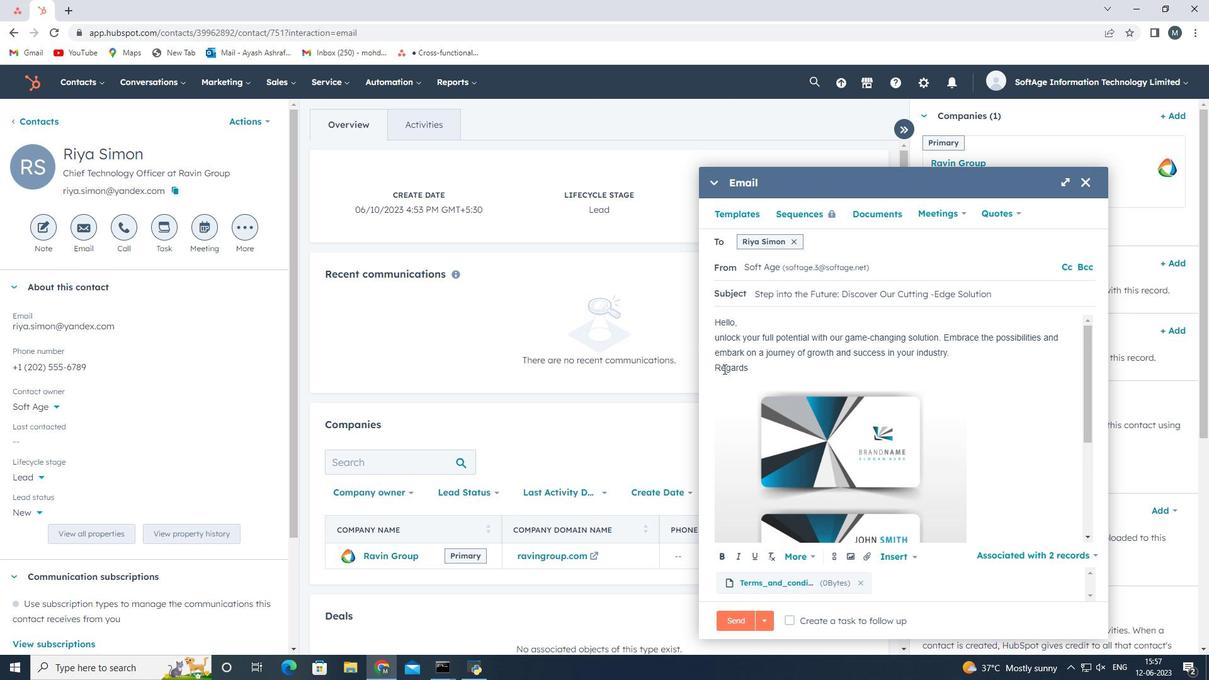 
Action: Mouse scrolled (943, 427) with delta (0, 0)
Screenshot: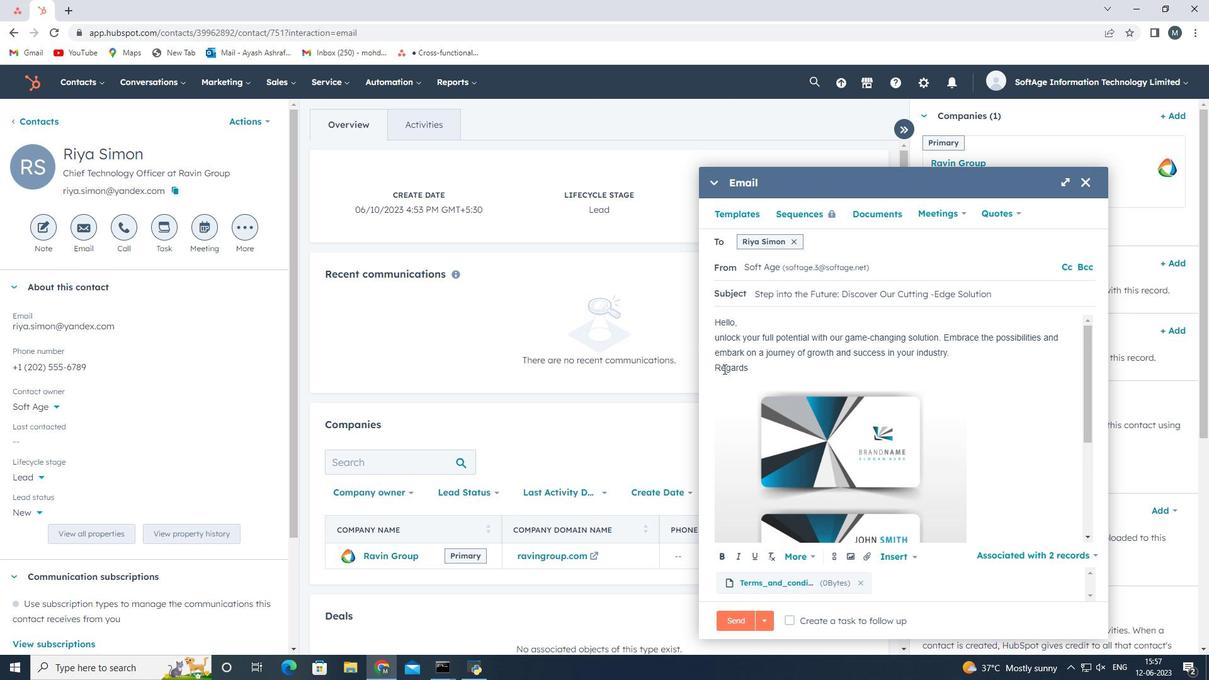 
Action: Mouse moved to (943, 429)
Screenshot: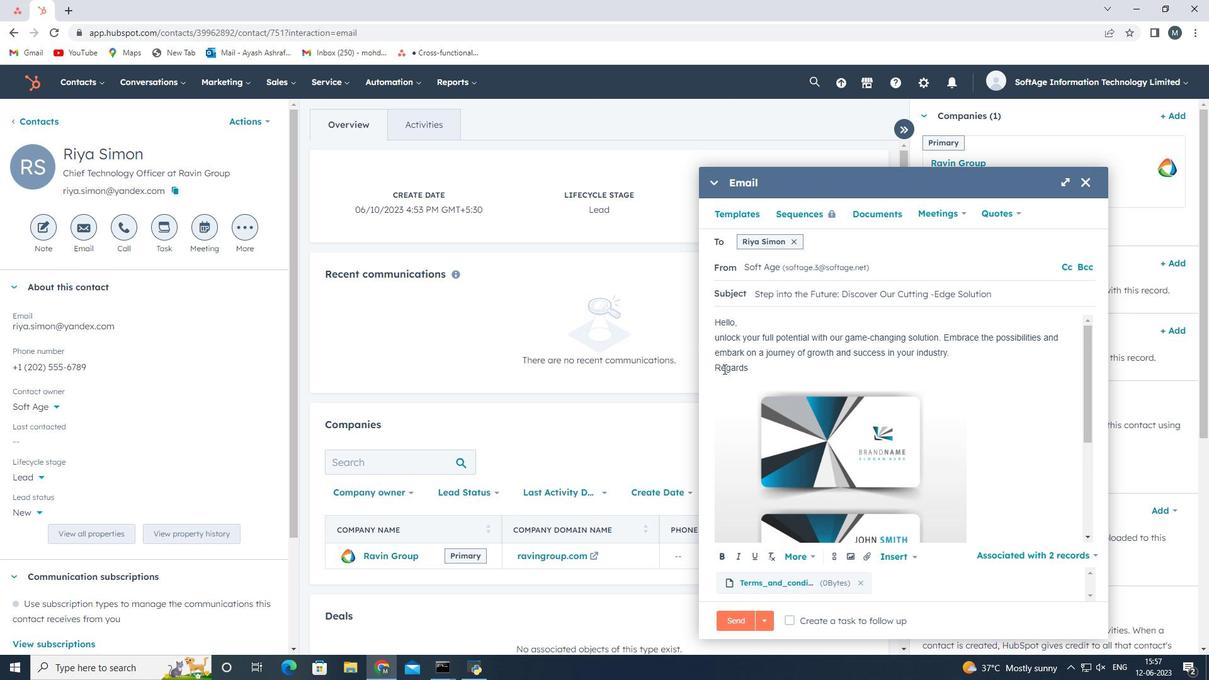 
Action: Mouse scrolled (943, 428) with delta (0, 0)
Screenshot: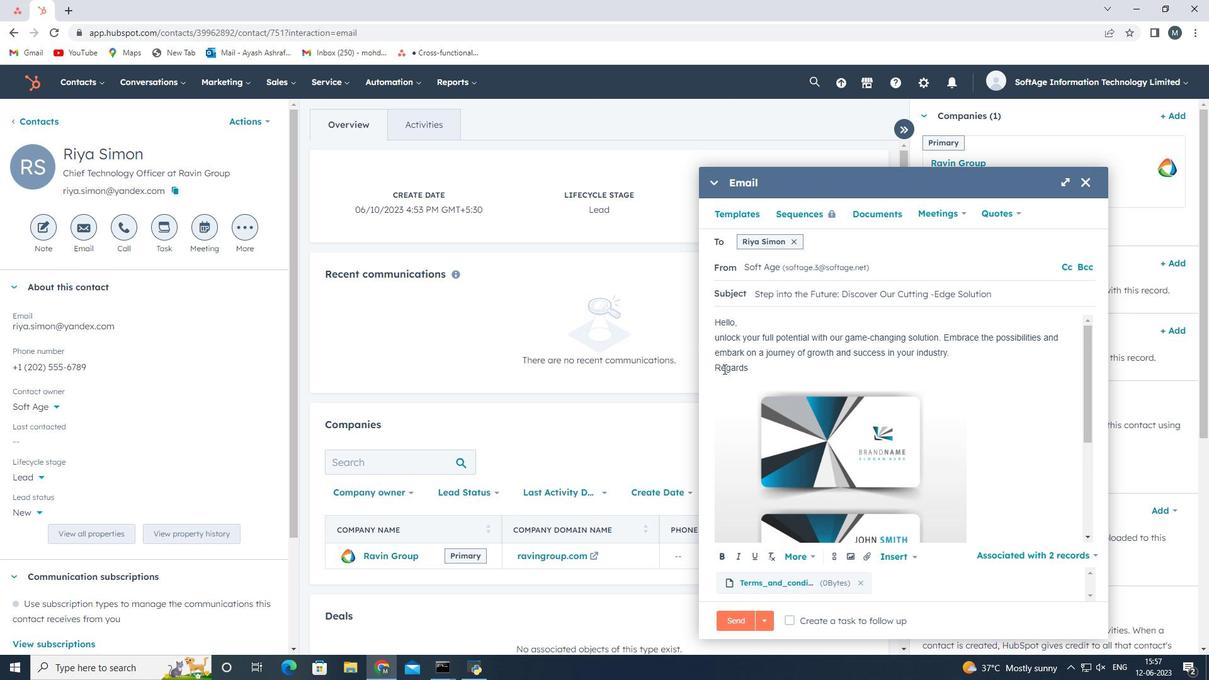 
Action: Mouse scrolled (943, 428) with delta (0, 0)
Screenshot: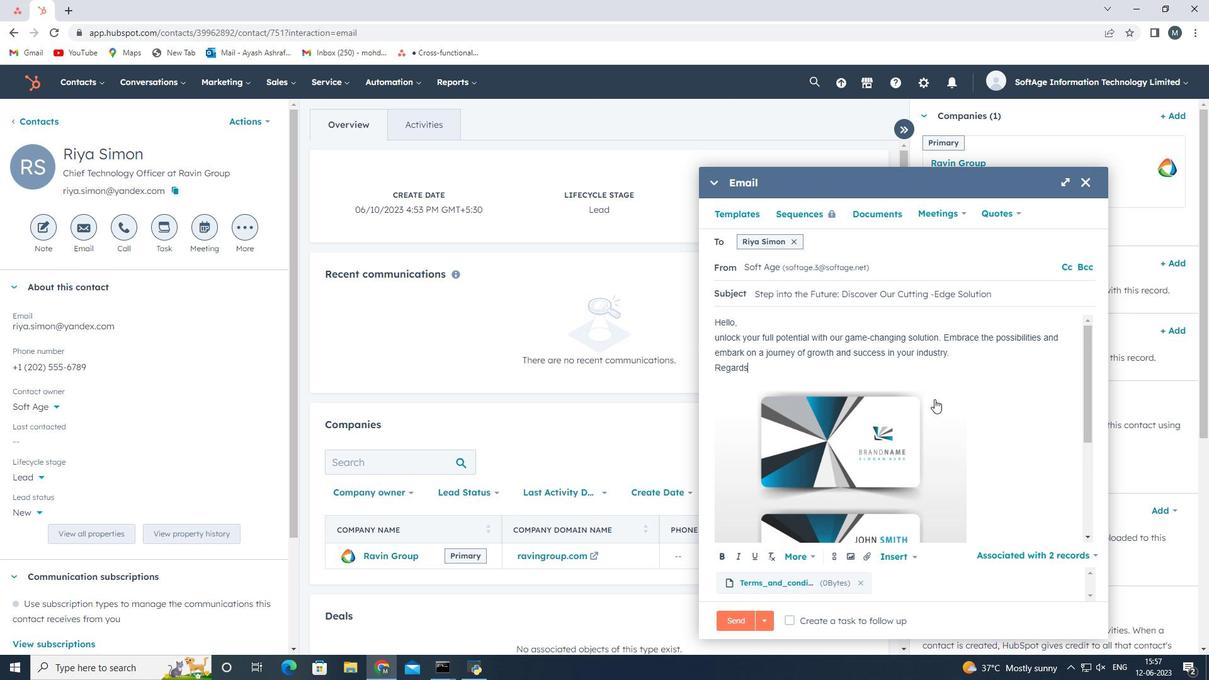 
Action: Mouse scrolled (943, 428) with delta (0, 0)
Screenshot: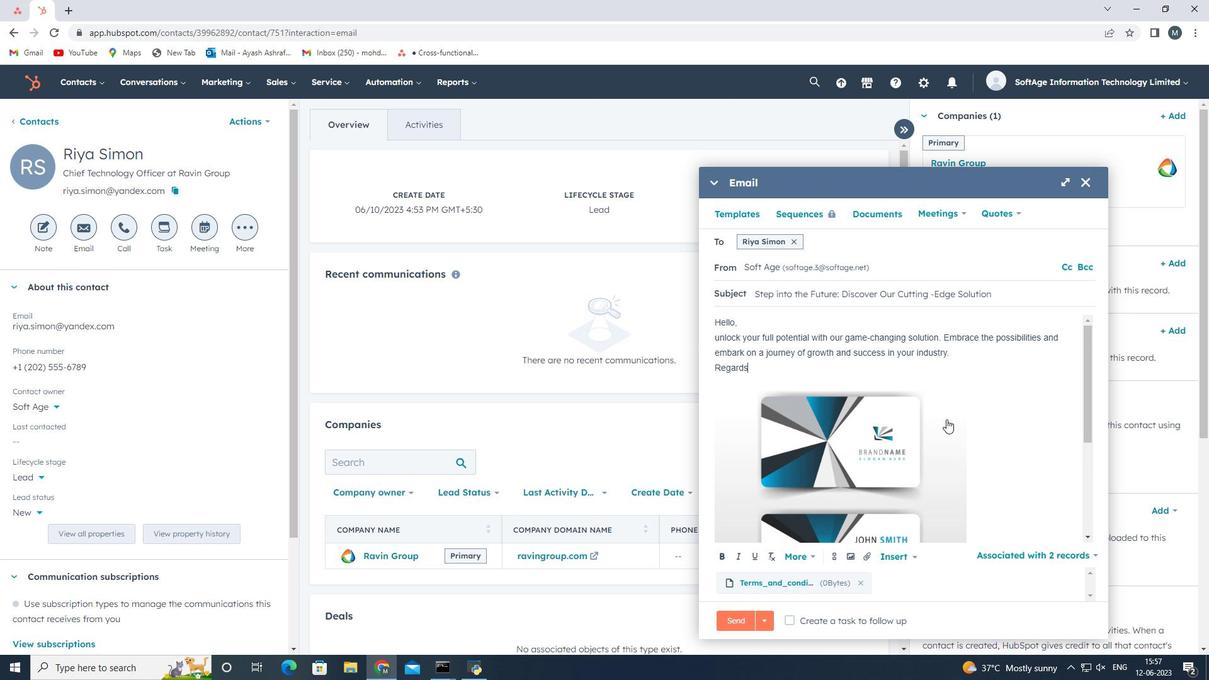 
Action: Mouse moved to (943, 430)
Screenshot: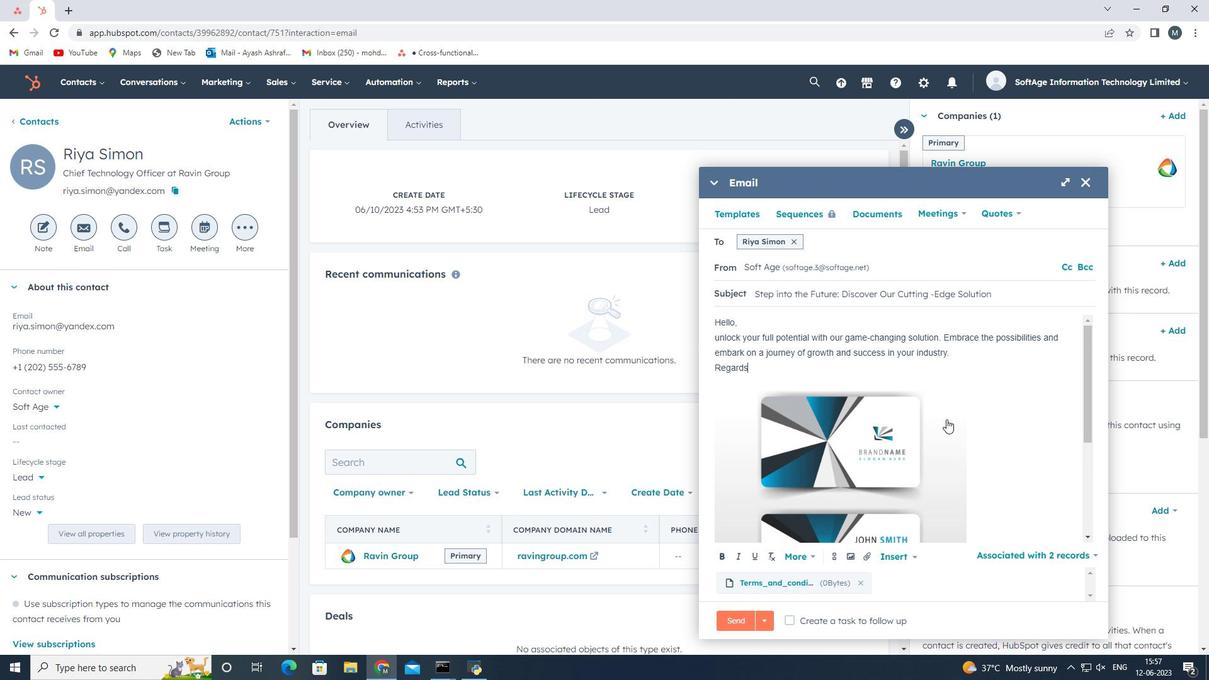 
Action: Mouse scrolled (943, 429) with delta (0, 0)
Screenshot: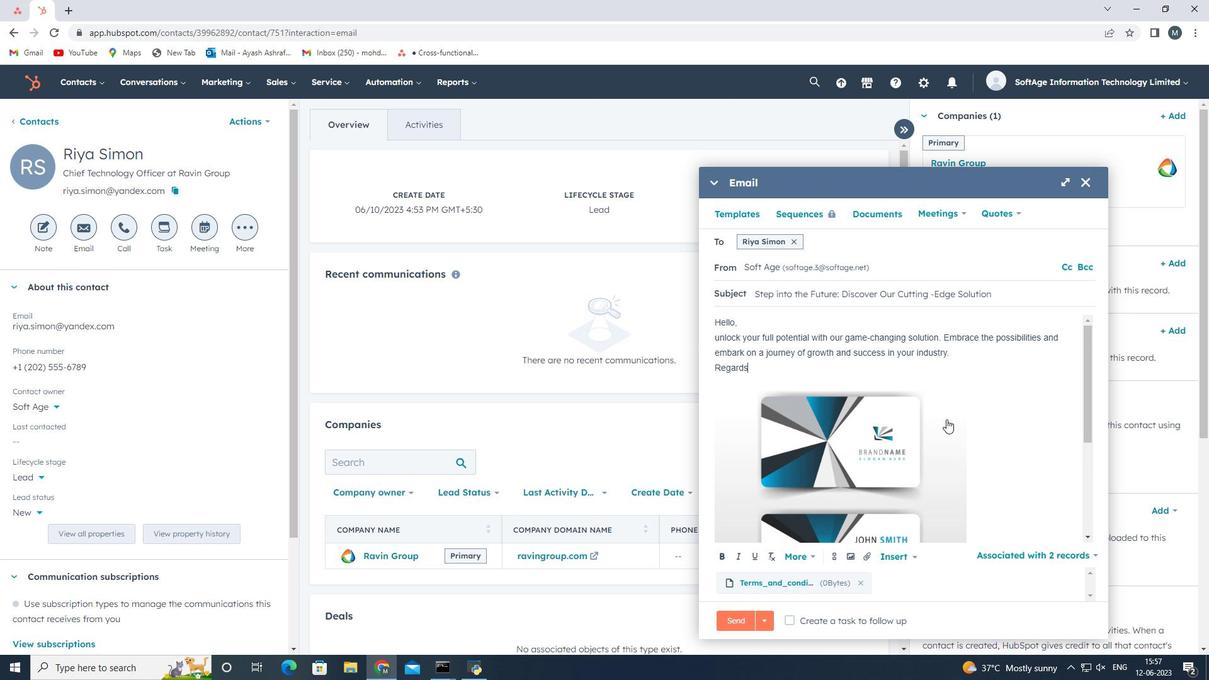 
Action: Mouse moved to (798, 511)
Screenshot: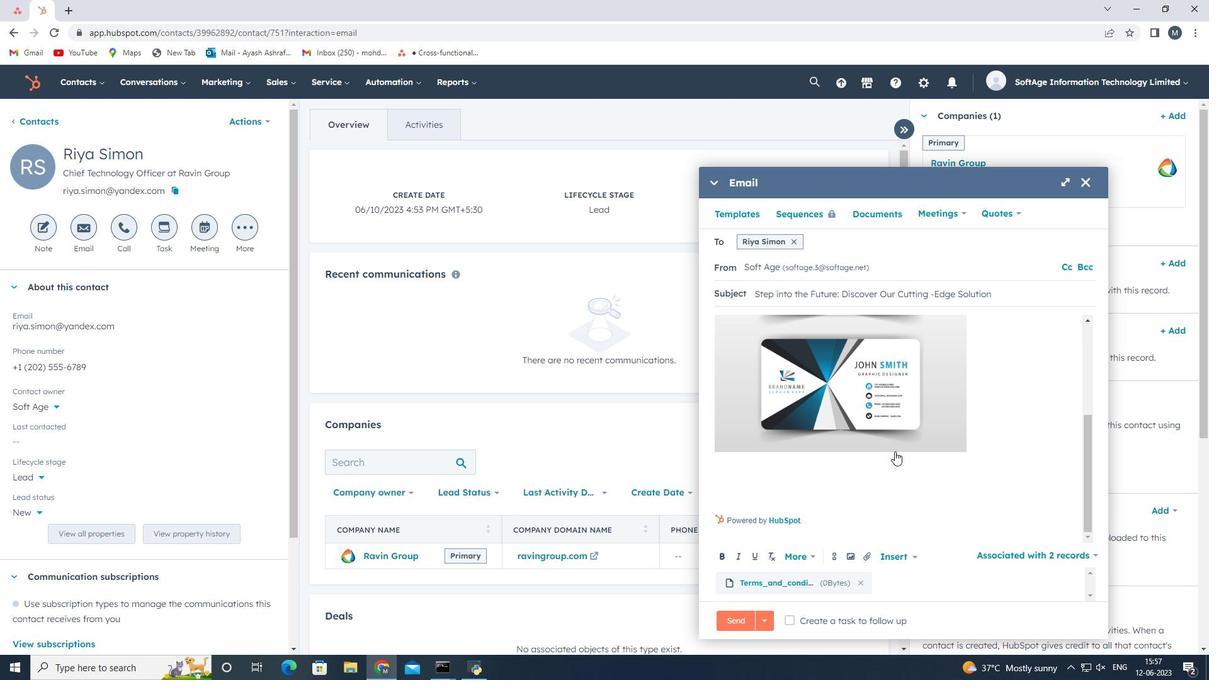 
Action: Mouse scrolled (798, 511) with delta (0, 0)
Screenshot: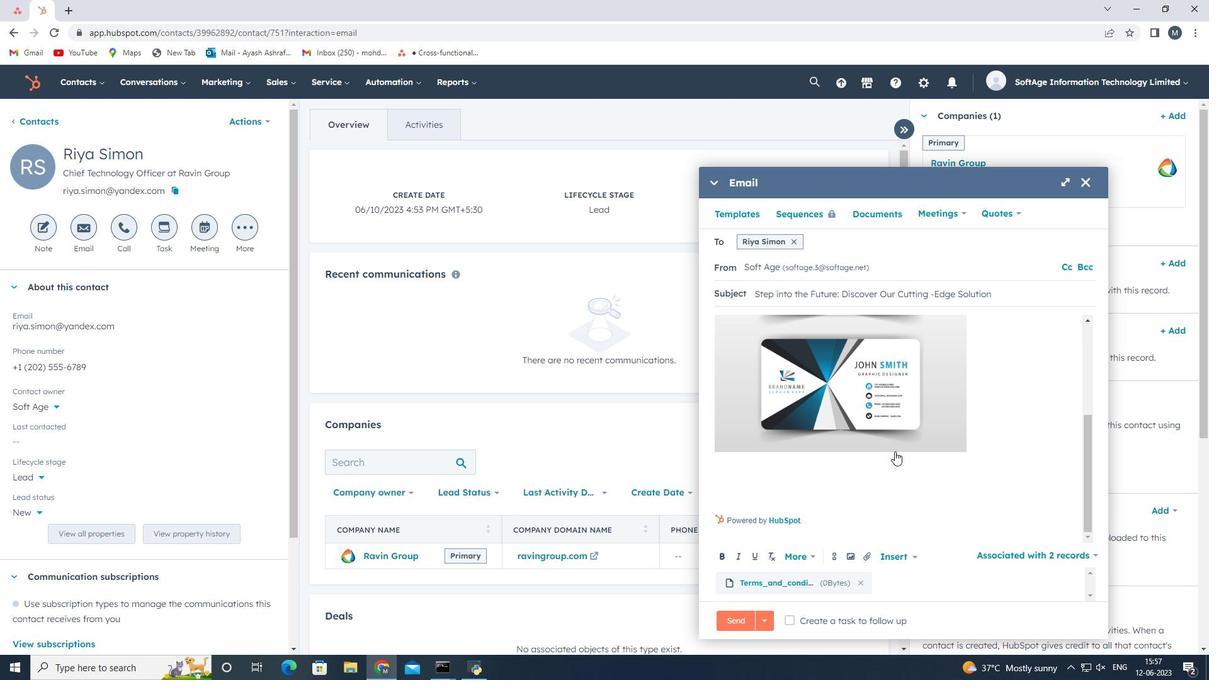 
Action: Mouse moved to (763, 534)
Screenshot: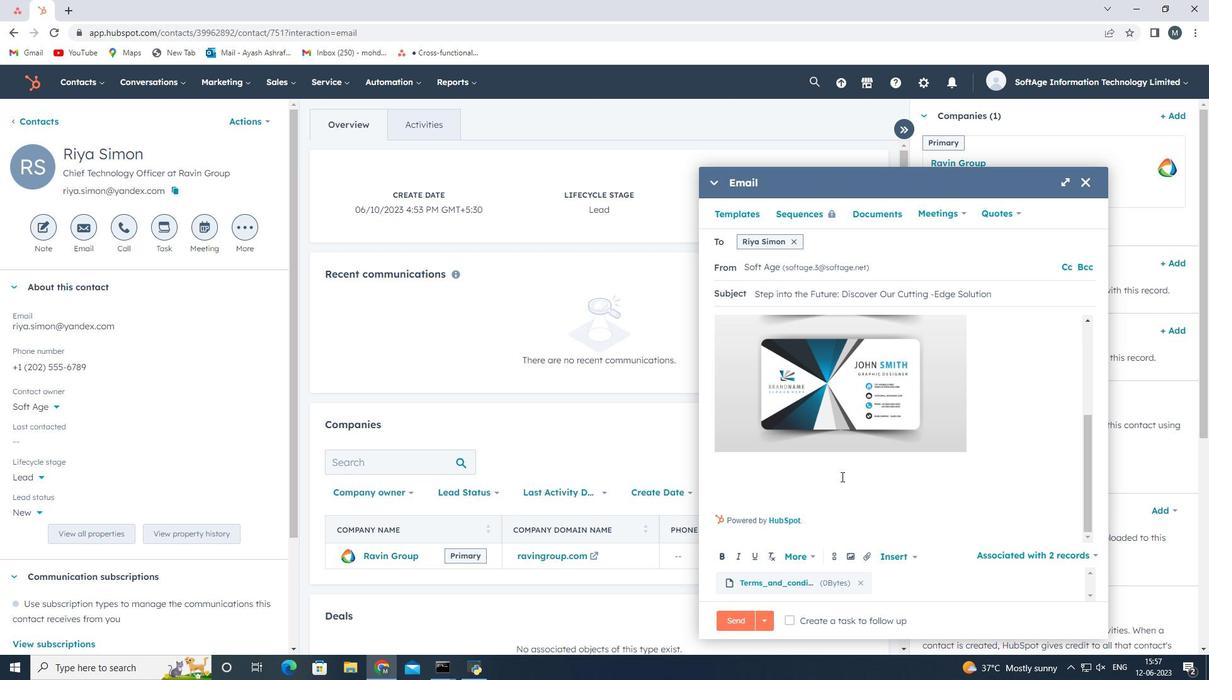 
Action: Mouse scrolled (763, 533) with delta (0, 0)
Screenshot: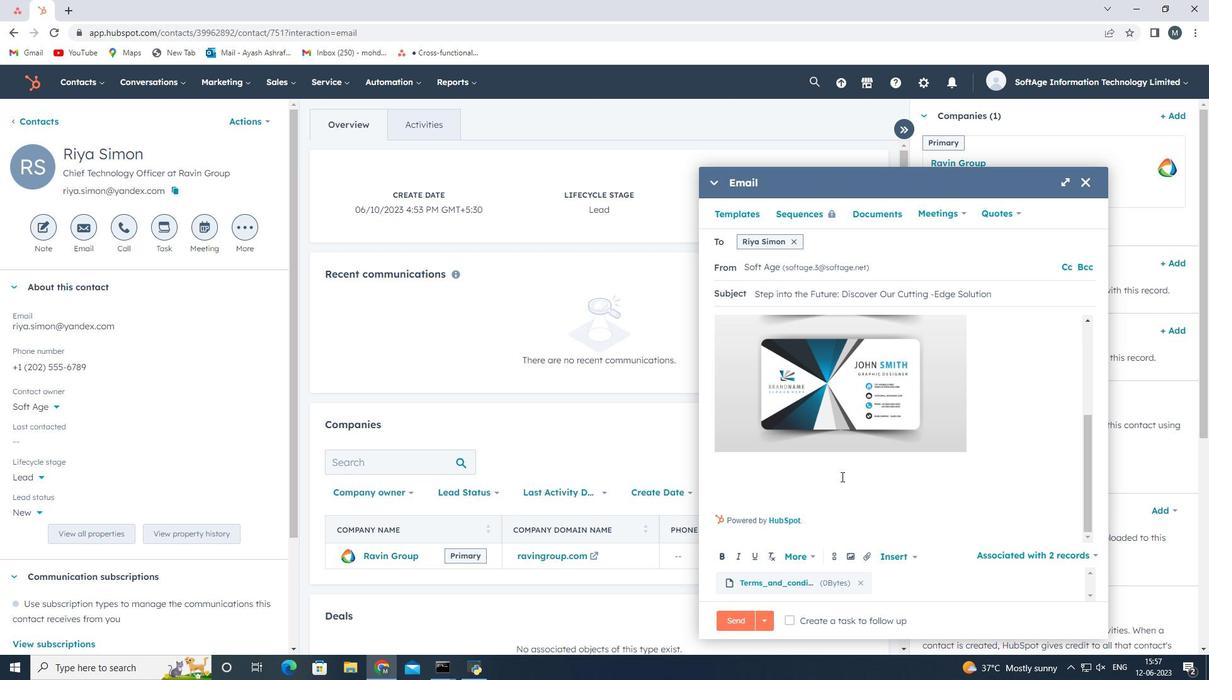 
Action: Mouse moved to (786, 615)
Screenshot: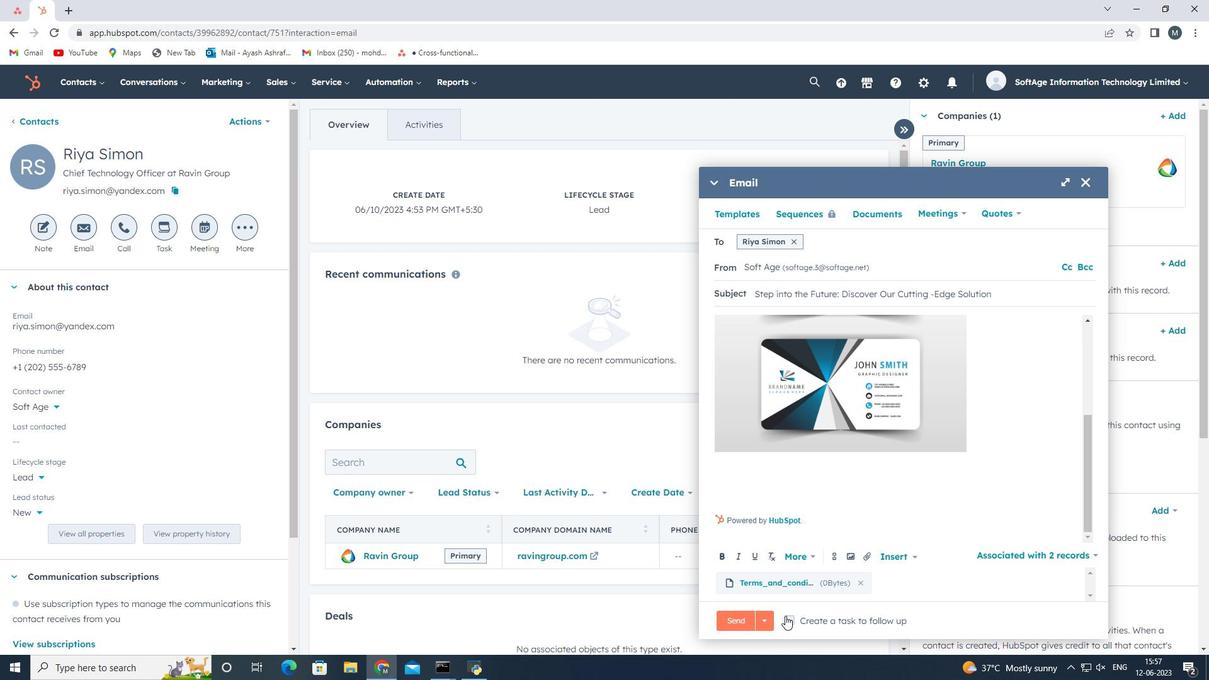 
Action: Mouse pressed left at (786, 615)
Screenshot: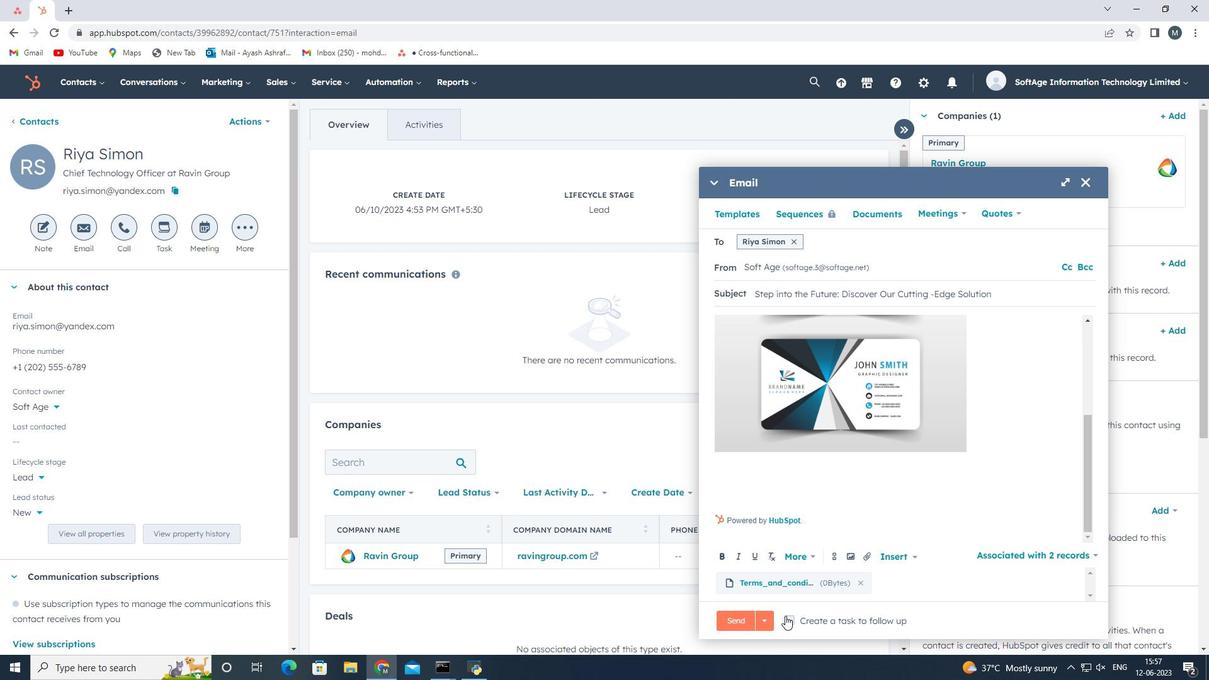 
Action: Mouse moved to (942, 620)
Screenshot: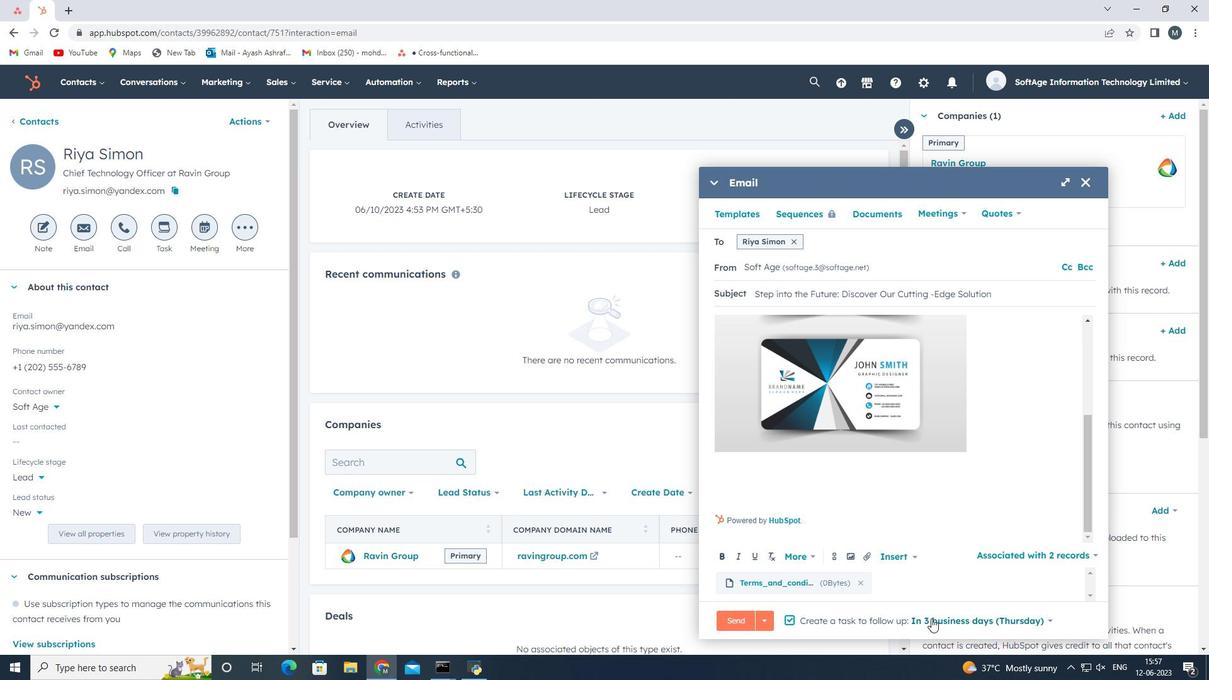 
Action: Mouse pressed left at (942, 620)
Screenshot: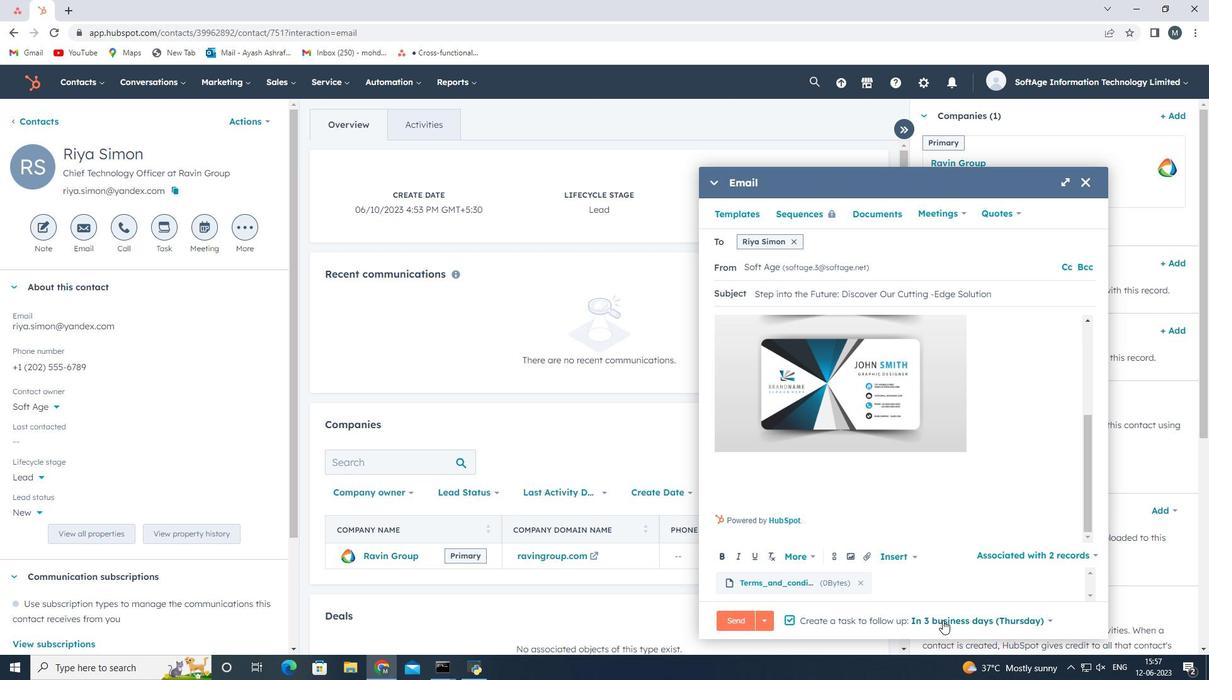 
Action: Mouse moved to (941, 494)
Screenshot: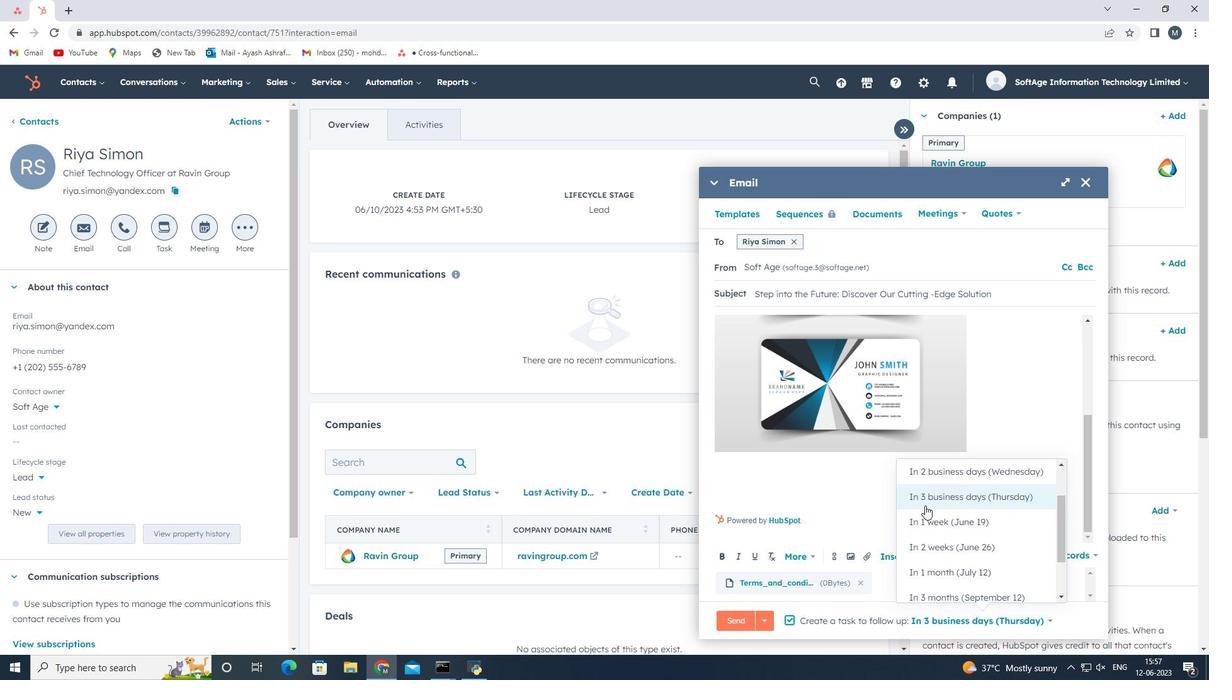 
Action: Mouse scrolled (941, 495) with delta (0, 0)
Screenshot: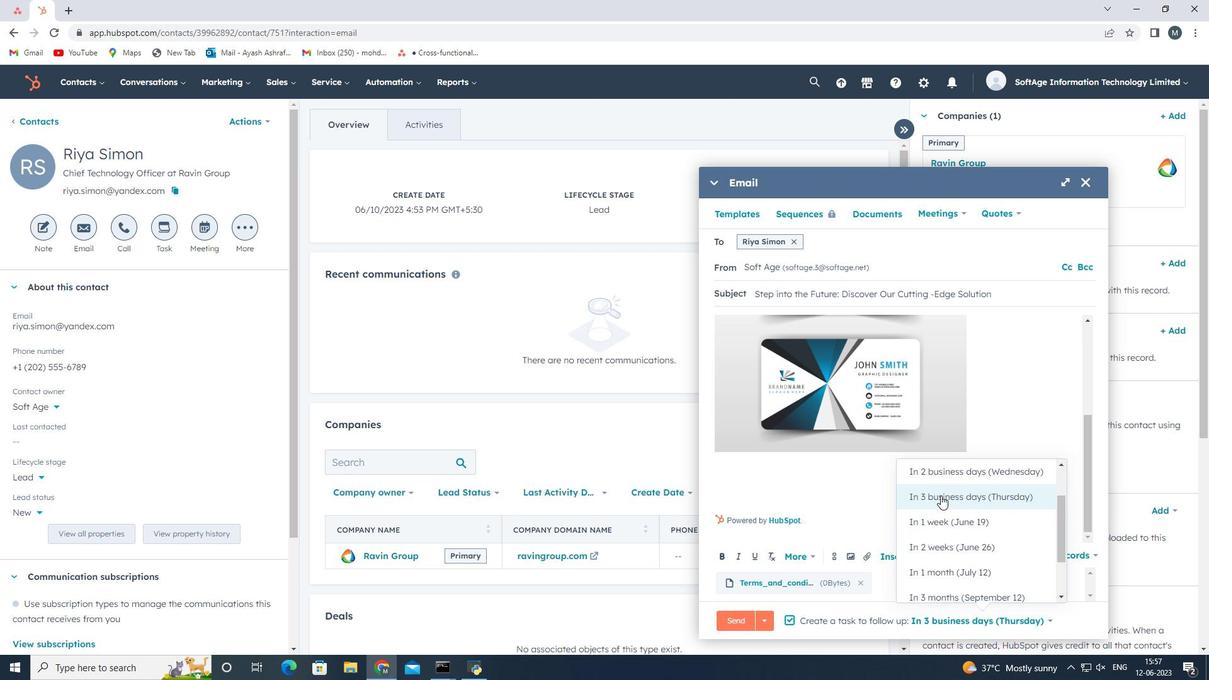 
Action: Mouse scrolled (941, 495) with delta (0, 0)
Screenshot: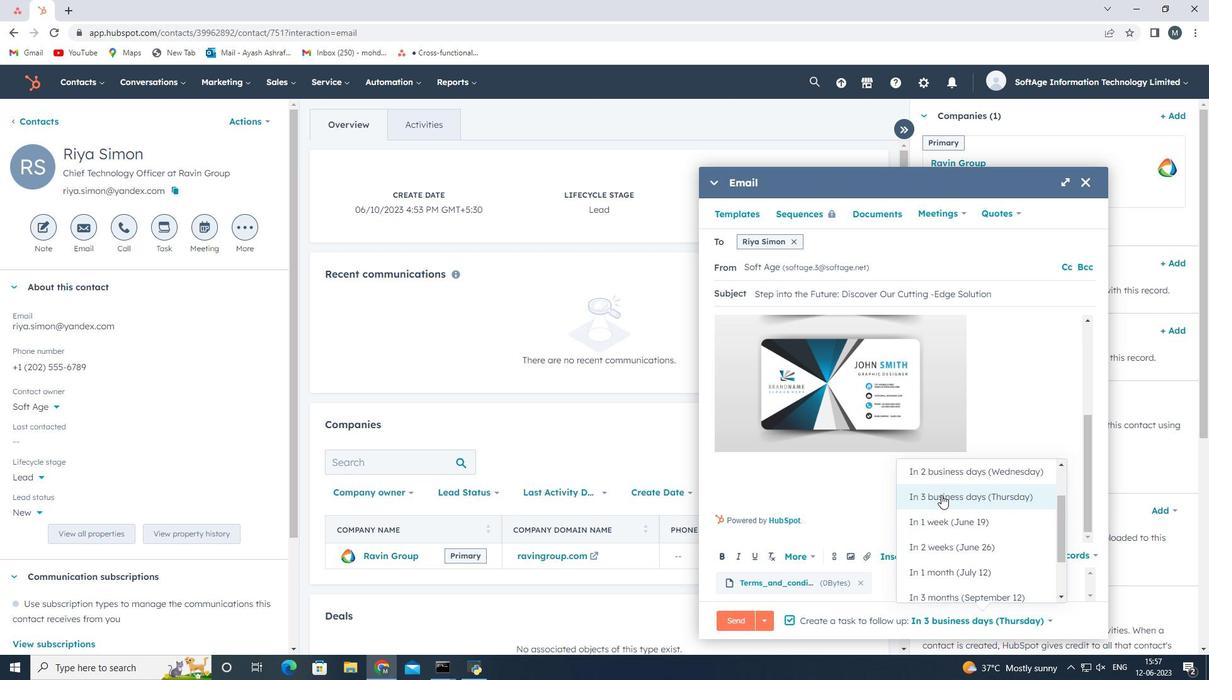 
Action: Mouse scrolled (941, 495) with delta (0, 0)
Screenshot: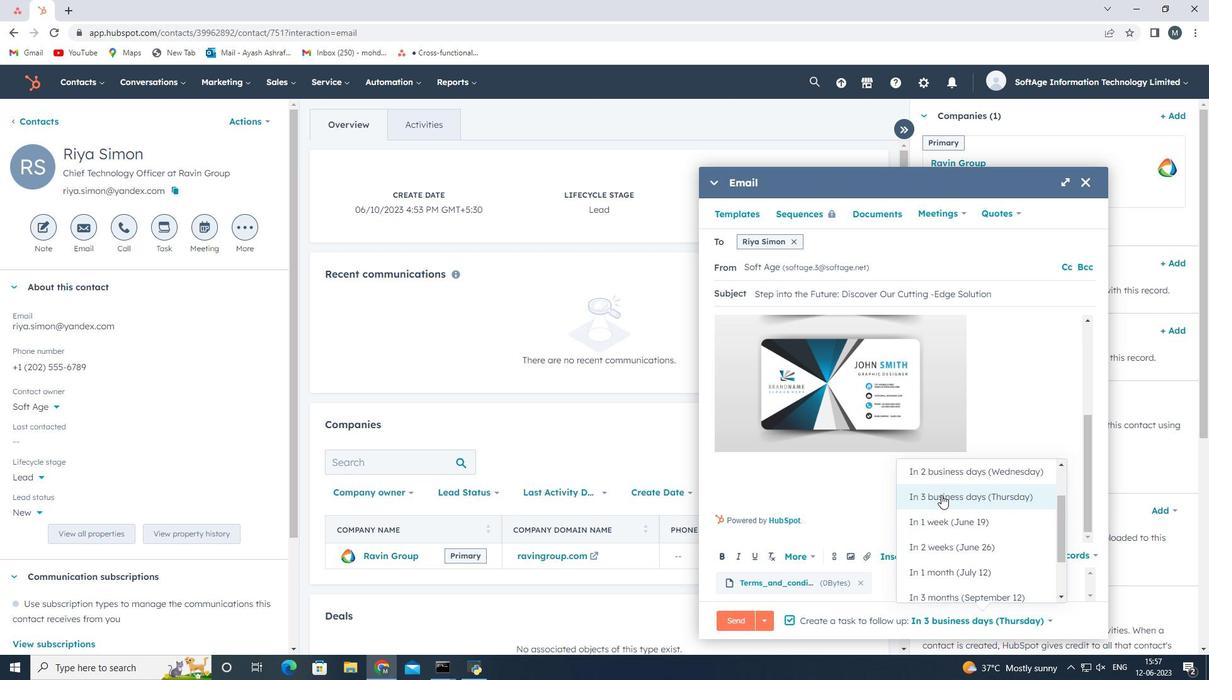 
Action: Mouse scrolled (941, 495) with delta (0, 0)
Screenshot: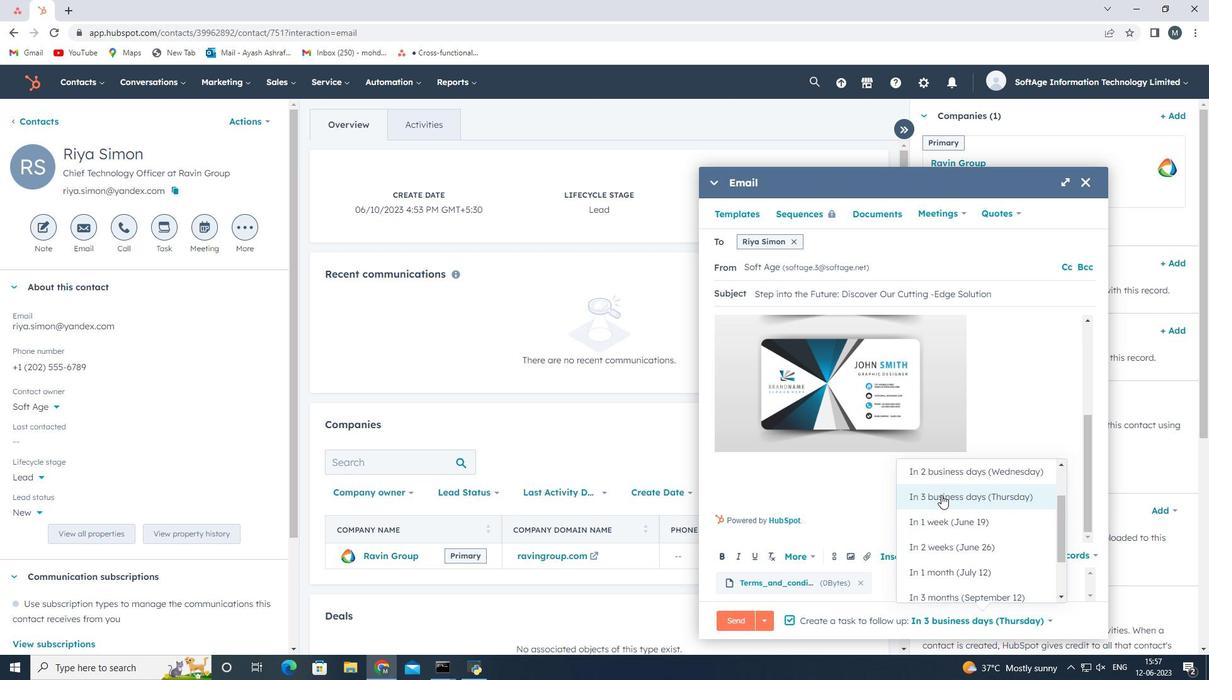 
Action: Mouse scrolled (941, 495) with delta (0, 0)
Screenshot: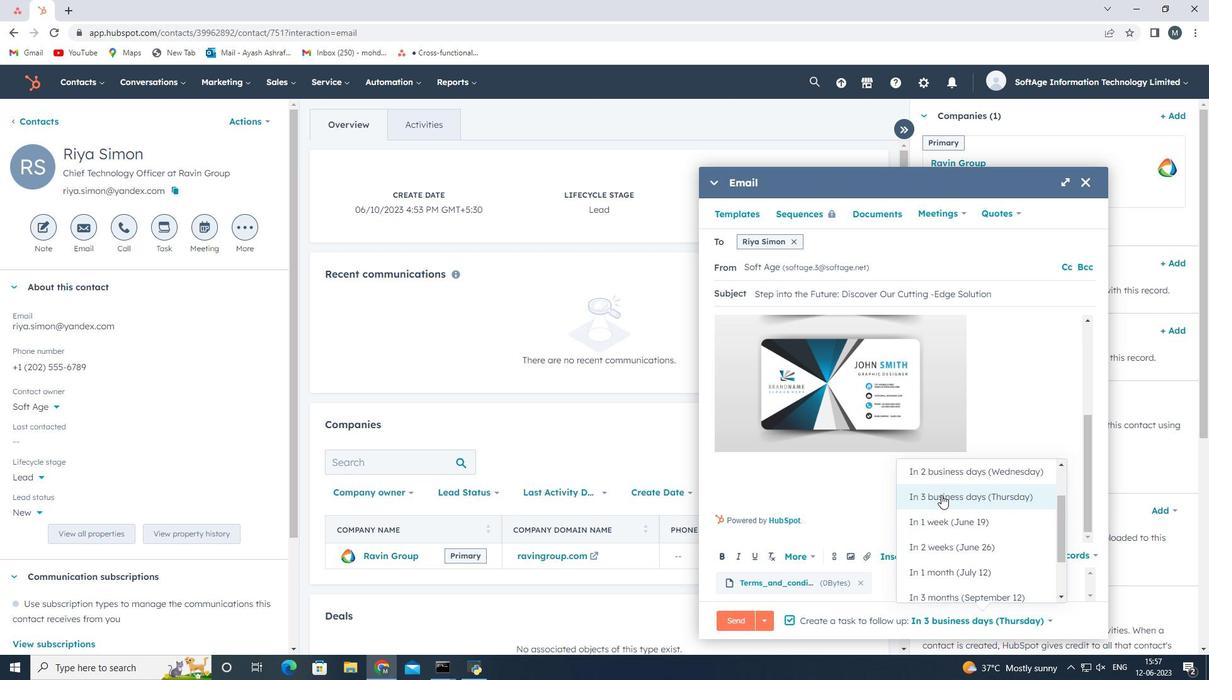 
Action: Mouse moved to (943, 494)
Screenshot: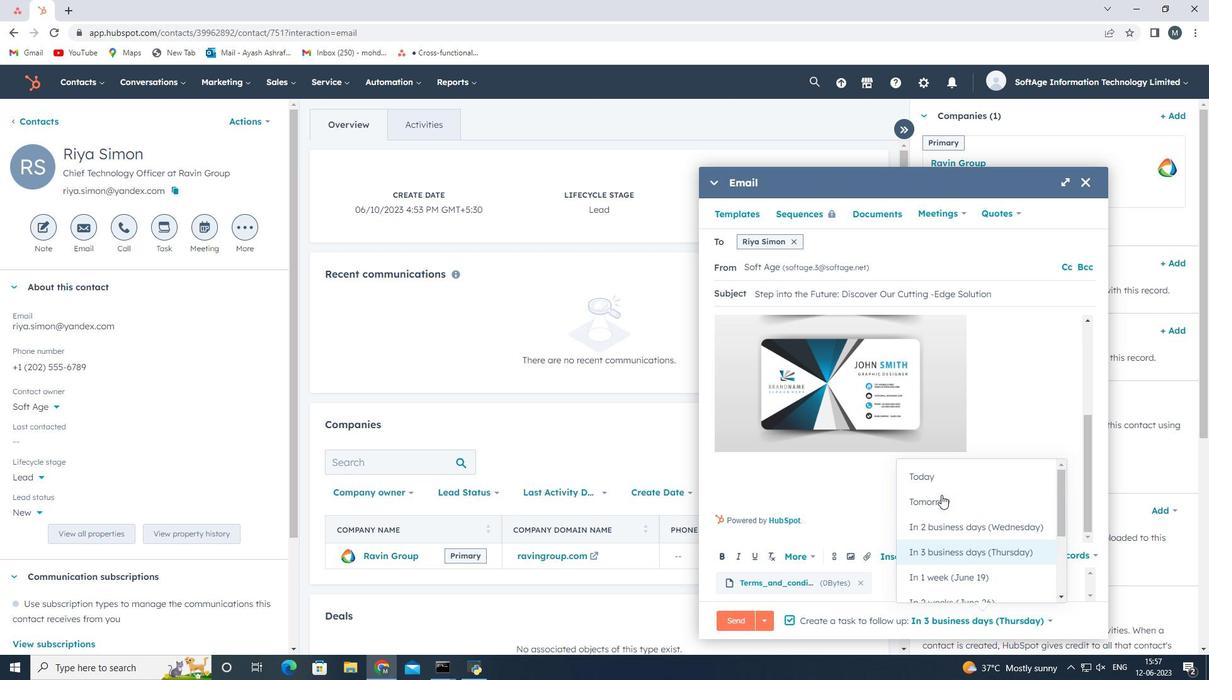 
Action: Mouse pressed left at (943, 494)
Screenshot: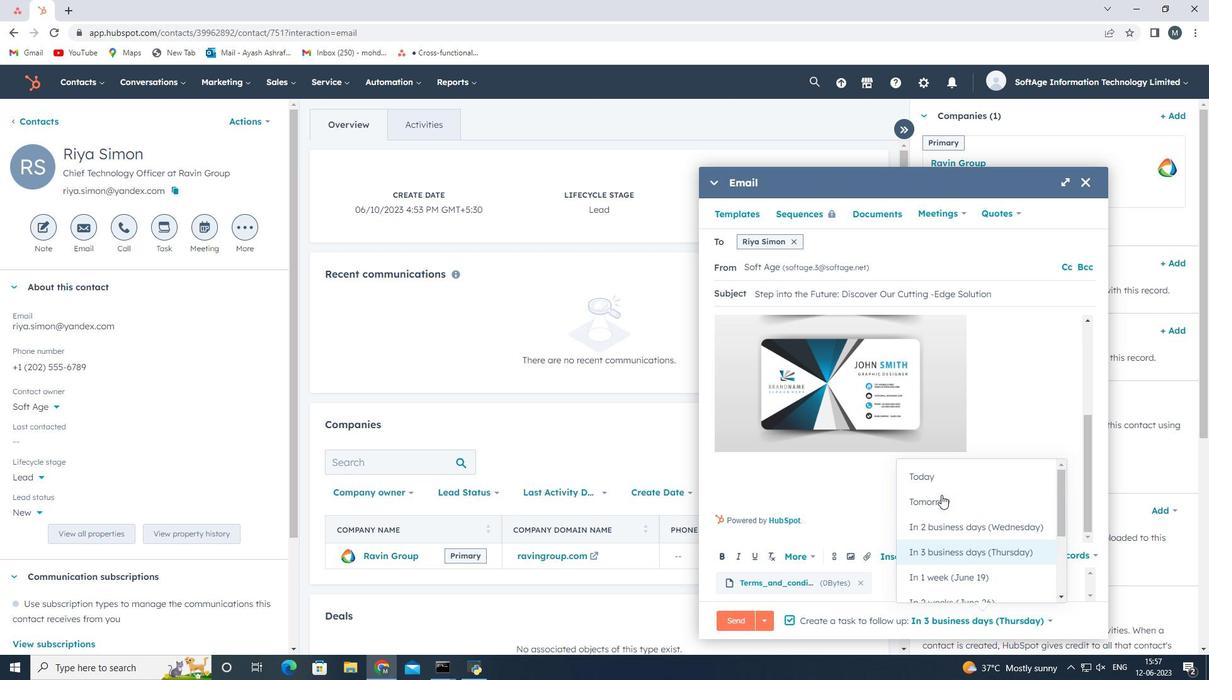 
Action: Mouse moved to (741, 617)
Screenshot: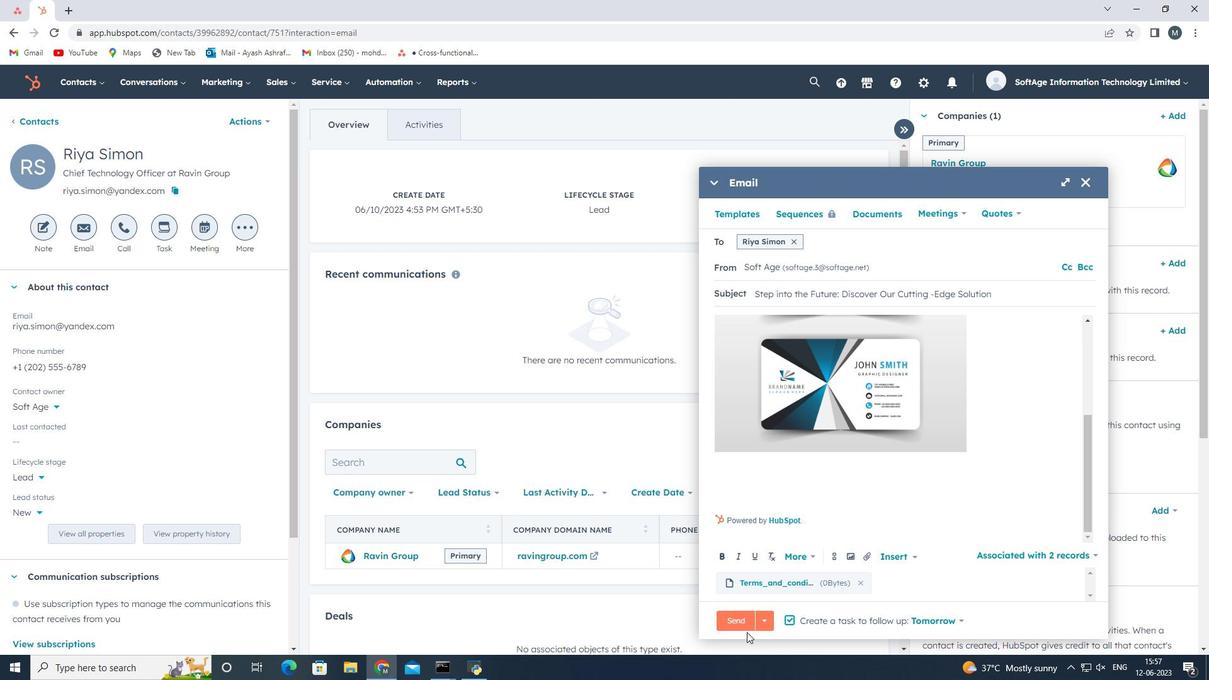 
Action: Mouse pressed left at (741, 617)
Screenshot: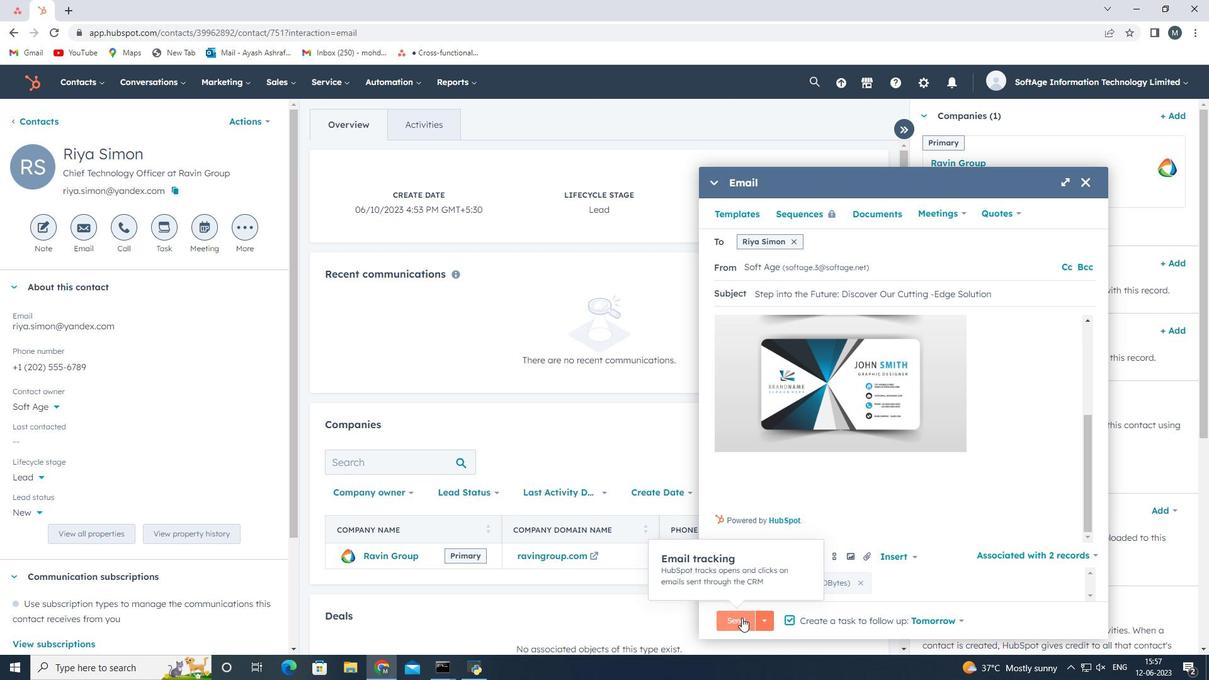 
Action: Mouse moved to (442, 440)
Screenshot: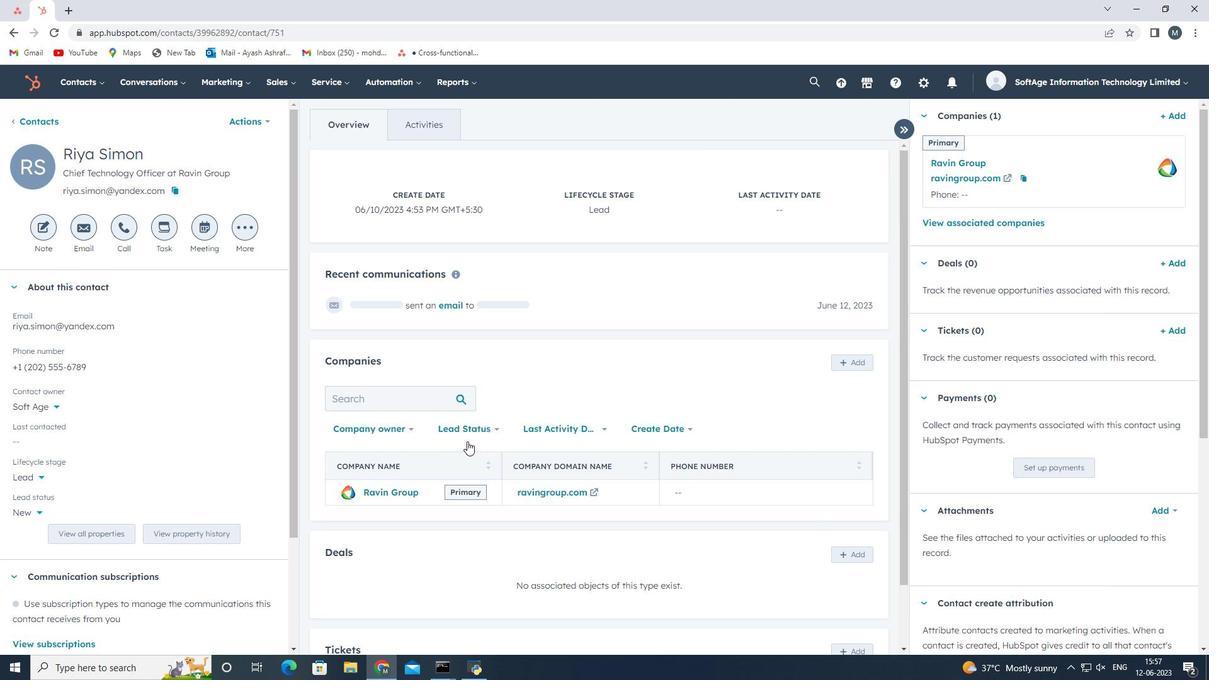 
